 Task: When was the De Stijl movement founded?
Action: Key pressed Key.shift'W''h''e''n'Key.space'w'
Screenshot: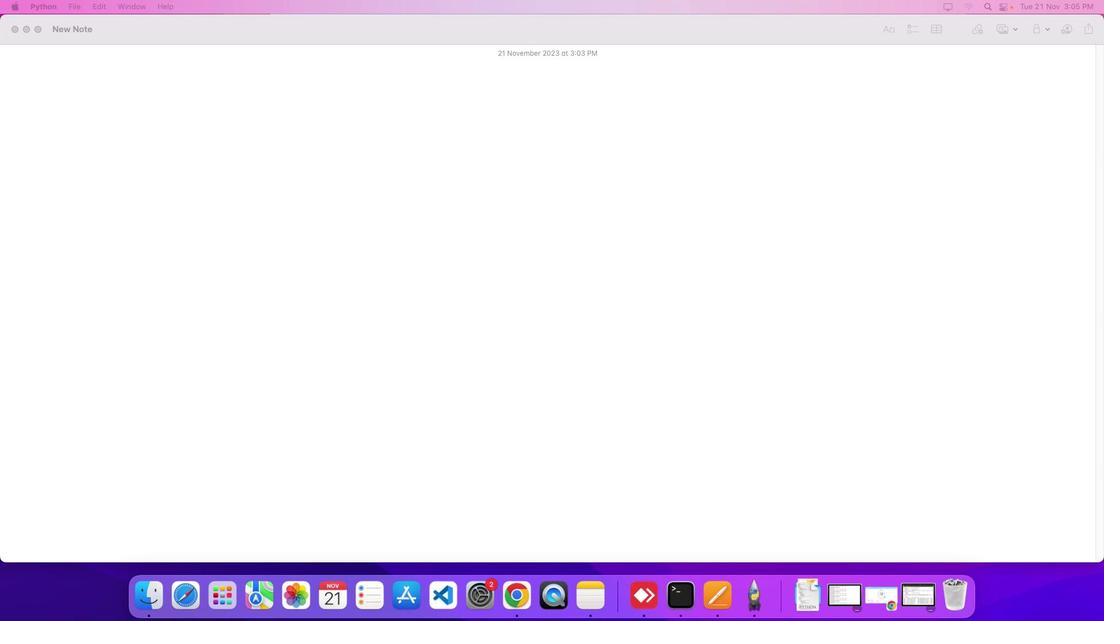 
Action: Mouse moved to (316, 166)
Screenshot: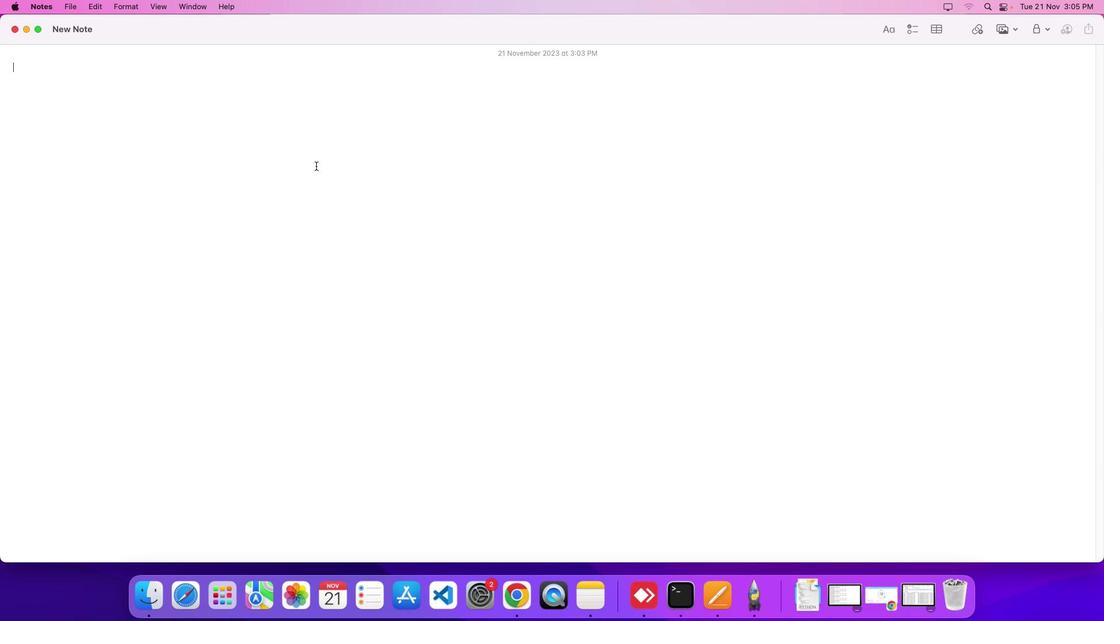 
Action: Mouse pressed left at (316, 166)
Screenshot: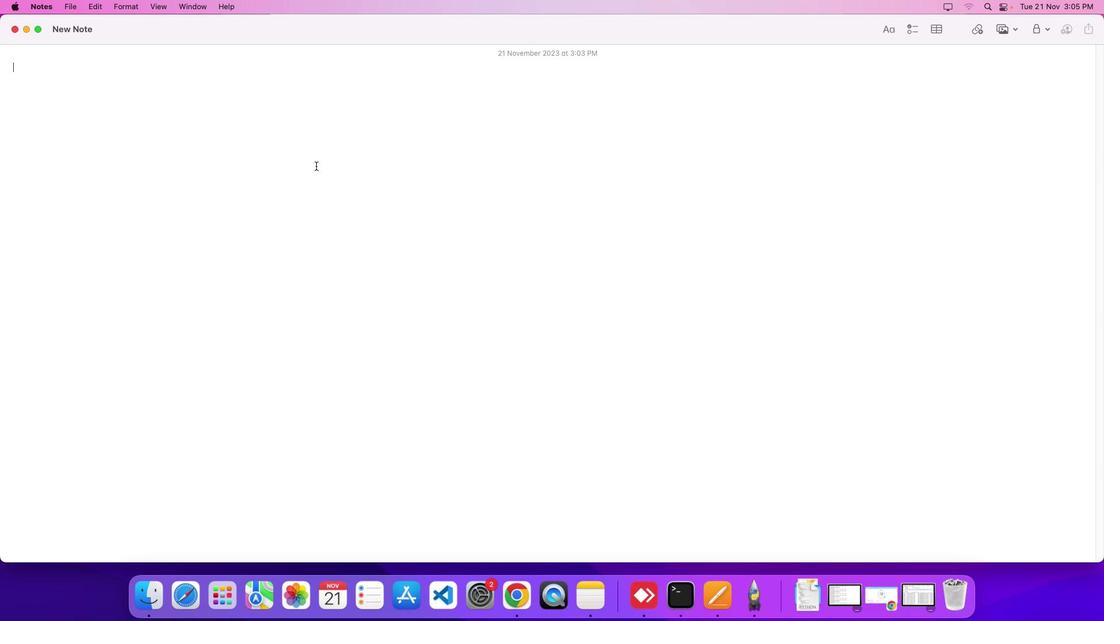 
Action: Mouse moved to (315, 165)
Screenshot: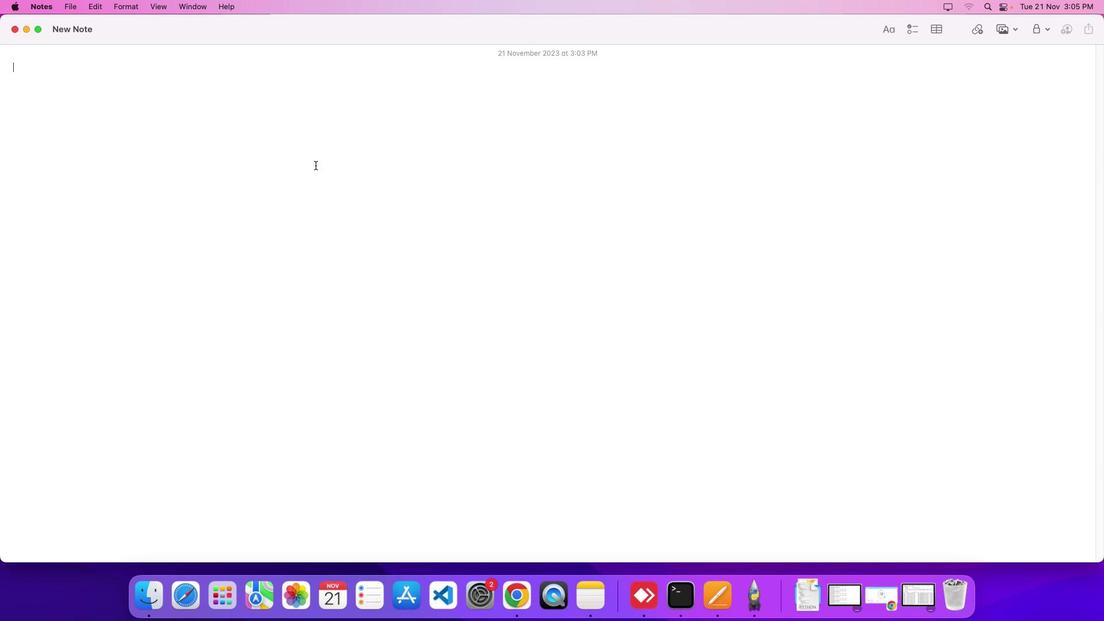 
Action: Key pressed Key.shift'W''h''e''n'Key.space'w''a''s'Key.space't''h''e'Key.spaceKey.shift'D''e'Key.spaceKey.shift'S''S''S''S''S''t''i''j''l'Key.space'm''o''v''e''e''n''t'Key.backspaceKey.backspaceKey.backspace'm''e''n''t'Key.space'f''o''u''n''d''e''d'Key.shift_r'?''?'Key.backspaceKey.enter
Screenshot: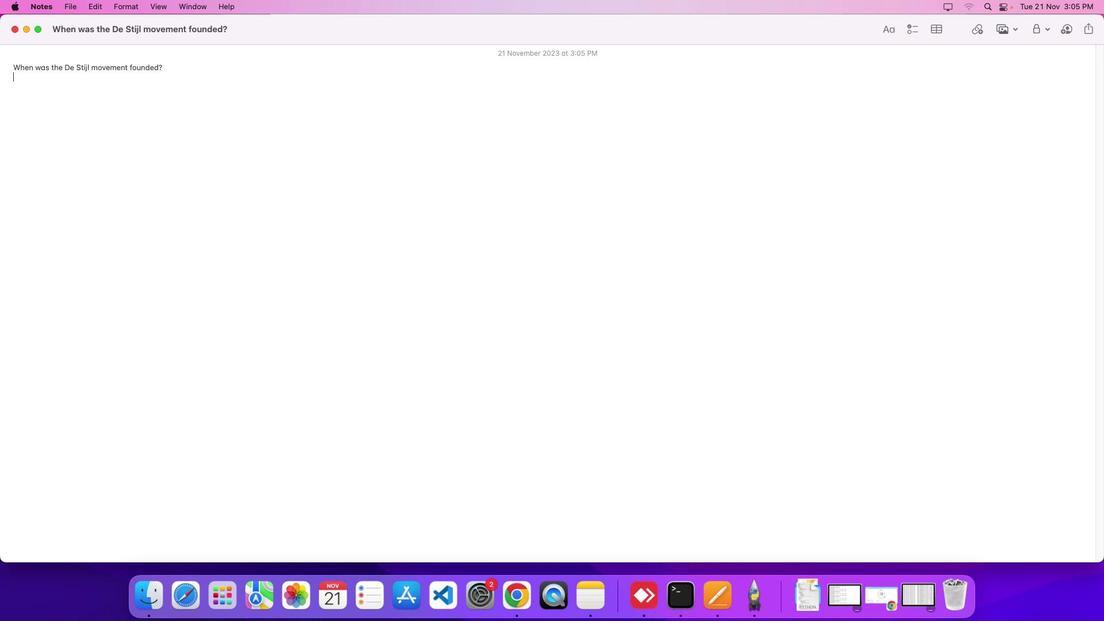 
Action: Mouse moved to (888, 600)
Screenshot: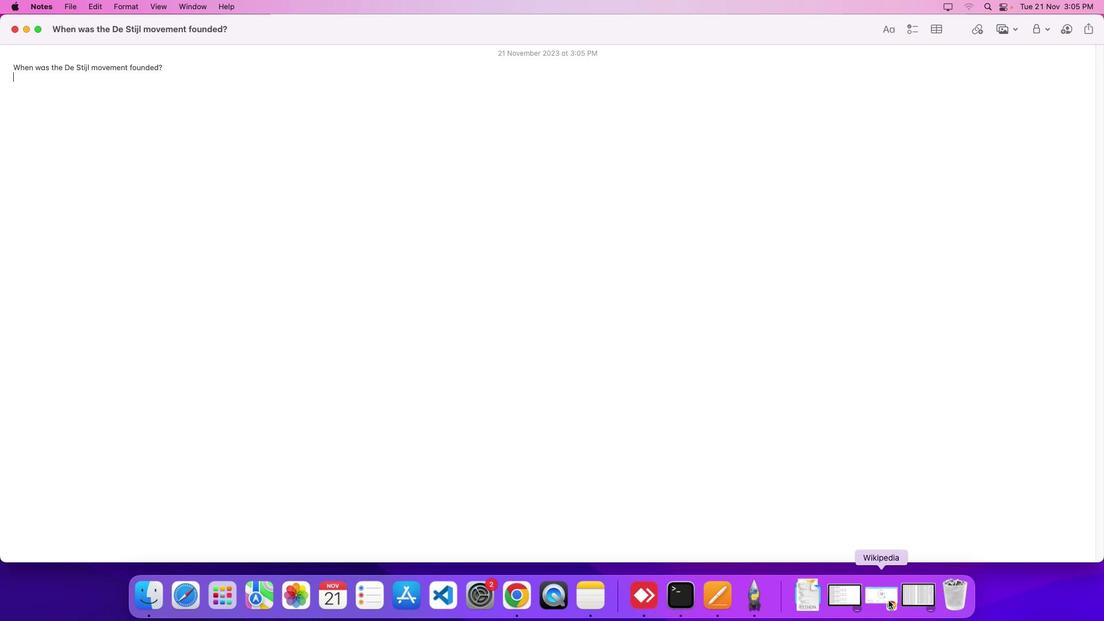 
Action: Mouse pressed left at (888, 600)
Screenshot: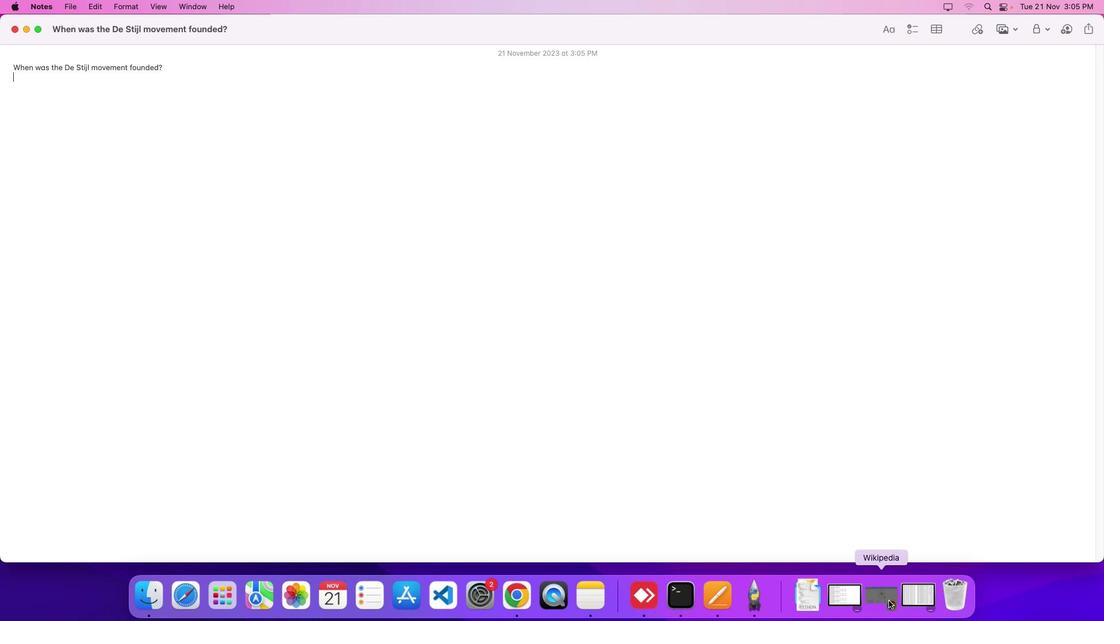 
Action: Mouse moved to (443, 373)
Screenshot: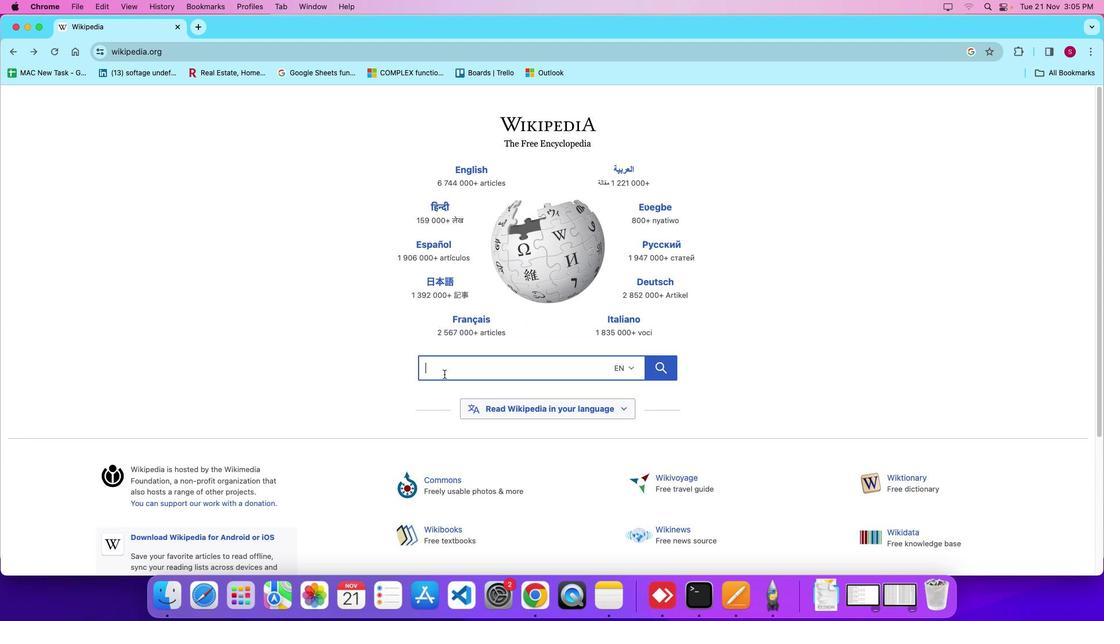 
Action: Mouse pressed left at (443, 373)
Screenshot: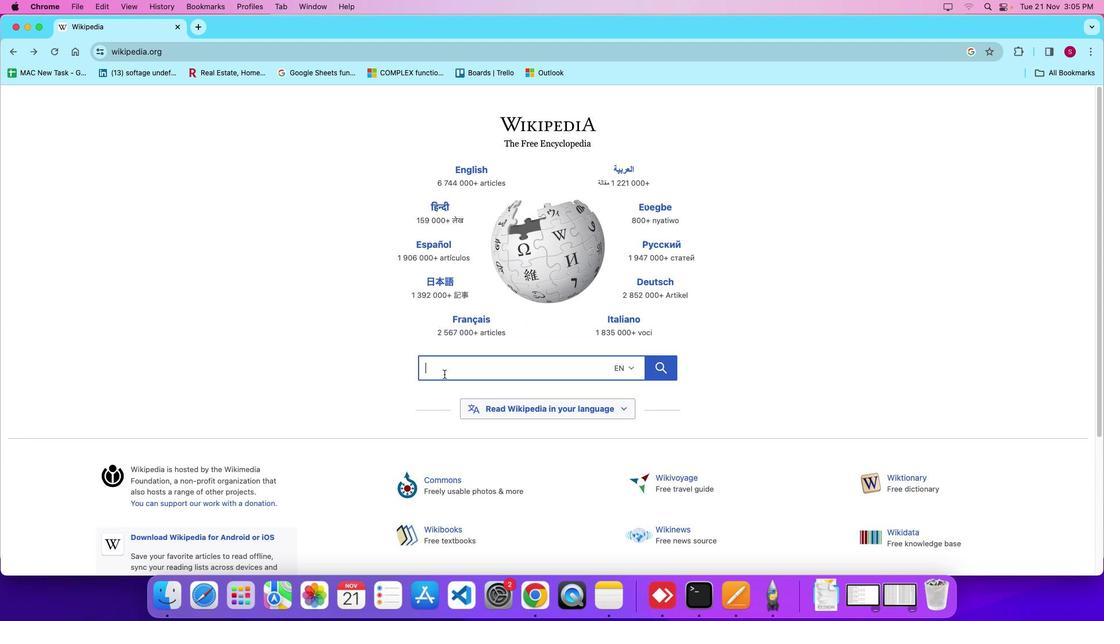 
Action: Mouse moved to (439, 369)
Screenshot: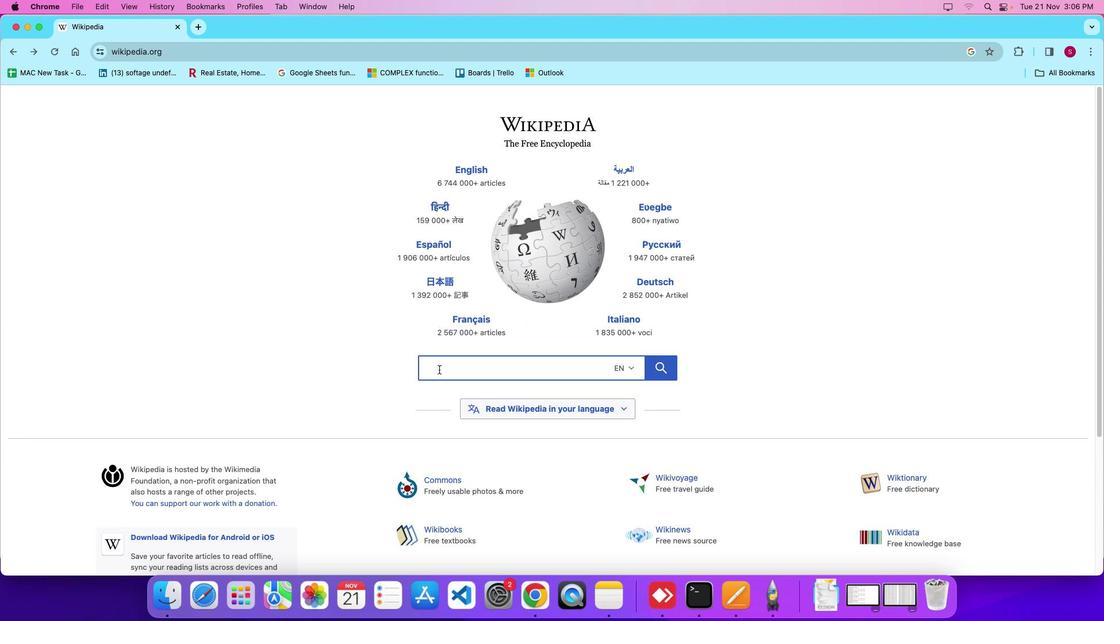 
Action: Key pressed Key.shift'D''e'Key.spaceKey.shift'S''t''i''l'Key.backspace'j''l'
Screenshot: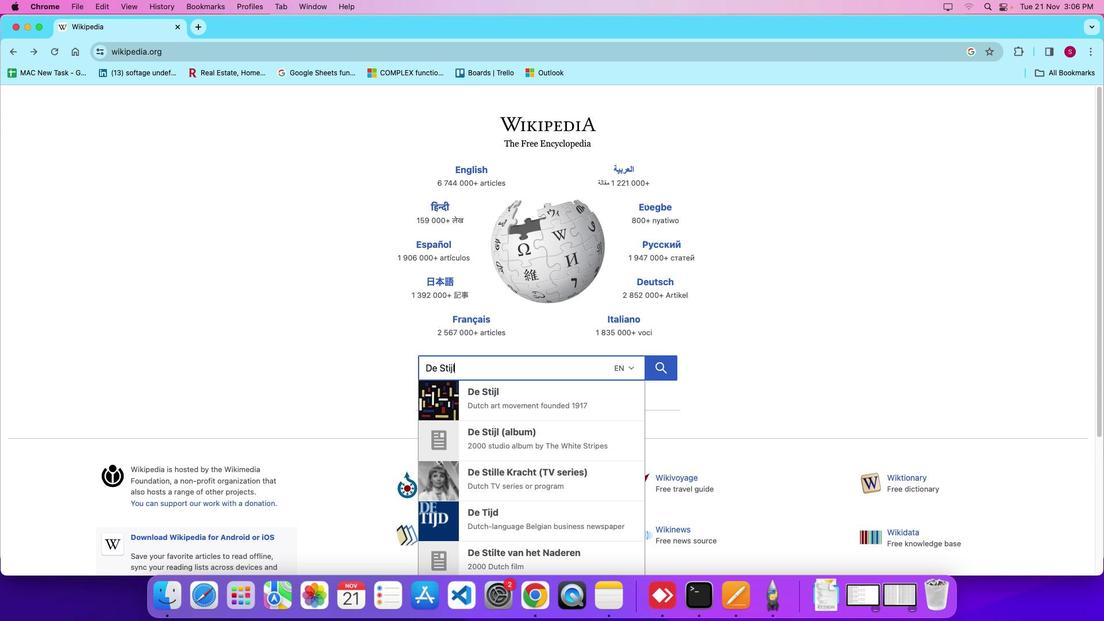 
Action: Mouse moved to (653, 369)
Screenshot: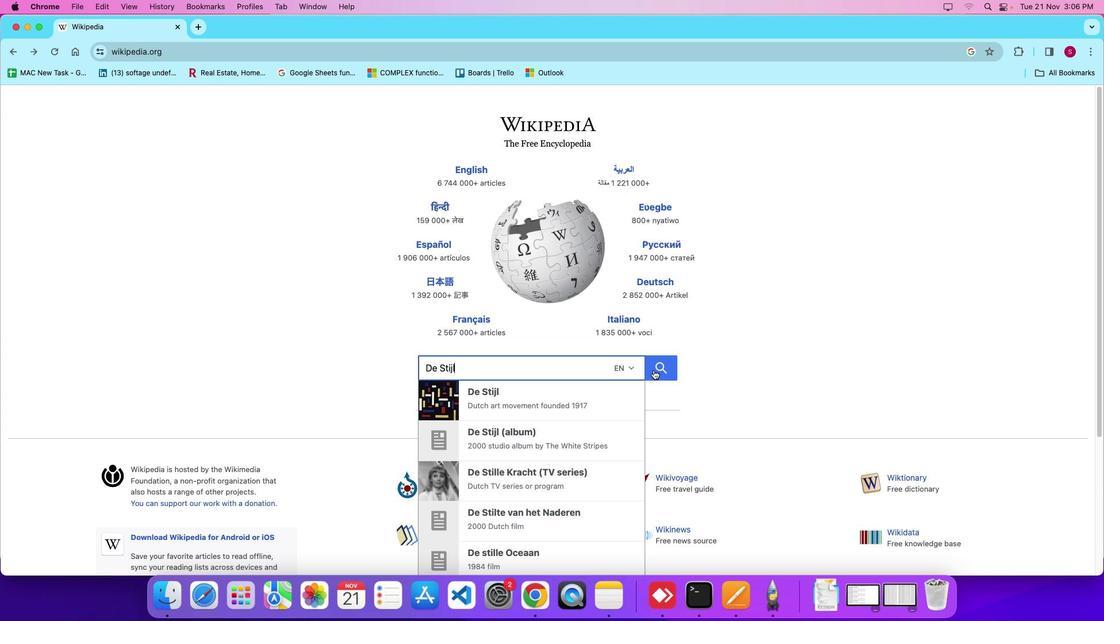 
Action: Mouse pressed left at (653, 369)
Screenshot: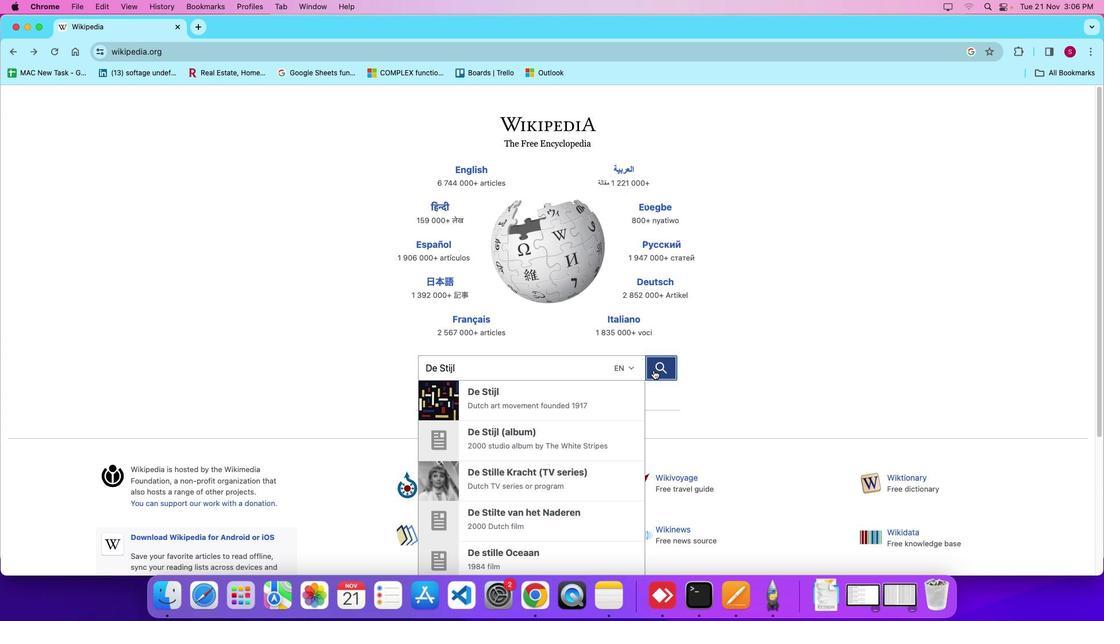 
Action: Mouse moved to (497, 358)
Screenshot: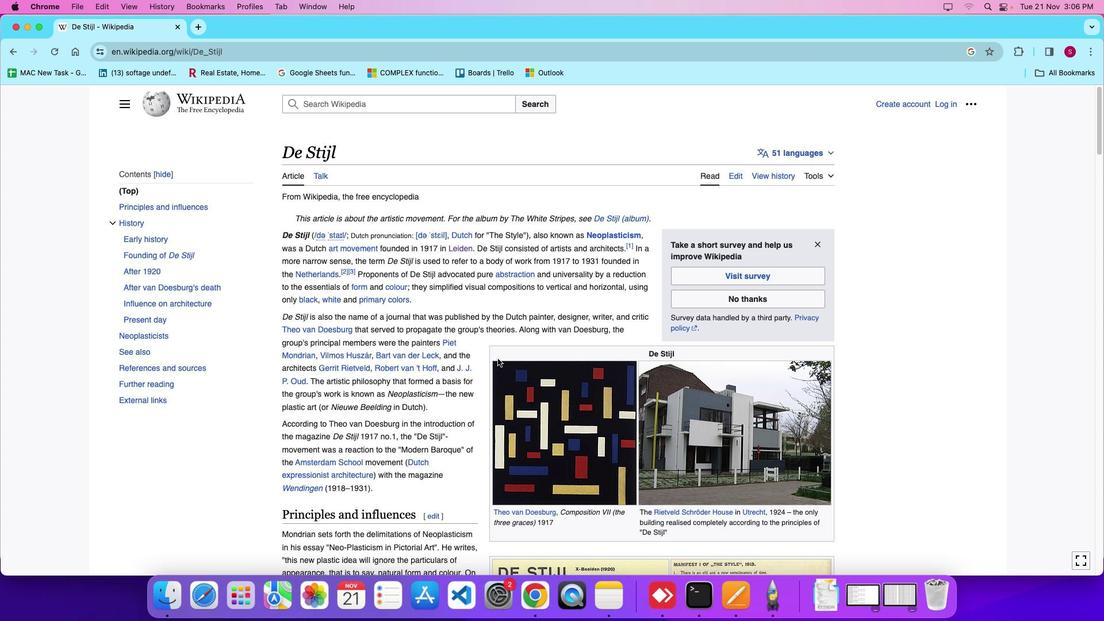 
Action: Mouse scrolled (497, 358) with delta (0, 0)
Screenshot: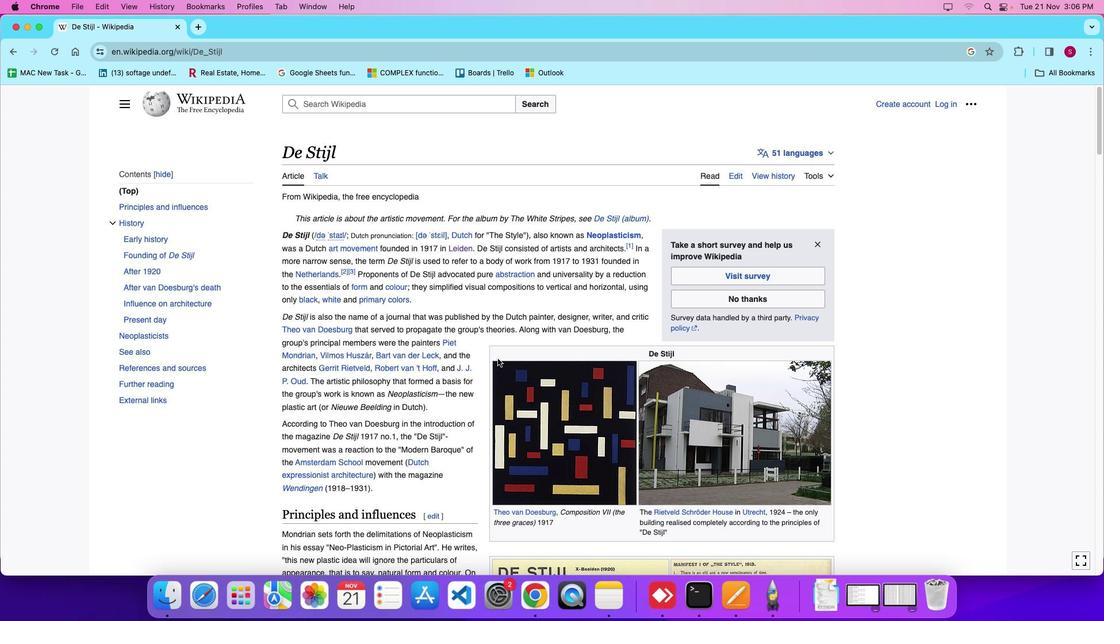 
Action: Mouse scrolled (497, 358) with delta (0, 0)
Screenshot: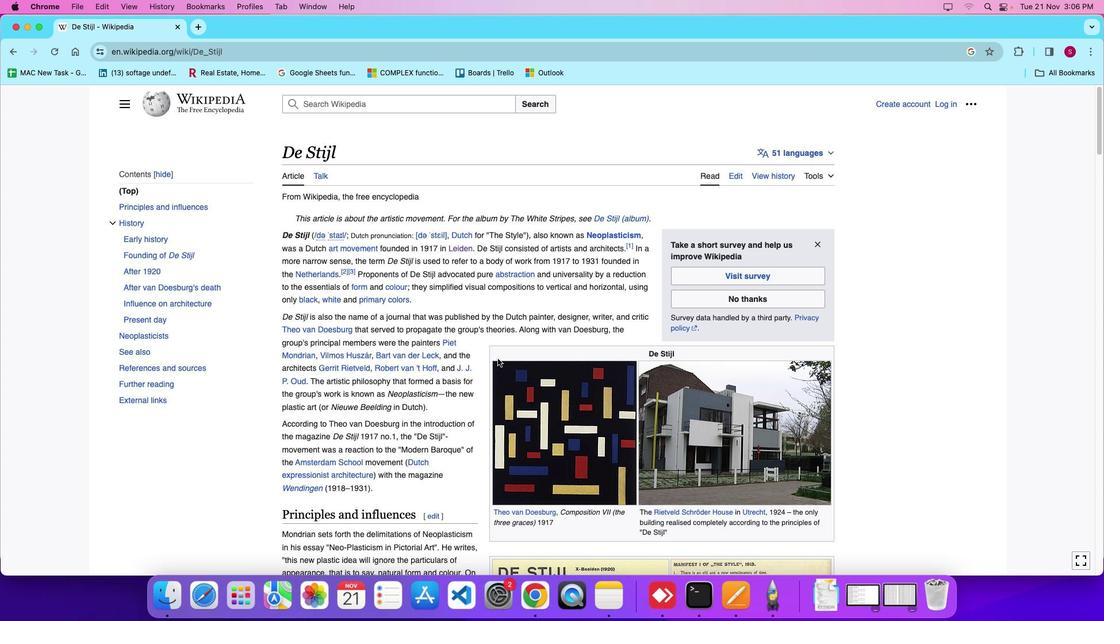 
Action: Mouse scrolled (497, 358) with delta (0, 0)
Screenshot: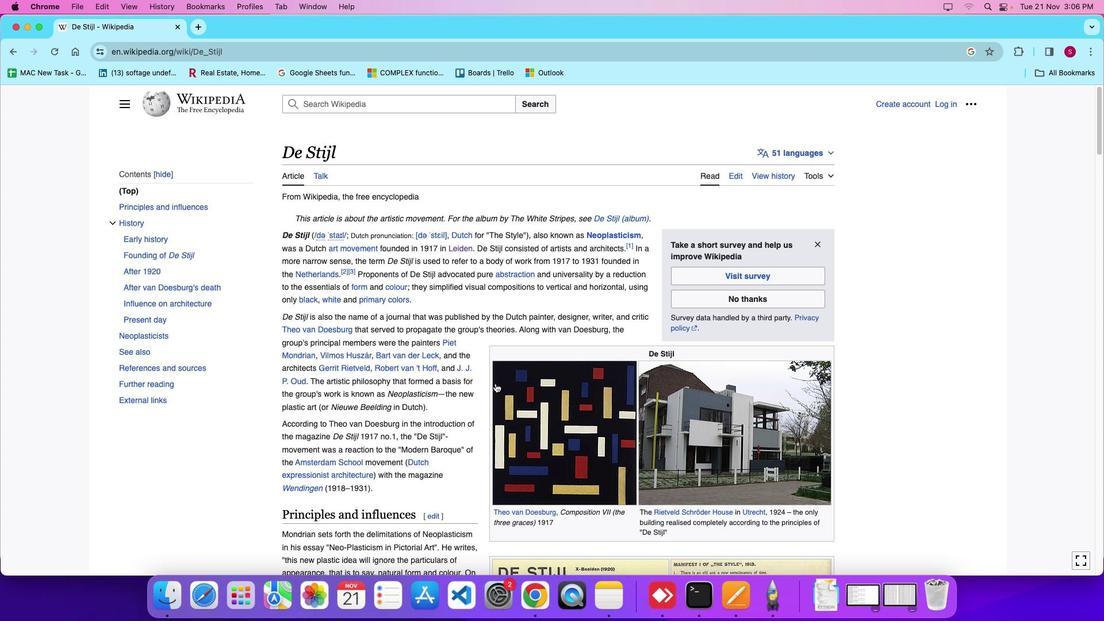 
Action: Mouse moved to (488, 510)
Screenshot: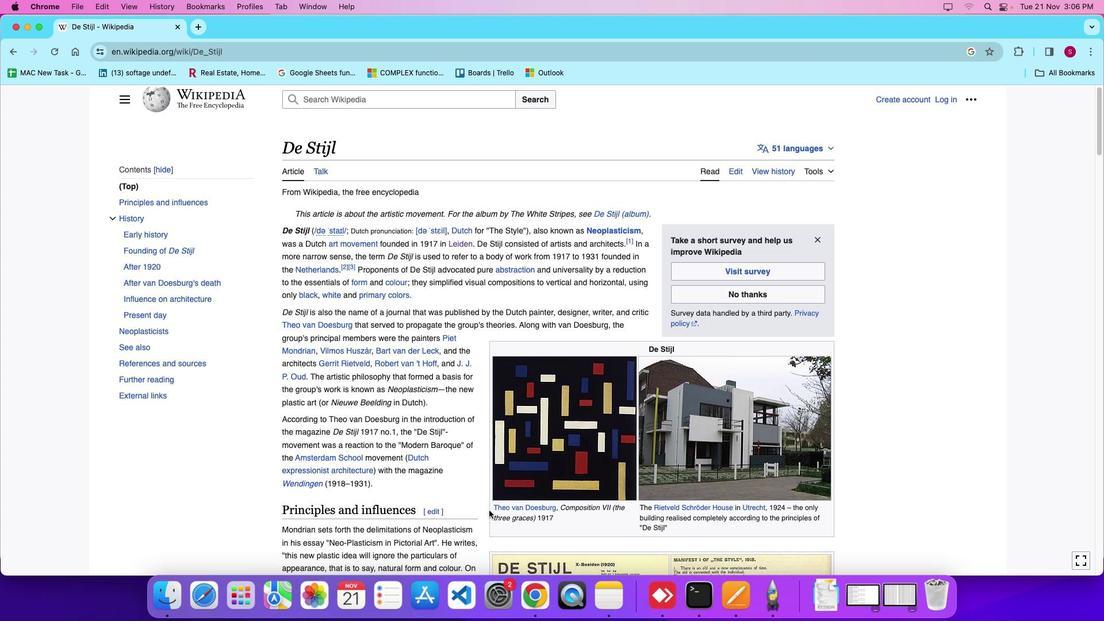 
Action: Mouse scrolled (488, 510) with delta (0, 0)
Screenshot: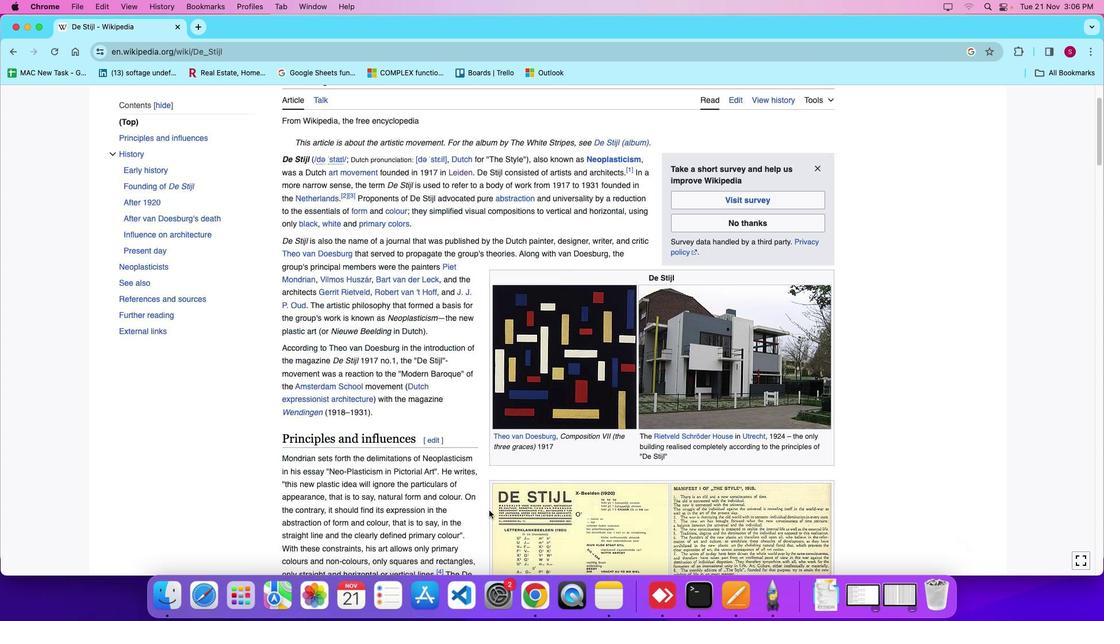 
Action: Mouse scrolled (488, 510) with delta (0, 0)
Screenshot: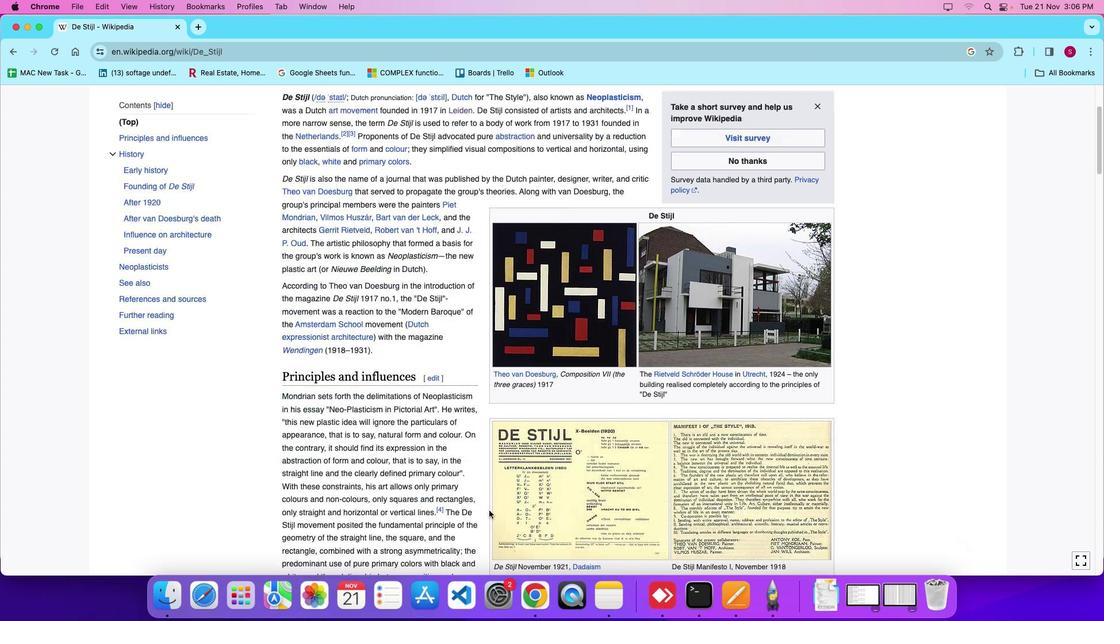 
Action: Mouse scrolled (488, 510) with delta (0, -3)
Screenshot: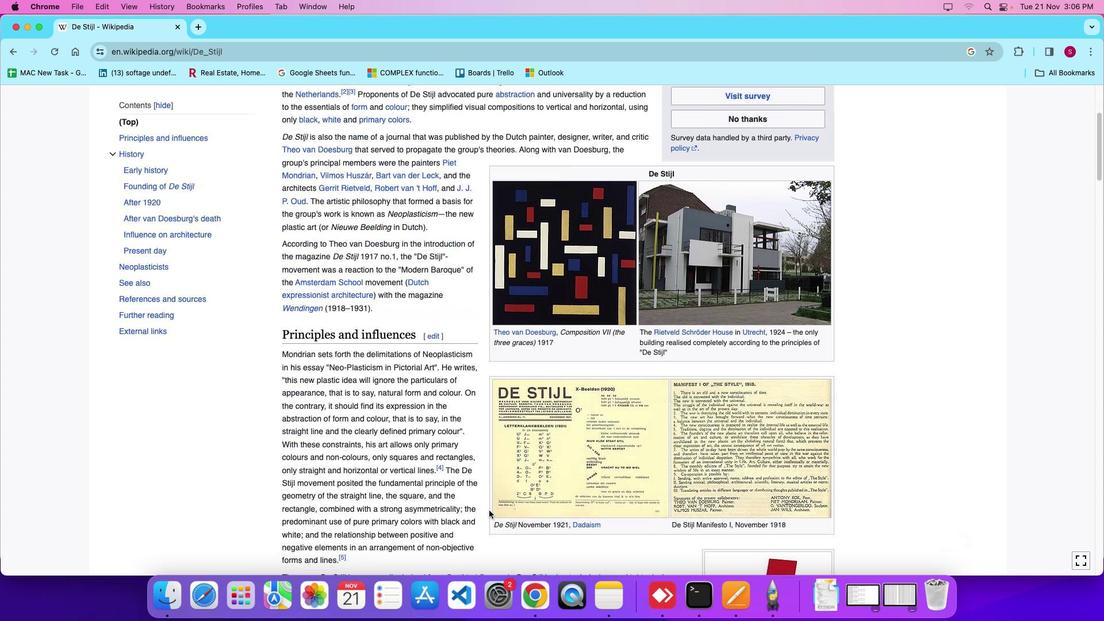 
Action: Mouse moved to (488, 506)
Screenshot: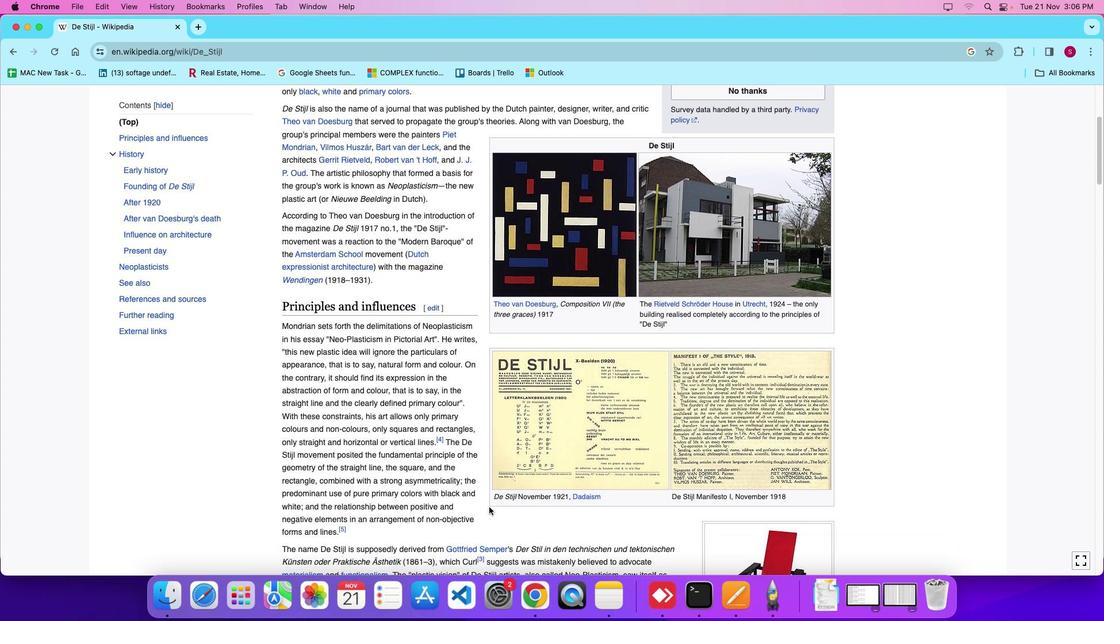 
Action: Mouse scrolled (488, 506) with delta (0, 0)
Screenshot: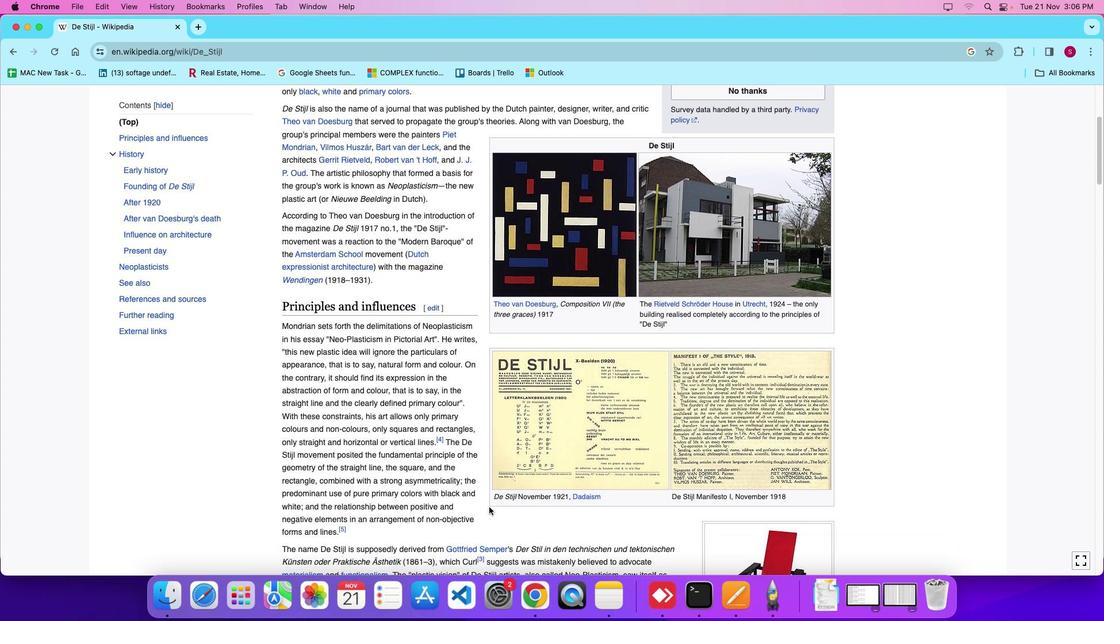 
Action: Mouse scrolled (488, 506) with delta (0, 0)
Screenshot: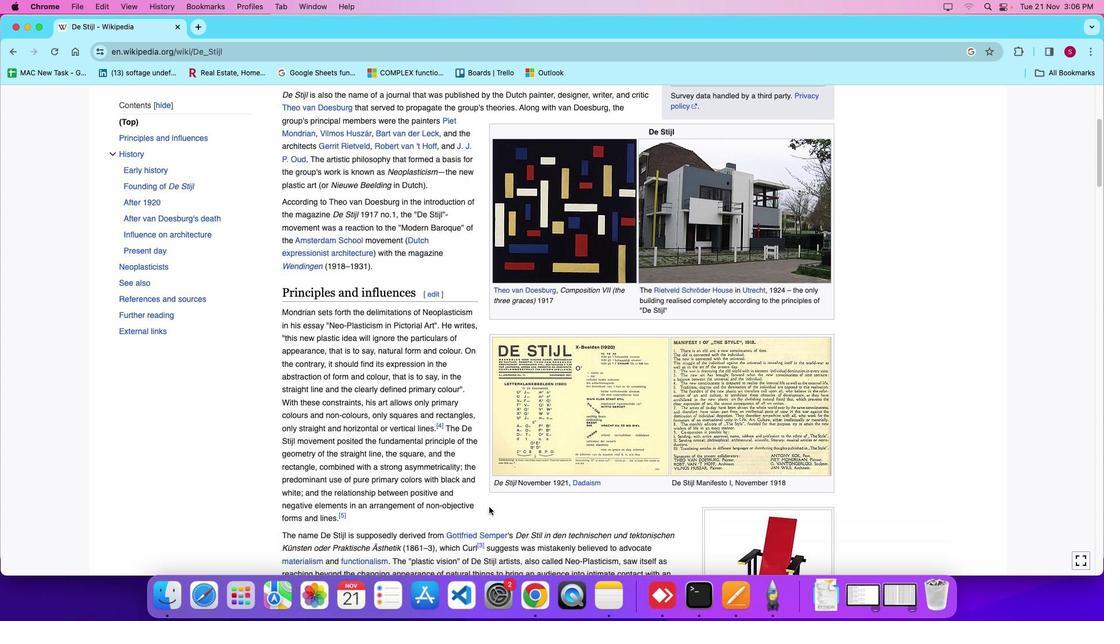 
Action: Mouse moved to (488, 506)
Screenshot: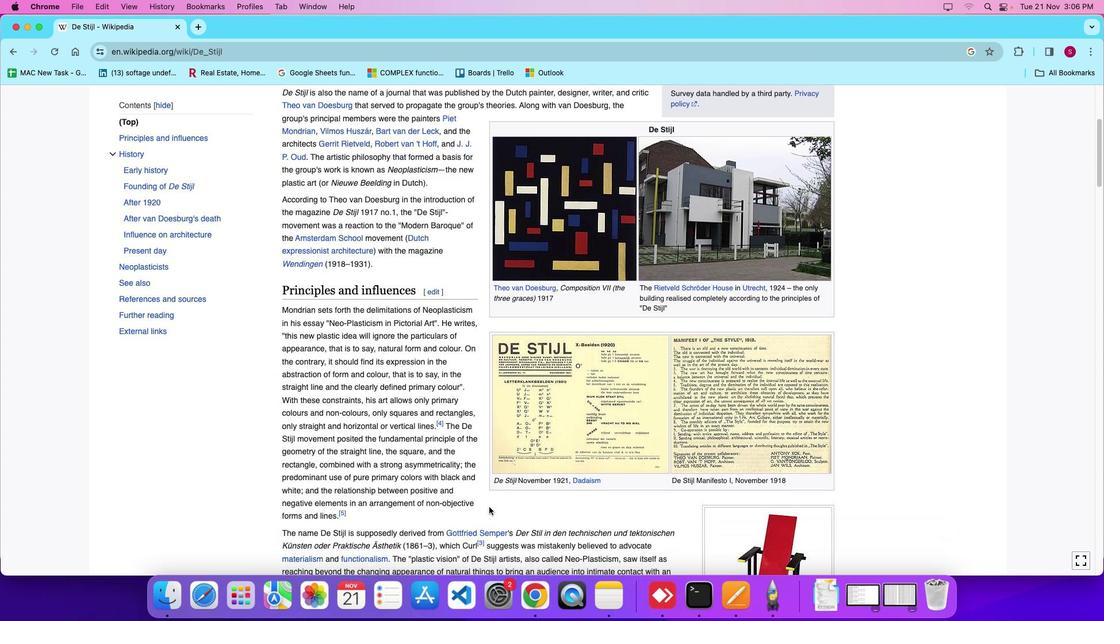
Action: Mouse scrolled (488, 506) with delta (0, 0)
Screenshot: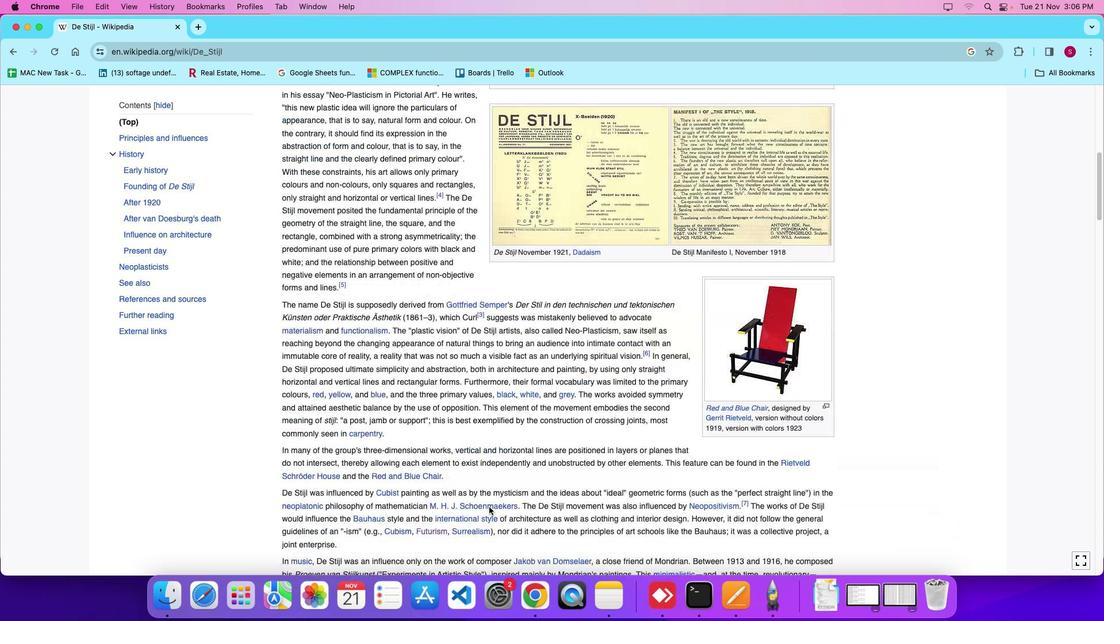 
Action: Mouse scrolled (488, 506) with delta (0, 0)
Screenshot: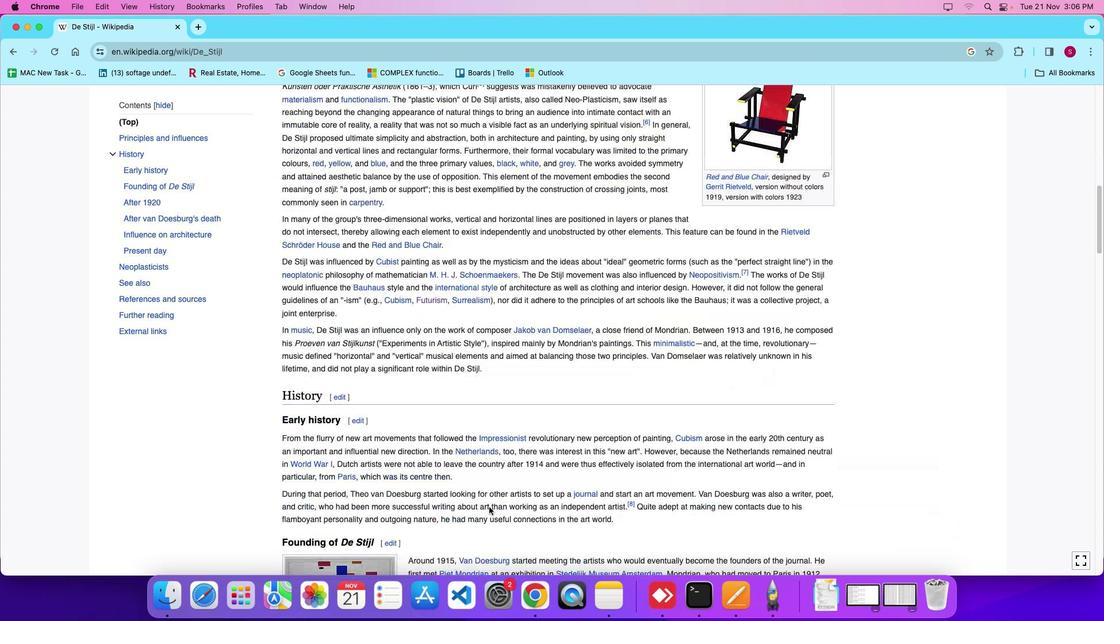 
Action: Mouse scrolled (488, 506) with delta (0, -4)
Screenshot: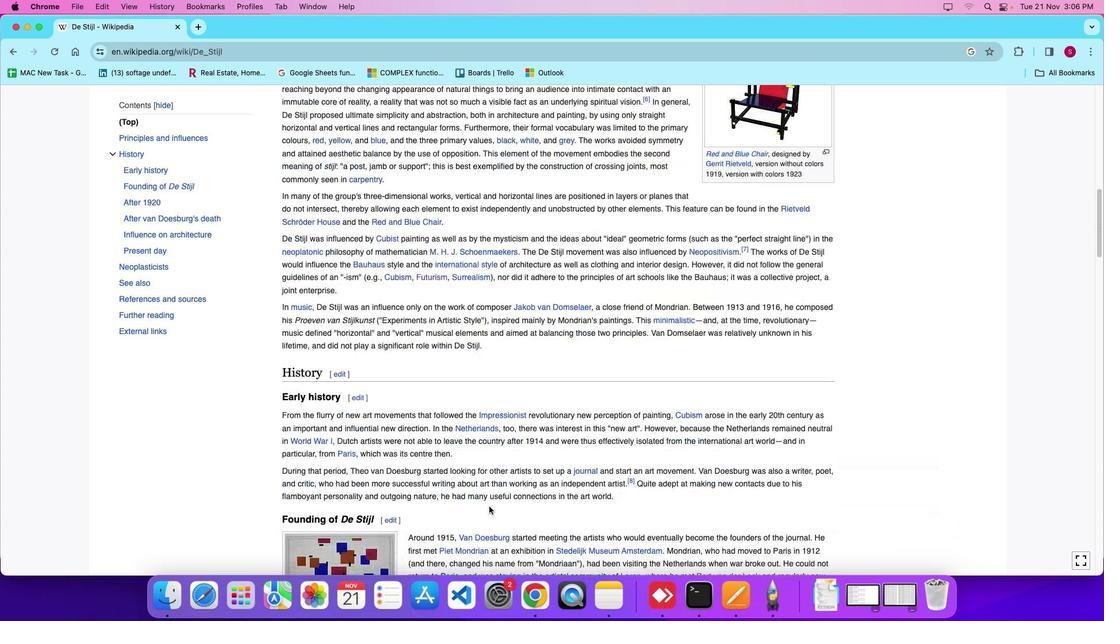 
Action: Mouse scrolled (488, 506) with delta (0, -5)
Screenshot: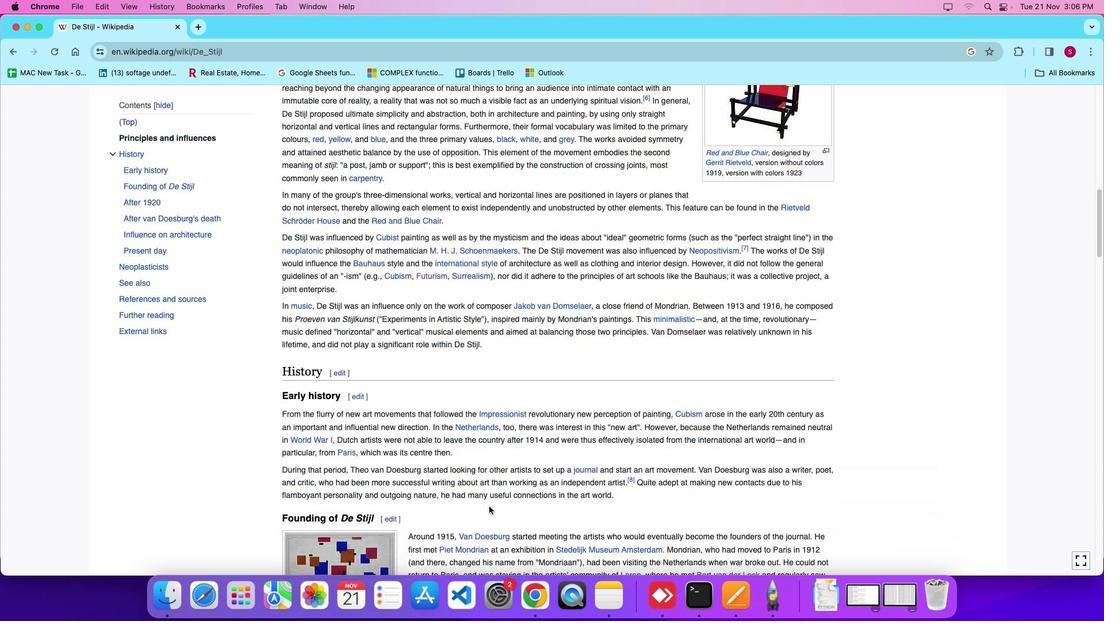 
Action: Mouse moved to (488, 504)
Screenshot: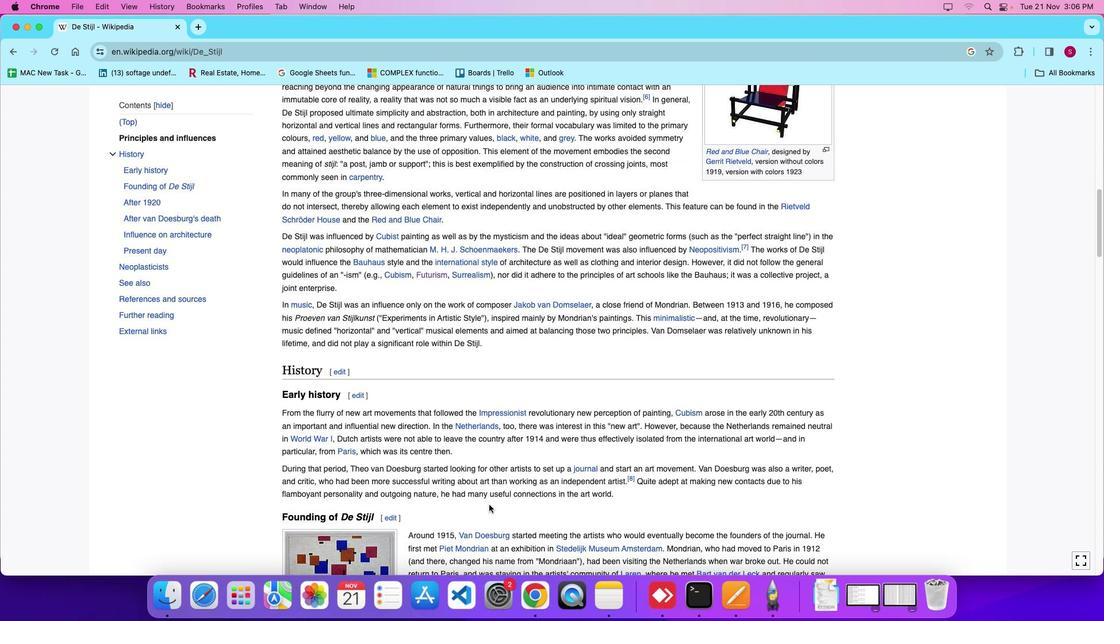 
Action: Mouse scrolled (488, 504) with delta (0, 0)
Screenshot: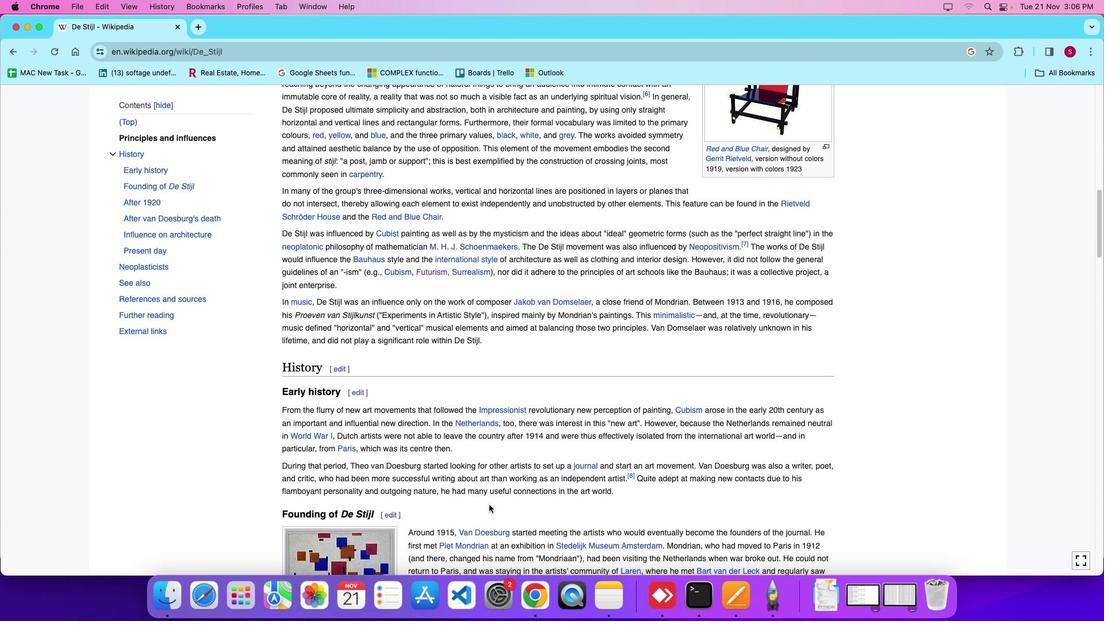 
Action: Mouse scrolled (488, 504) with delta (0, 0)
Screenshot: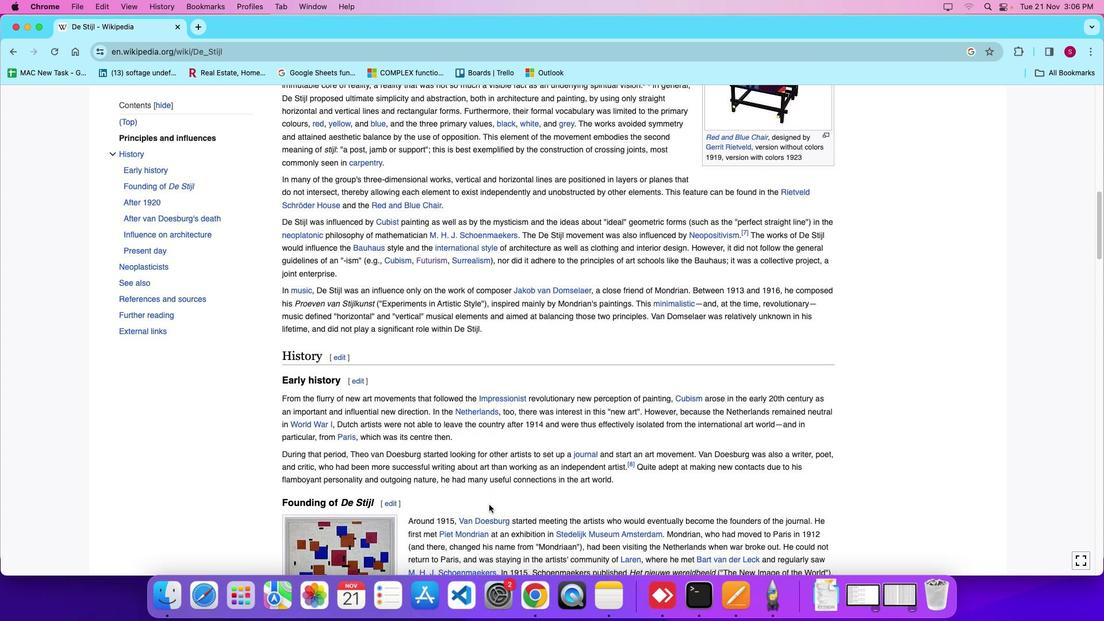 
Action: Mouse moved to (488, 504)
Screenshot: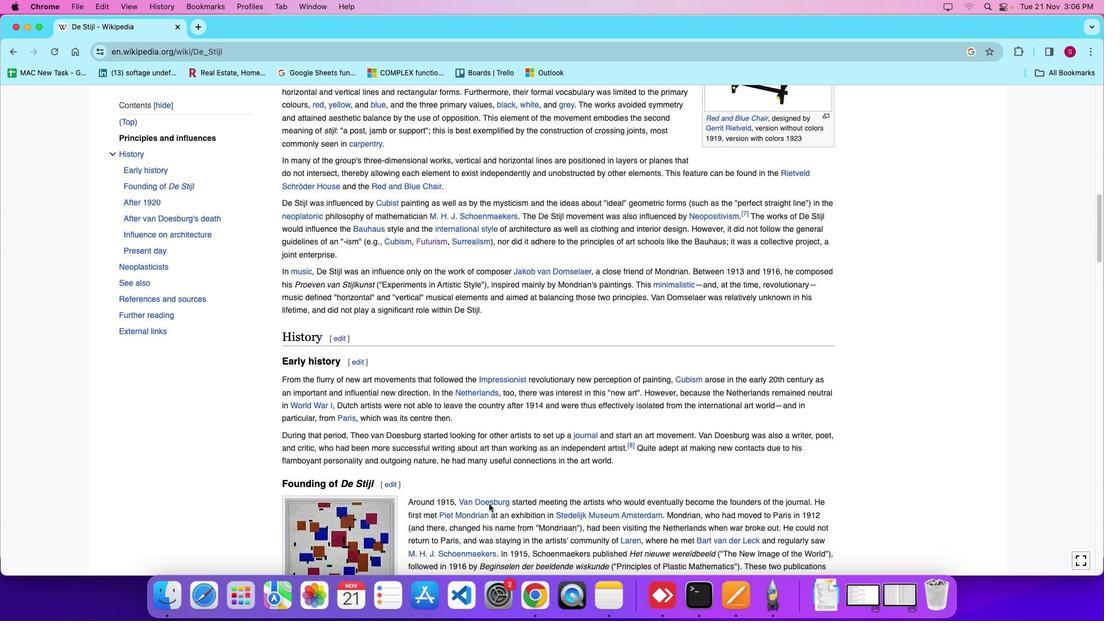 
Action: Mouse scrolled (488, 504) with delta (0, 0)
Screenshot: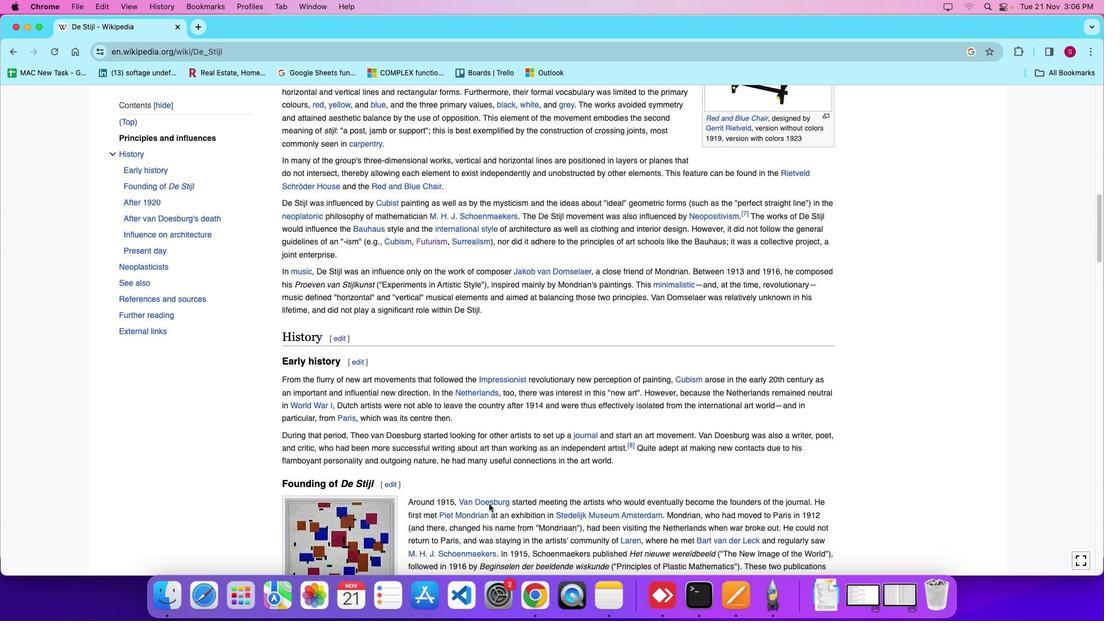 
Action: Mouse scrolled (488, 504) with delta (0, 0)
Screenshot: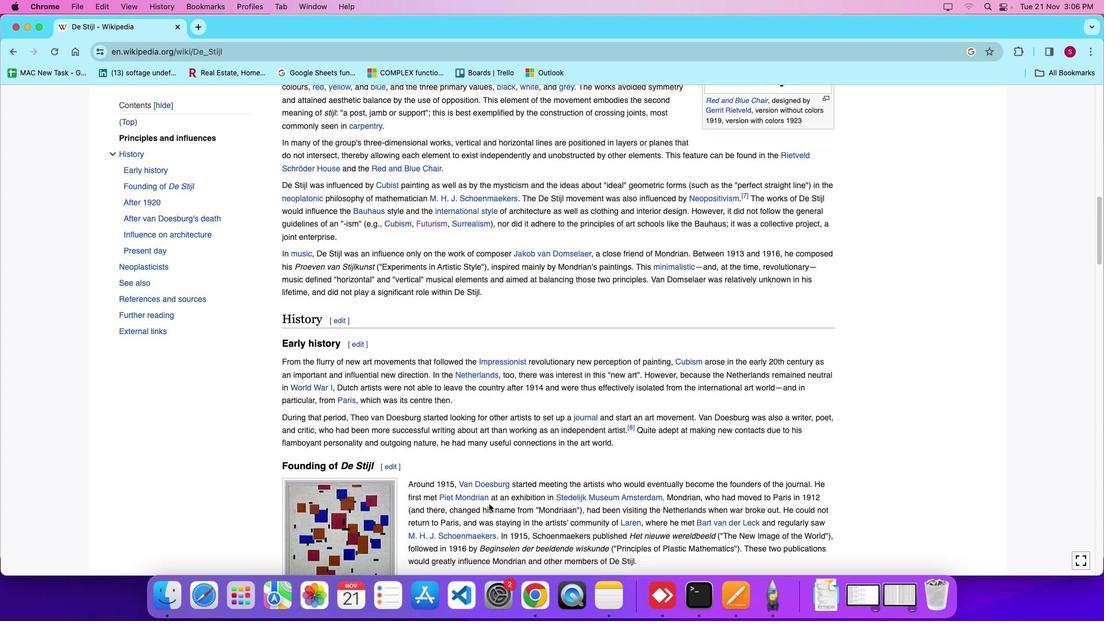 
Action: Mouse moved to (488, 501)
Screenshot: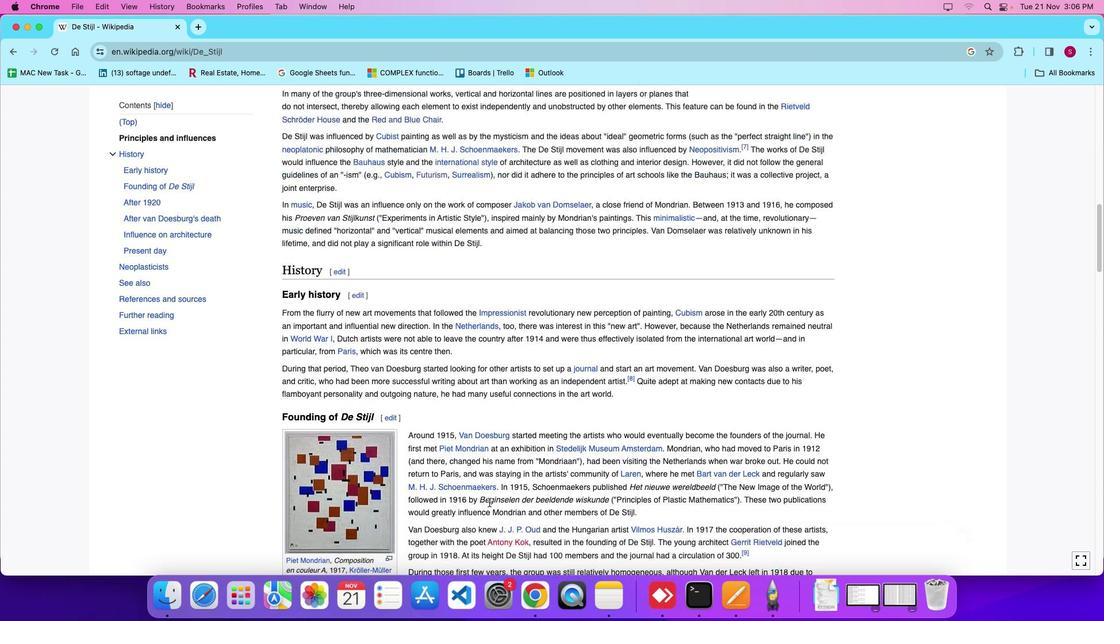 
Action: Mouse scrolled (488, 501) with delta (0, 0)
Screenshot: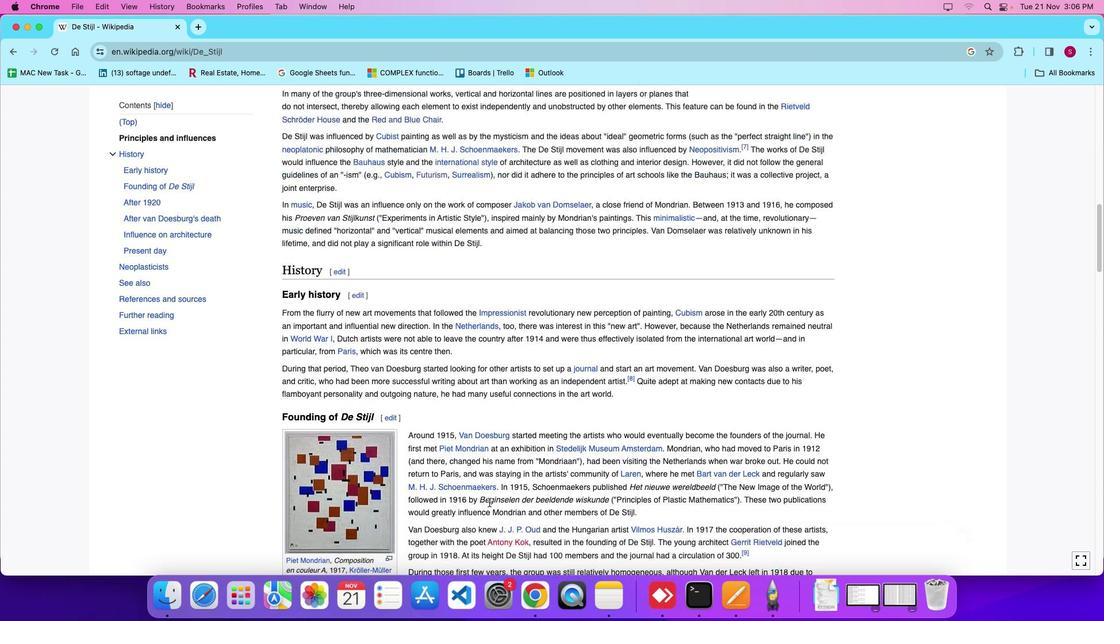 
Action: Mouse scrolled (488, 501) with delta (0, 0)
Screenshot: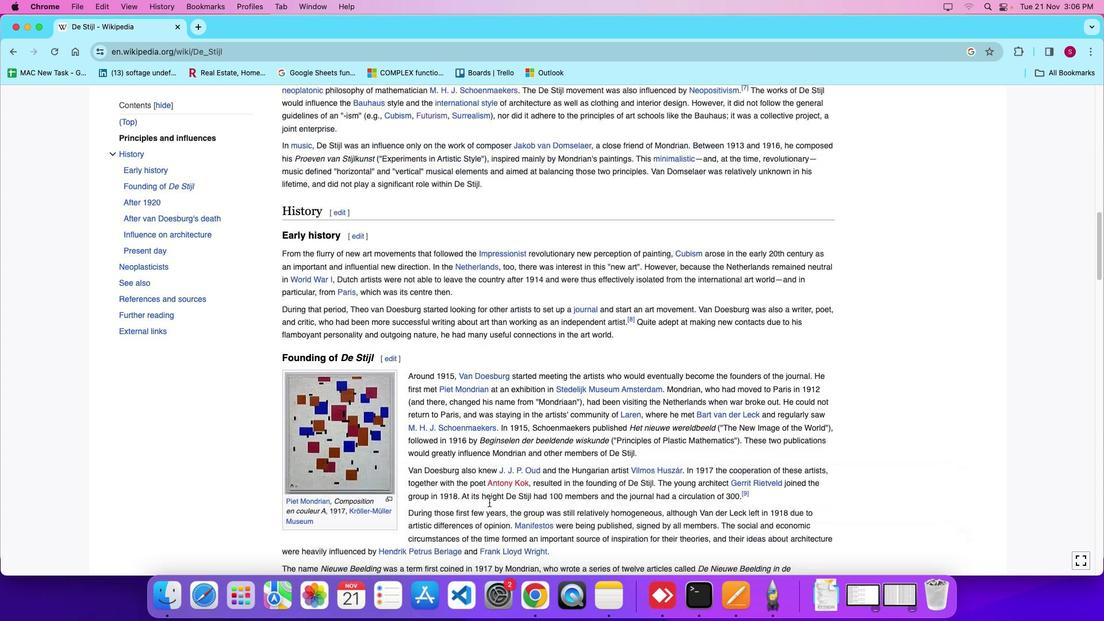 
Action: Mouse scrolled (488, 501) with delta (0, -3)
Screenshot: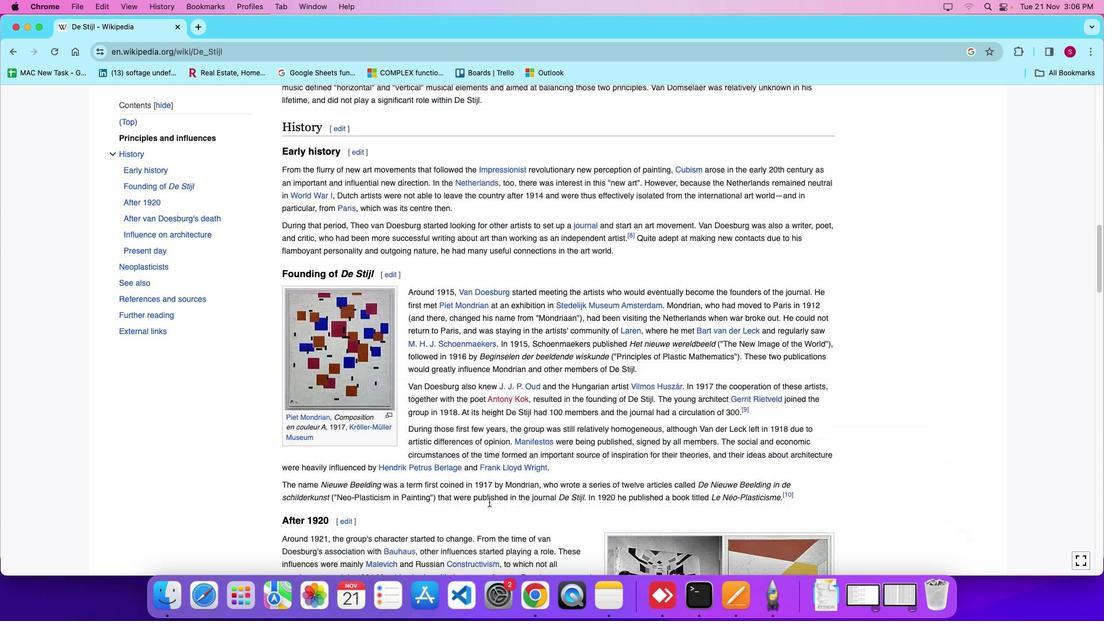 
Action: Mouse scrolled (488, 501) with delta (0, 0)
Screenshot: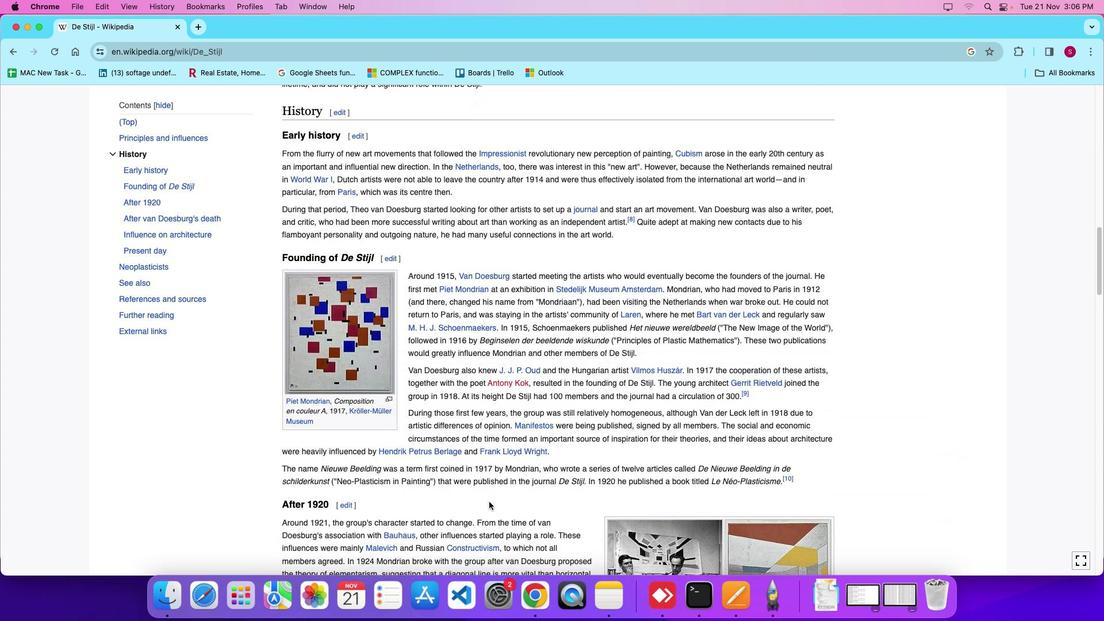 
Action: Mouse scrolled (488, 501) with delta (0, 0)
Screenshot: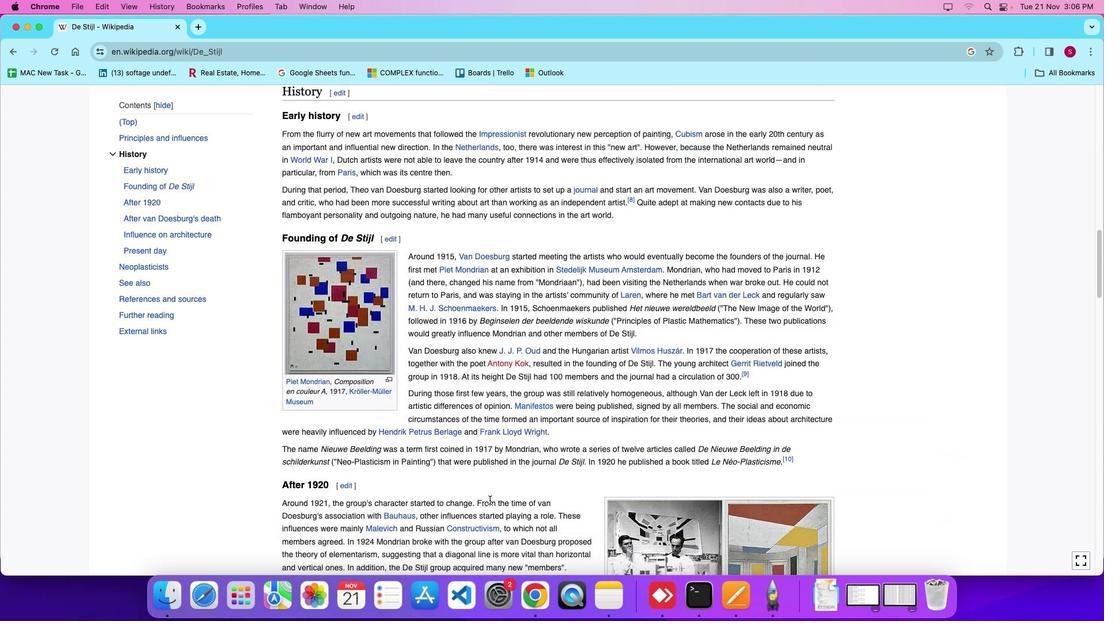 
Action: Mouse moved to (488, 501)
Screenshot: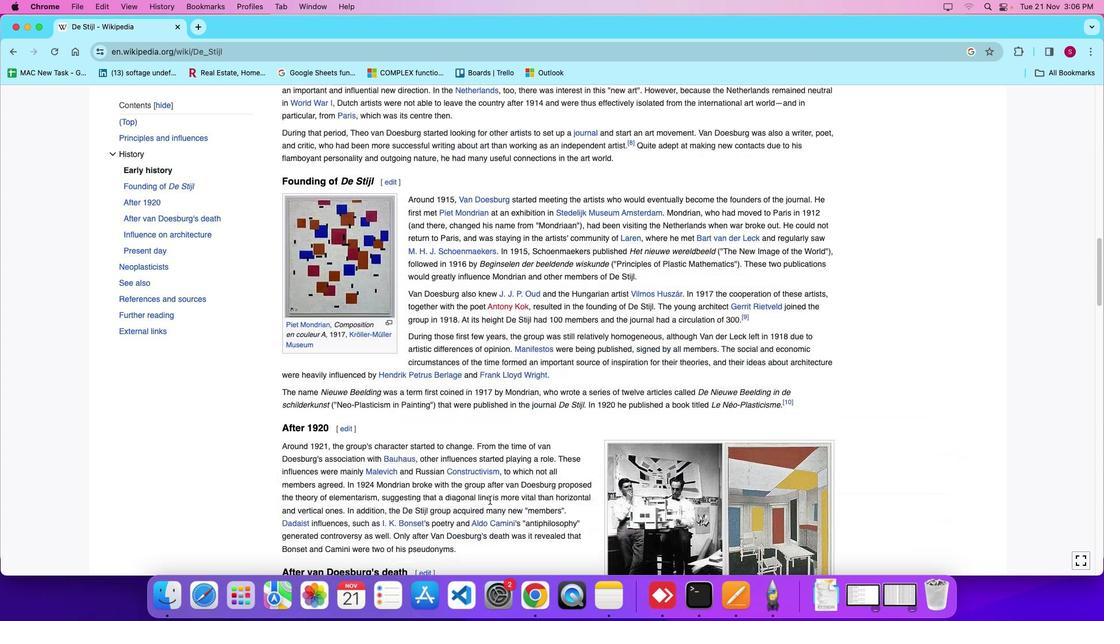 
Action: Mouse scrolled (488, 501) with delta (0, -2)
Screenshot: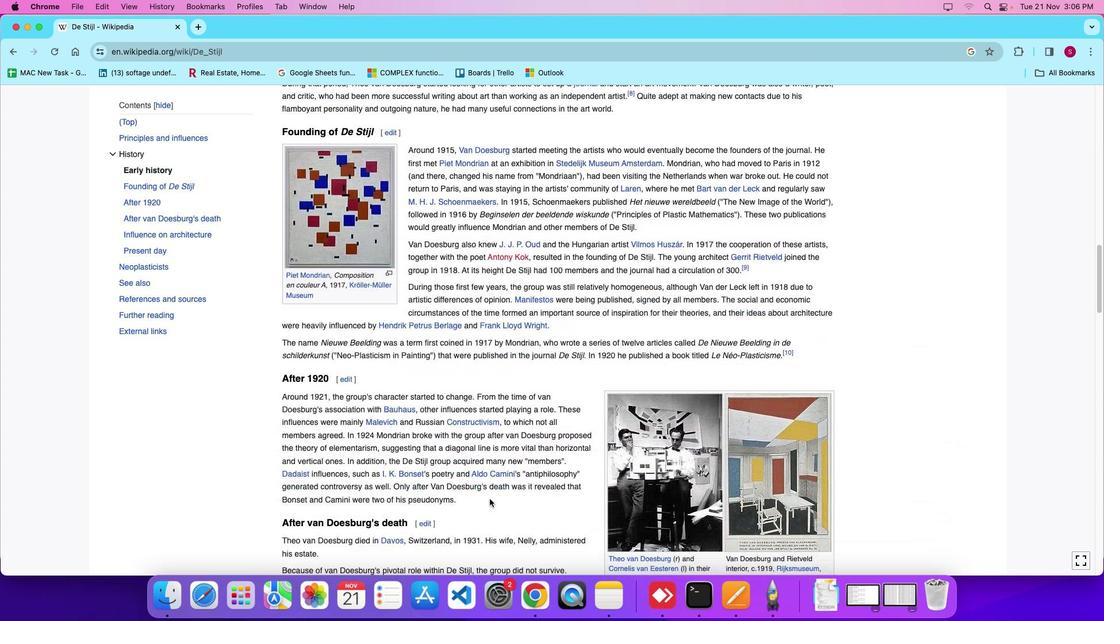 
Action: Mouse moved to (495, 496)
Screenshot: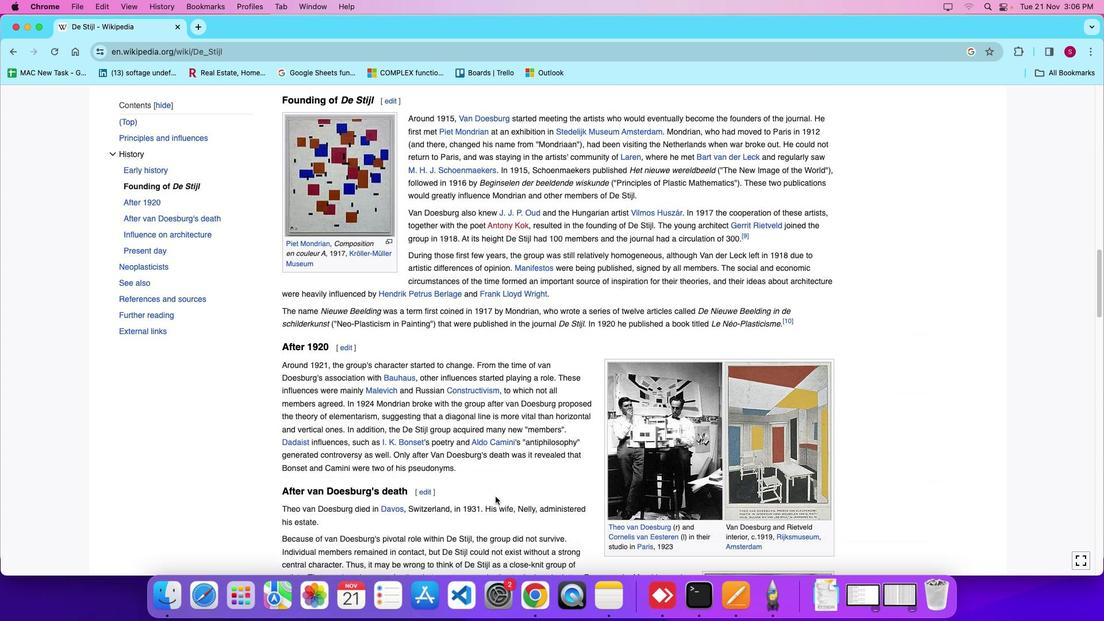 
Action: Mouse scrolled (495, 496) with delta (0, 0)
Screenshot: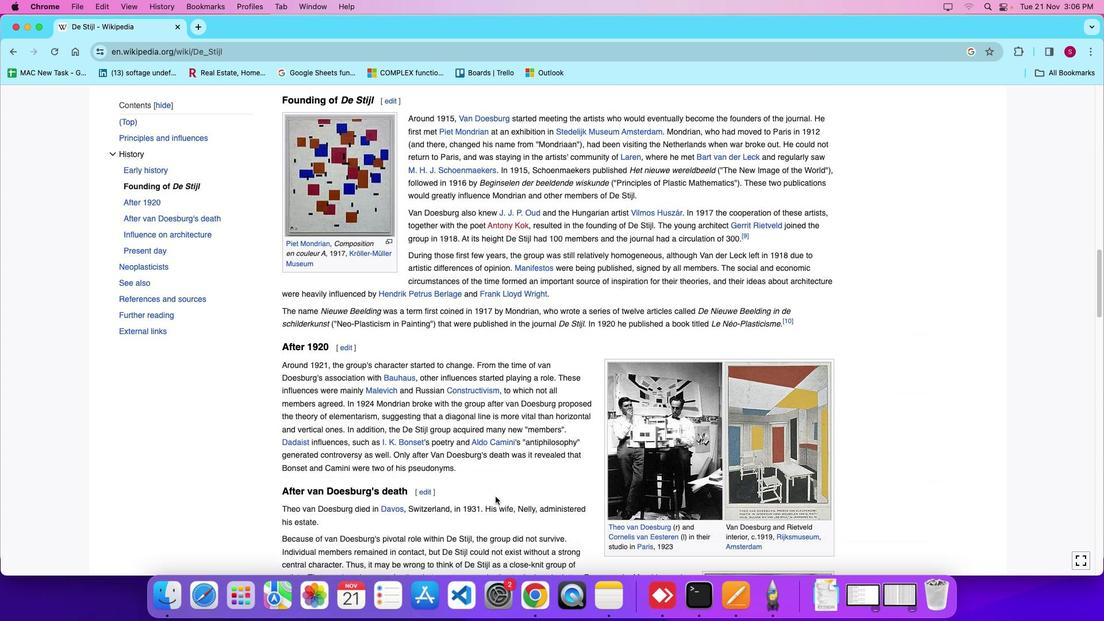 
Action: Mouse scrolled (495, 496) with delta (0, 0)
Screenshot: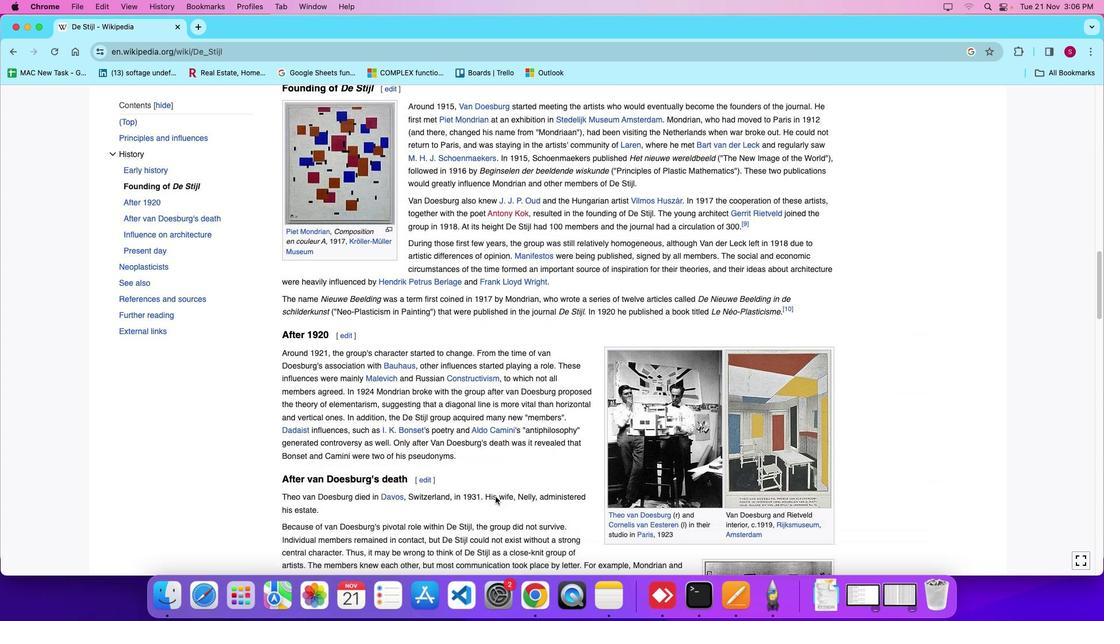 
Action: Mouse moved to (501, 501)
Screenshot: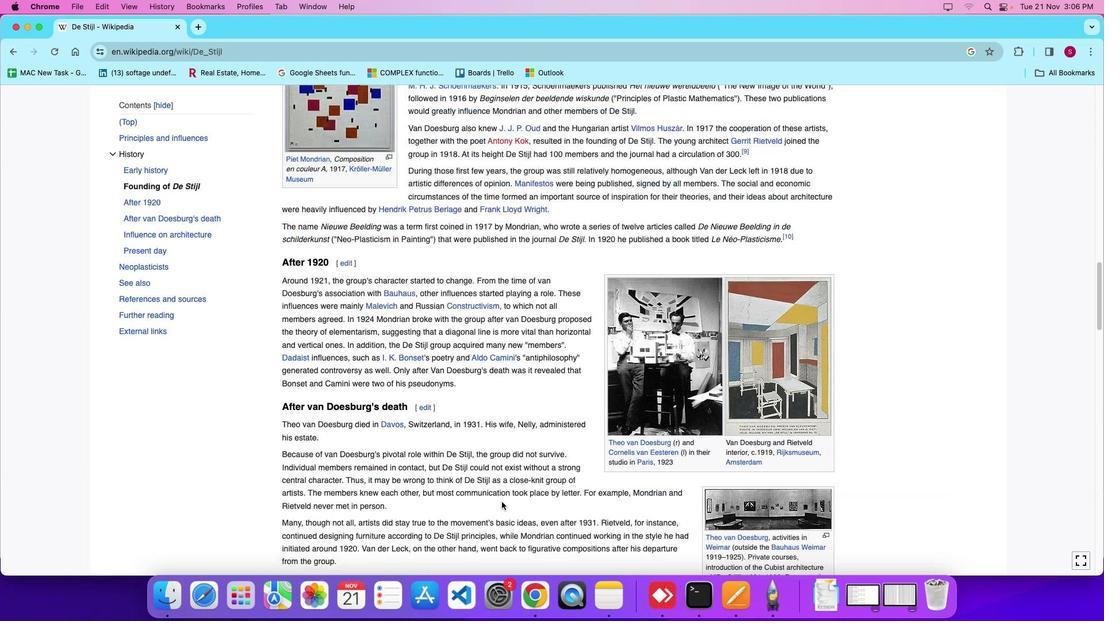 
Action: Mouse scrolled (501, 501) with delta (0, 0)
Screenshot: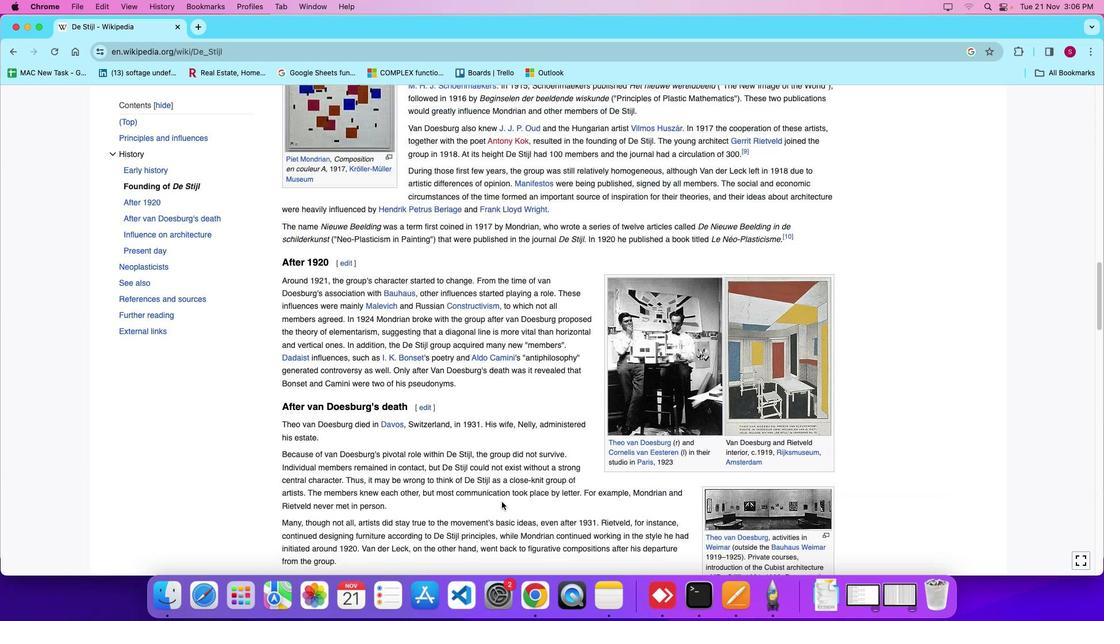 
Action: Mouse moved to (501, 501)
Screenshot: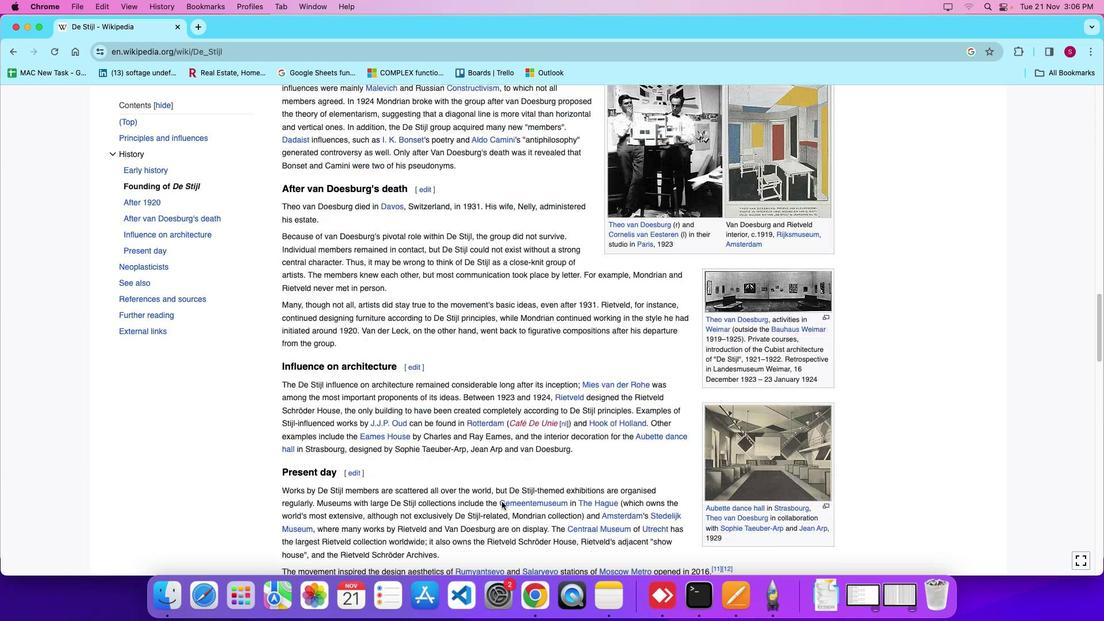 
Action: Mouse scrolled (501, 501) with delta (0, 0)
Screenshot: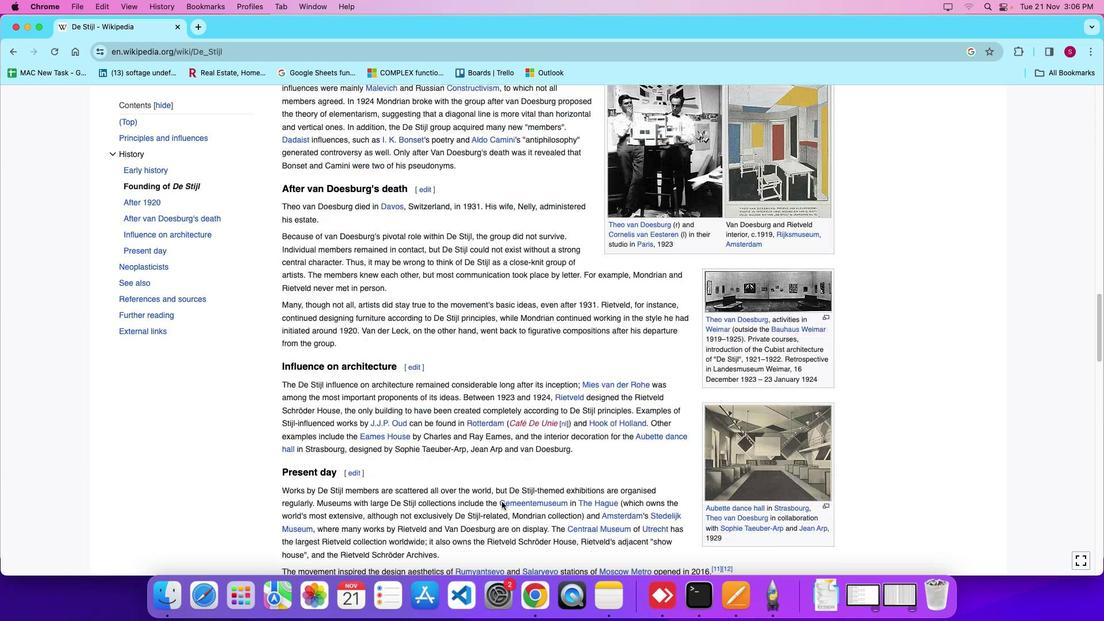 
Action: Mouse scrolled (501, 501) with delta (0, -4)
Screenshot: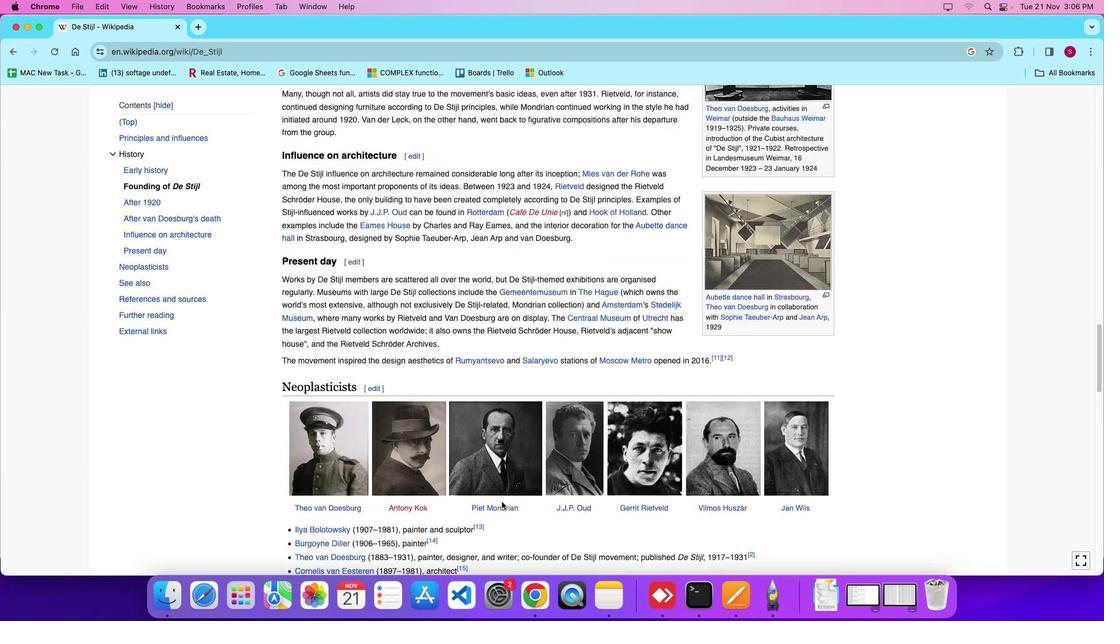 
Action: Mouse scrolled (501, 501) with delta (0, -6)
Screenshot: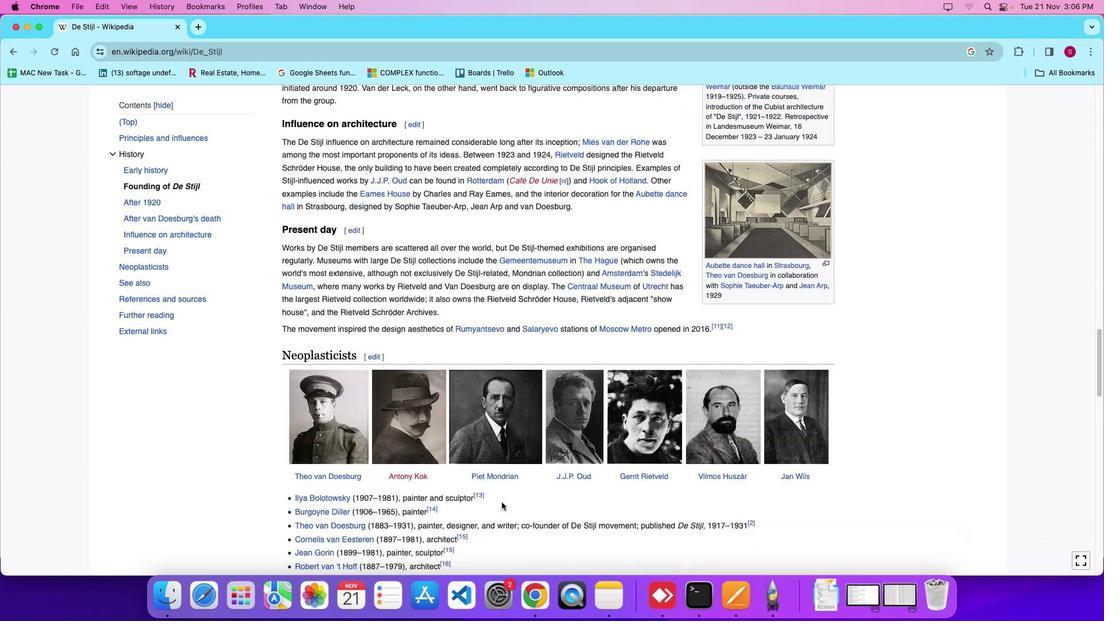 
Action: Mouse moved to (530, 527)
Screenshot: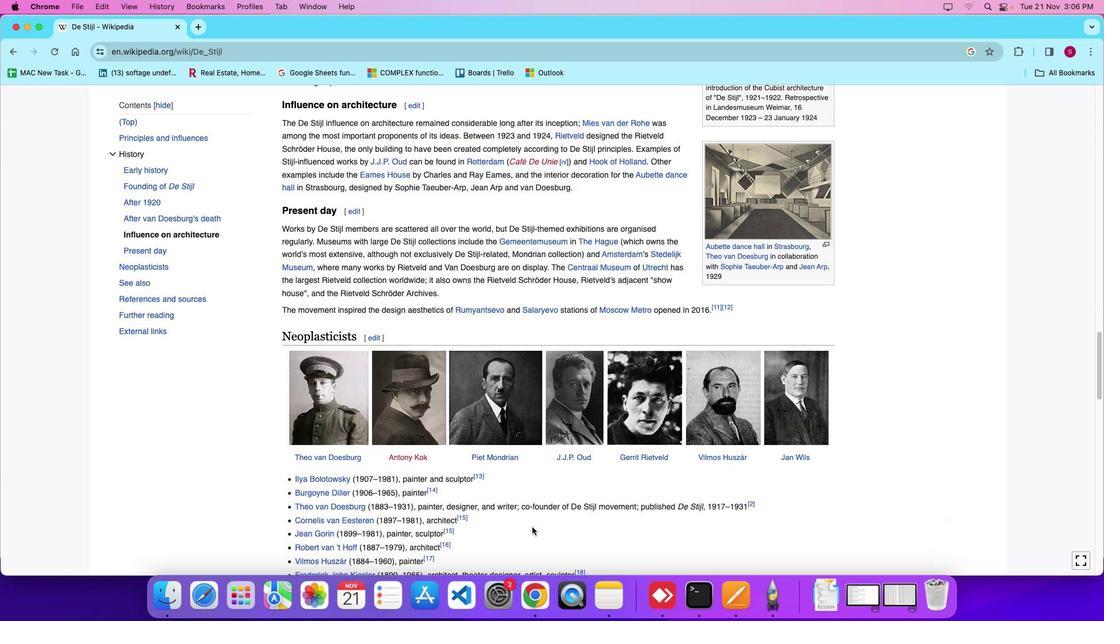 
Action: Mouse scrolled (530, 527) with delta (0, 0)
Screenshot: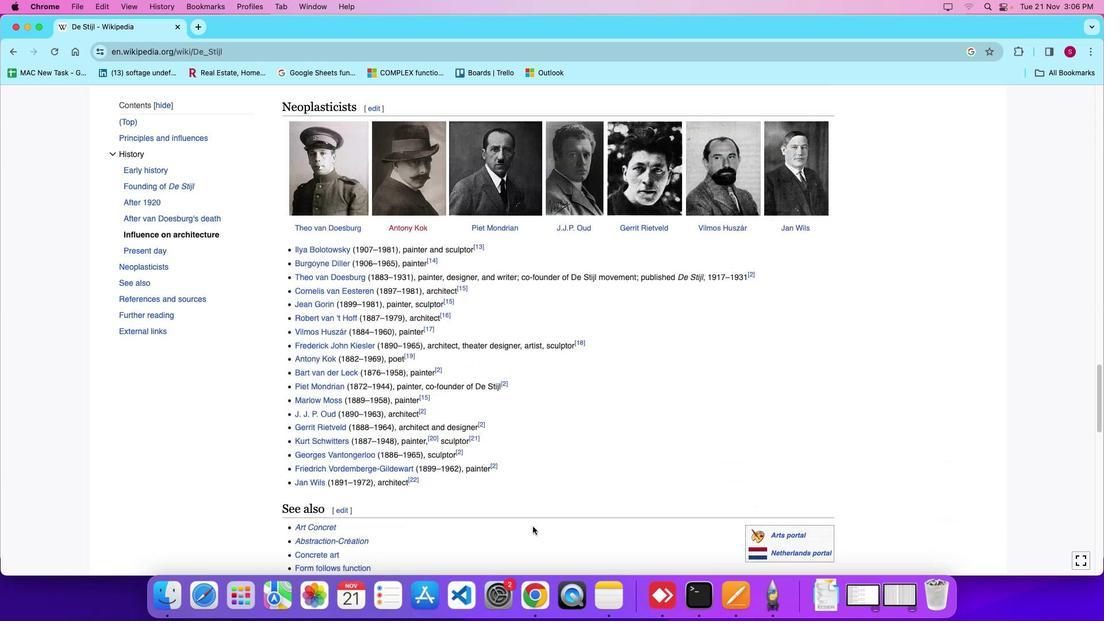 
Action: Mouse moved to (531, 527)
Screenshot: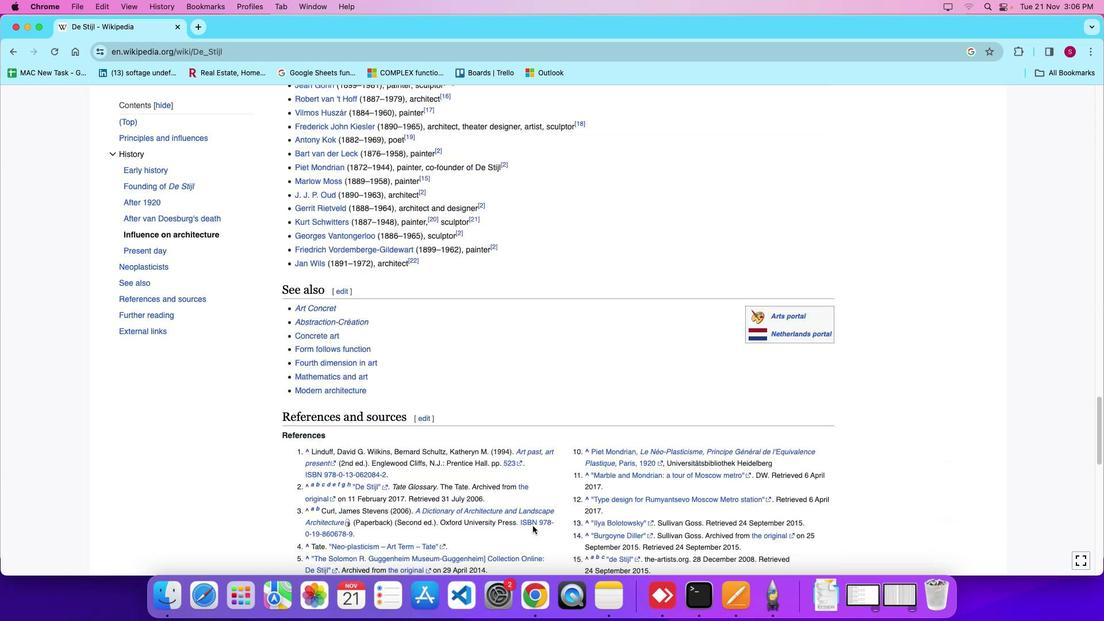 
Action: Mouse scrolled (531, 527) with delta (0, 0)
Screenshot: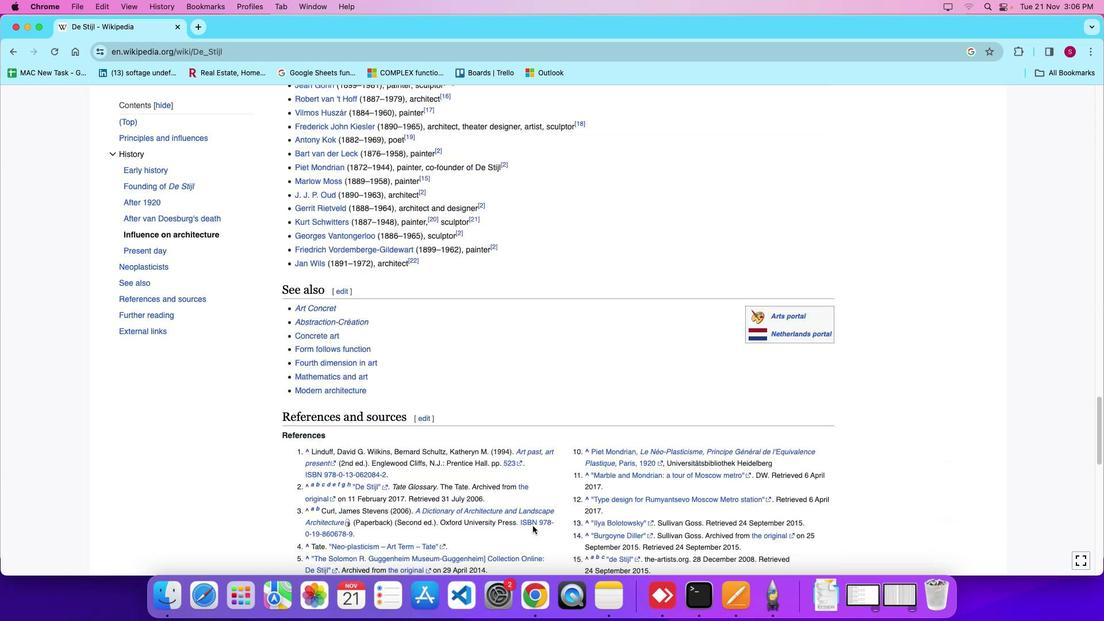 
Action: Mouse moved to (531, 527)
Screenshot: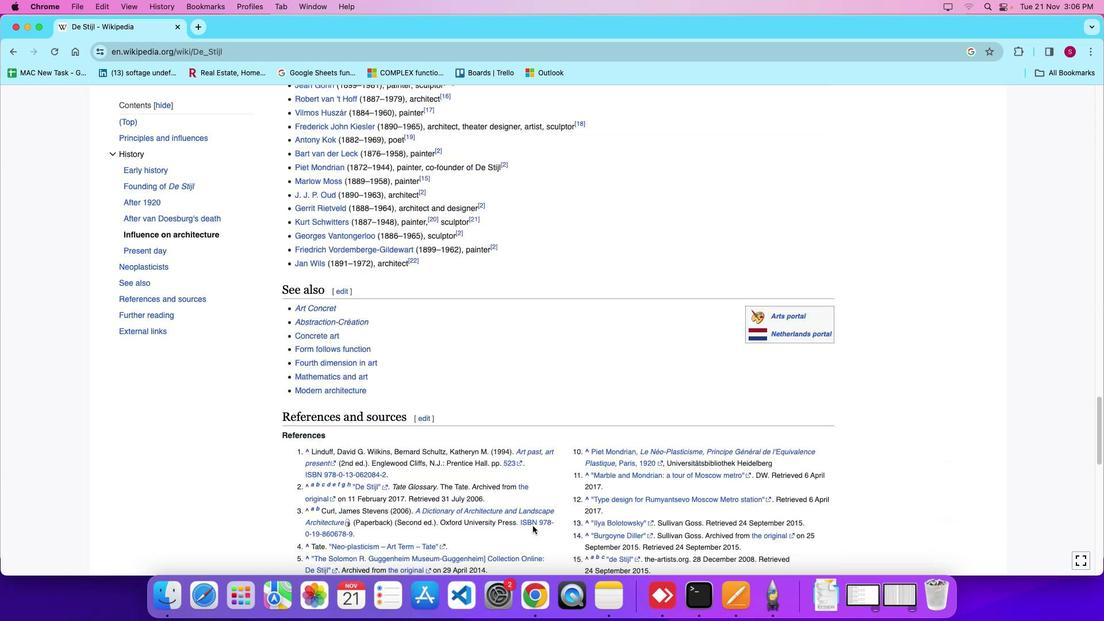 
Action: Mouse scrolled (531, 527) with delta (0, -4)
Screenshot: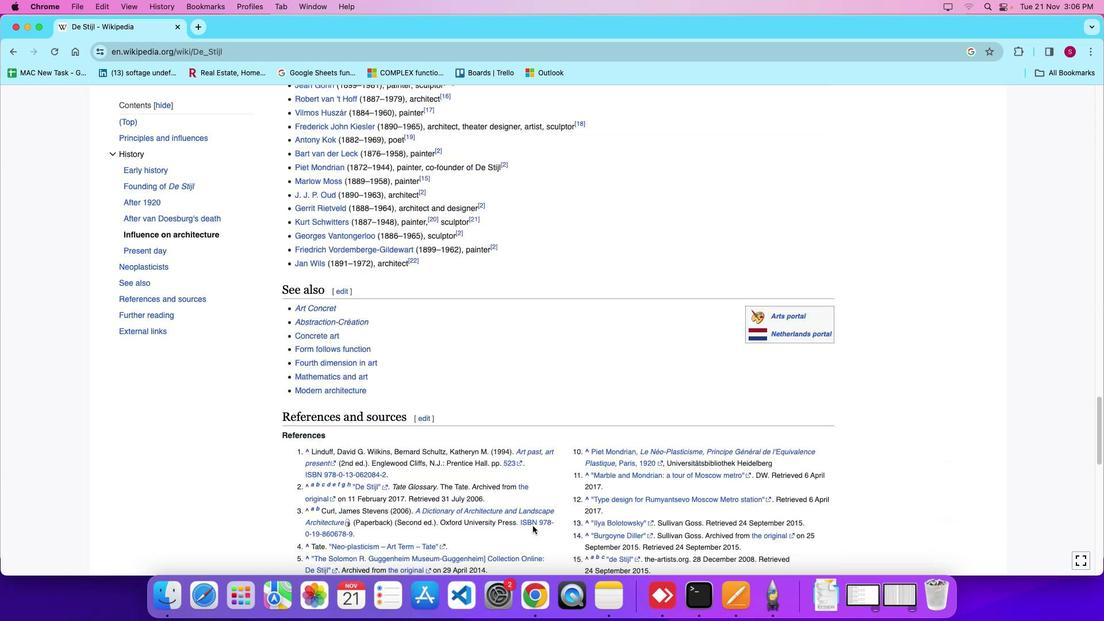
Action: Mouse moved to (533, 526)
Screenshot: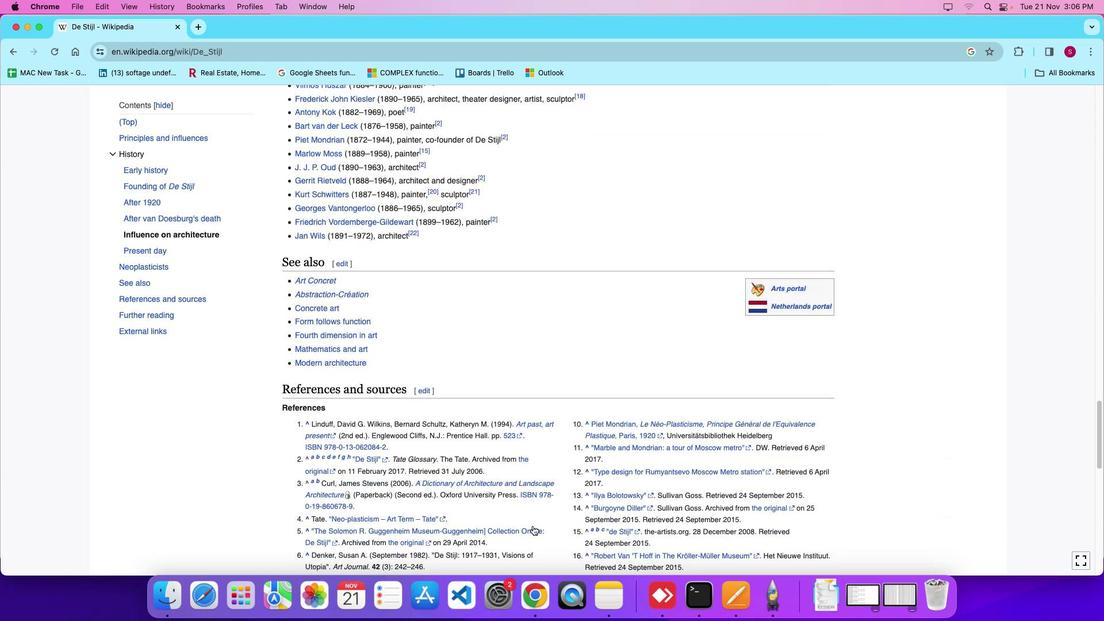 
Action: Mouse scrolled (533, 526) with delta (0, -5)
Screenshot: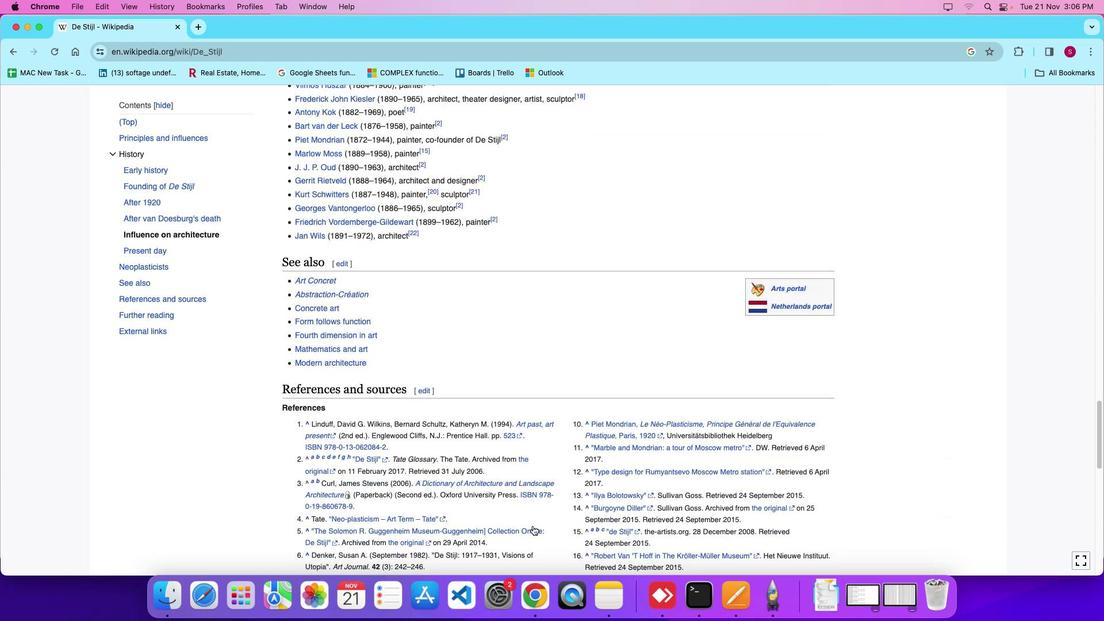 
Action: Mouse moved to (531, 519)
Screenshot: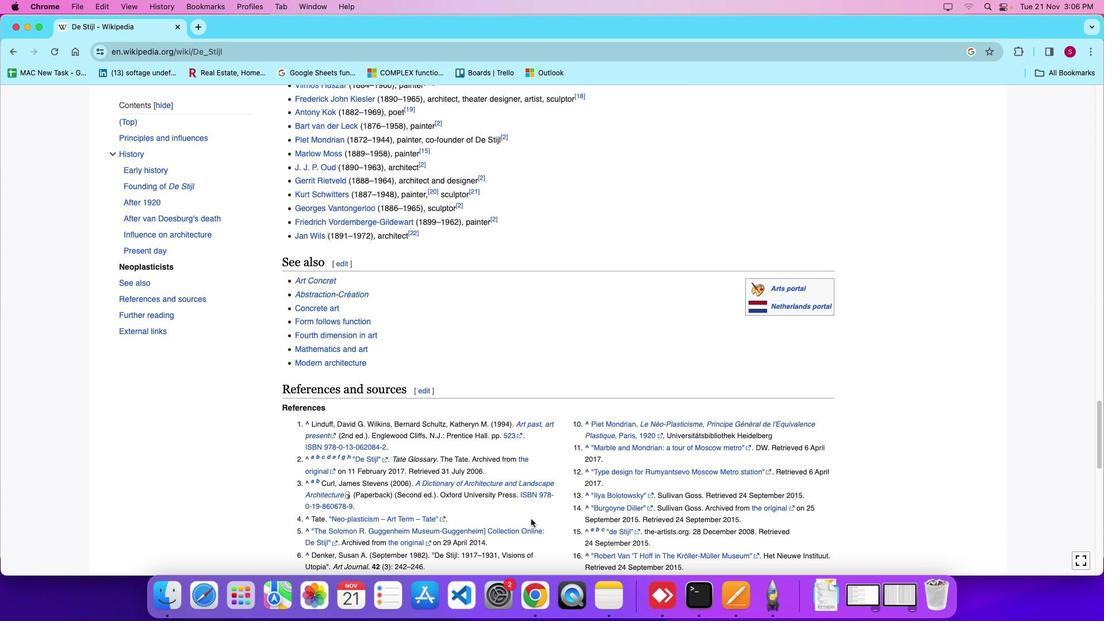 
Action: Mouse scrolled (531, 519) with delta (0, 0)
Screenshot: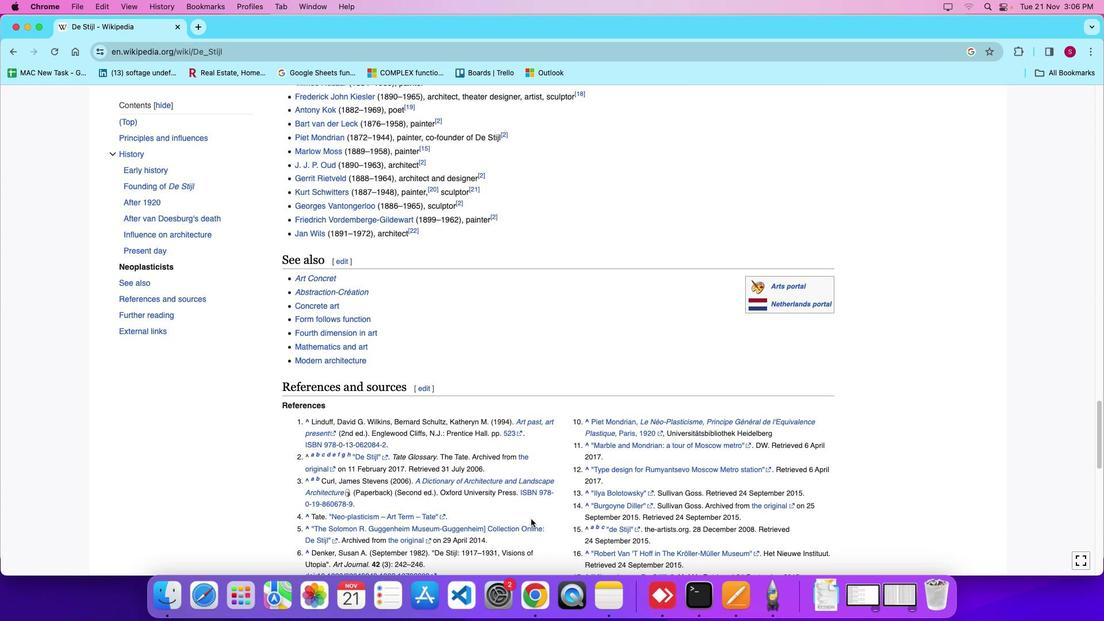 
Action: Mouse scrolled (531, 519) with delta (0, 0)
Screenshot: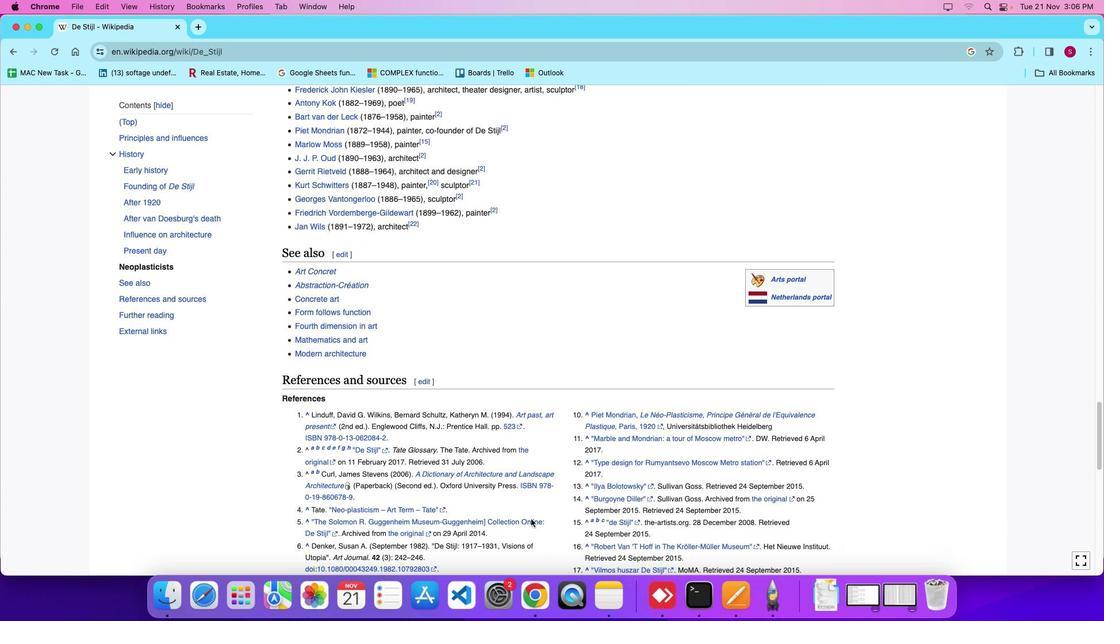 
Action: Mouse scrolled (531, 519) with delta (0, 0)
Screenshot: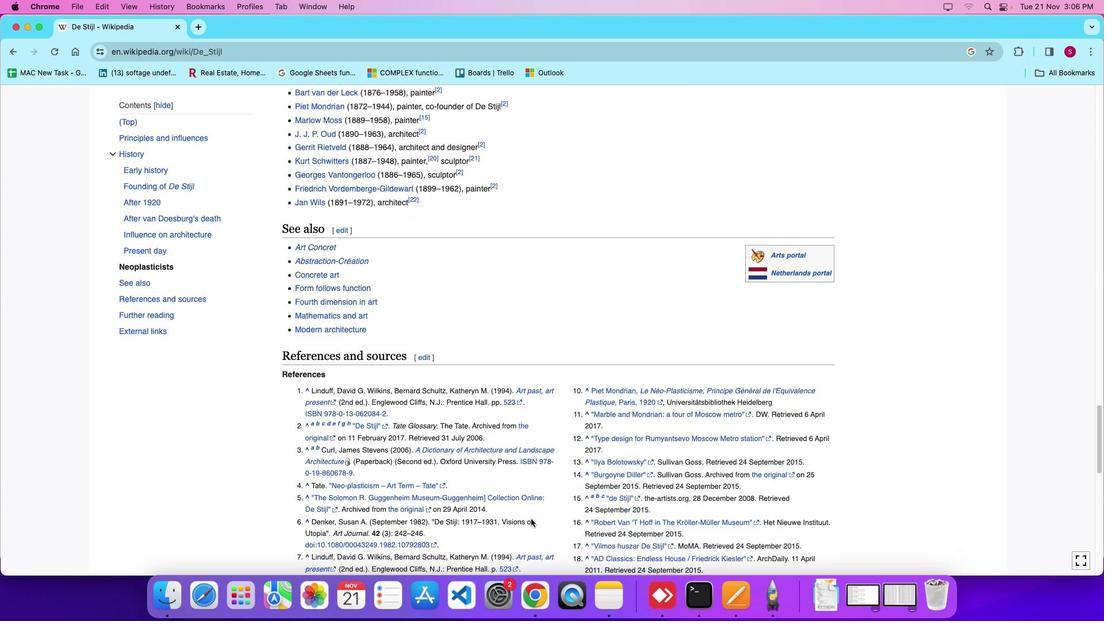 
Action: Mouse scrolled (531, 519) with delta (0, 0)
Screenshot: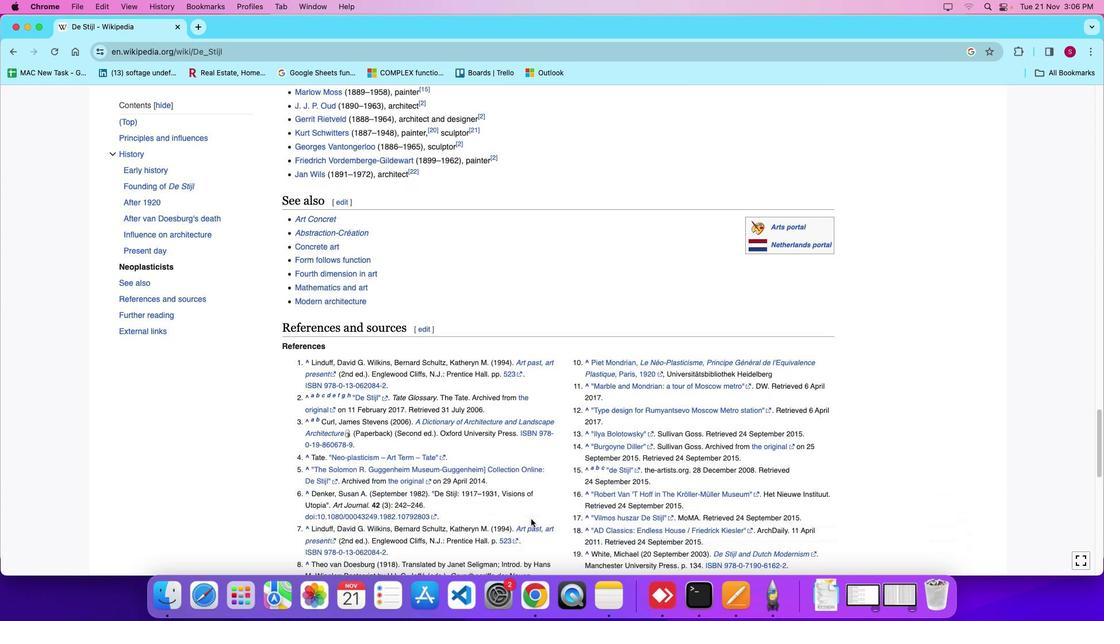 
Action: Mouse moved to (532, 506)
Screenshot: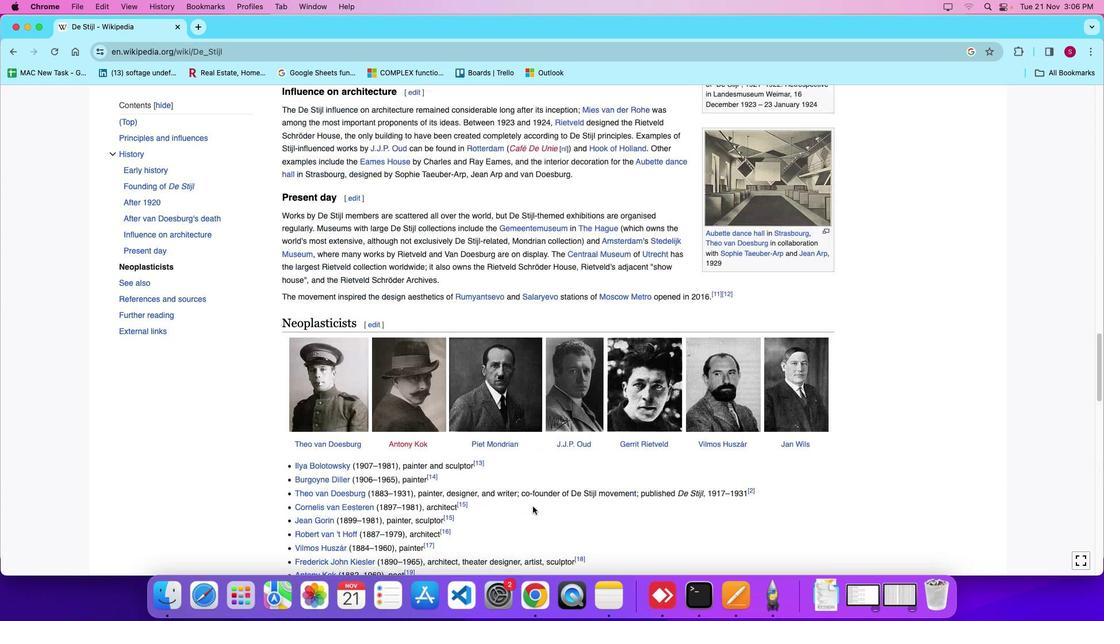 
Action: Mouse scrolled (532, 506) with delta (0, 0)
Screenshot: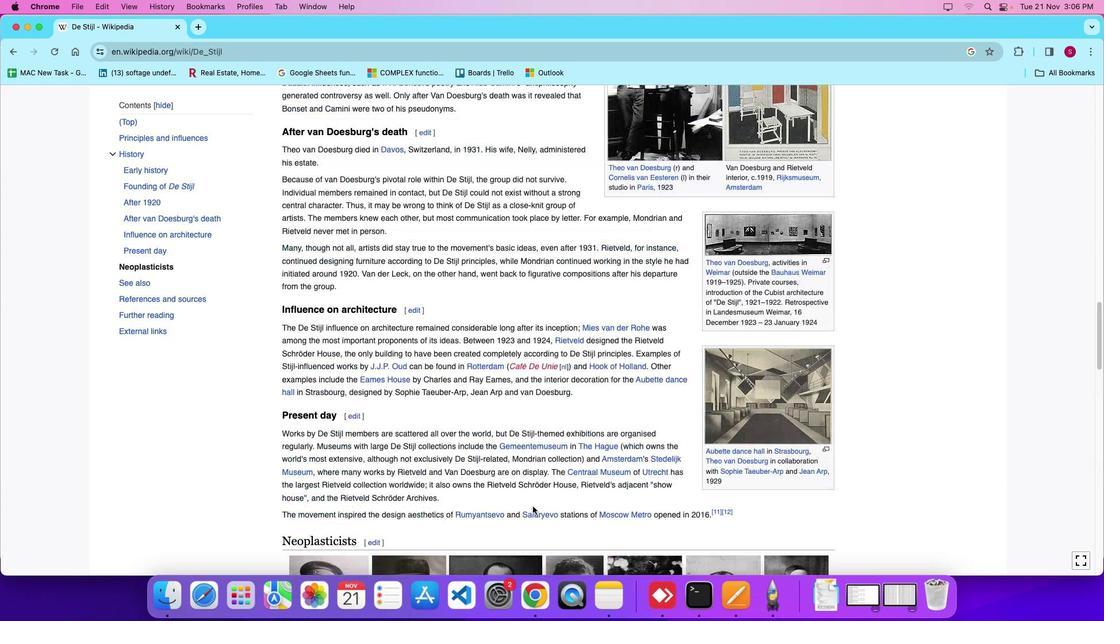 
Action: Mouse scrolled (532, 506) with delta (0, 1)
Screenshot: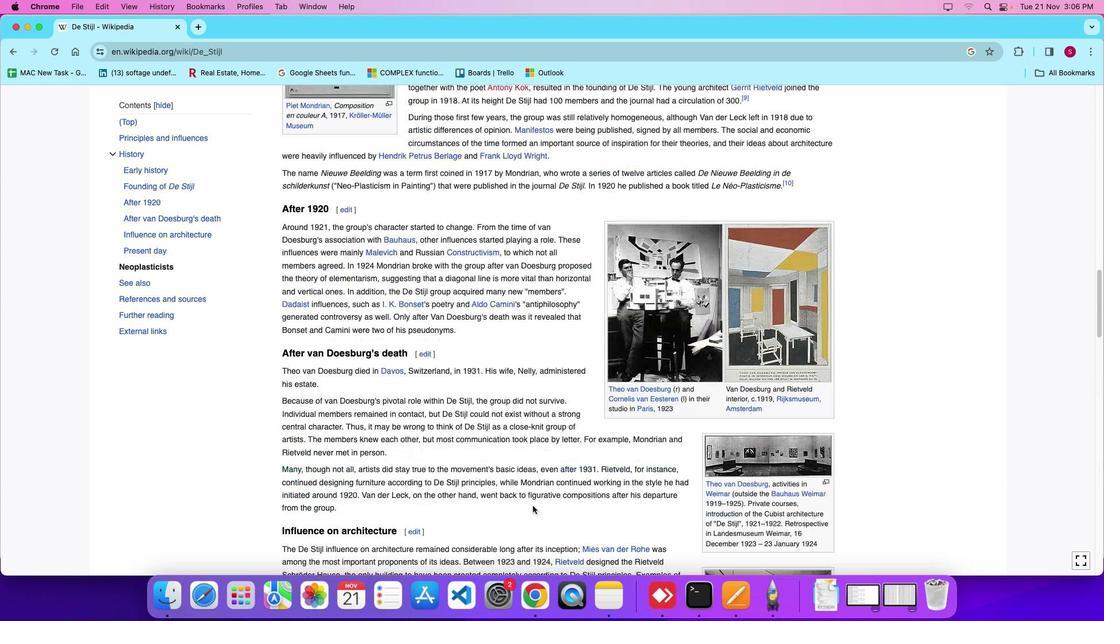 
Action: Mouse scrolled (532, 506) with delta (0, 5)
Screenshot: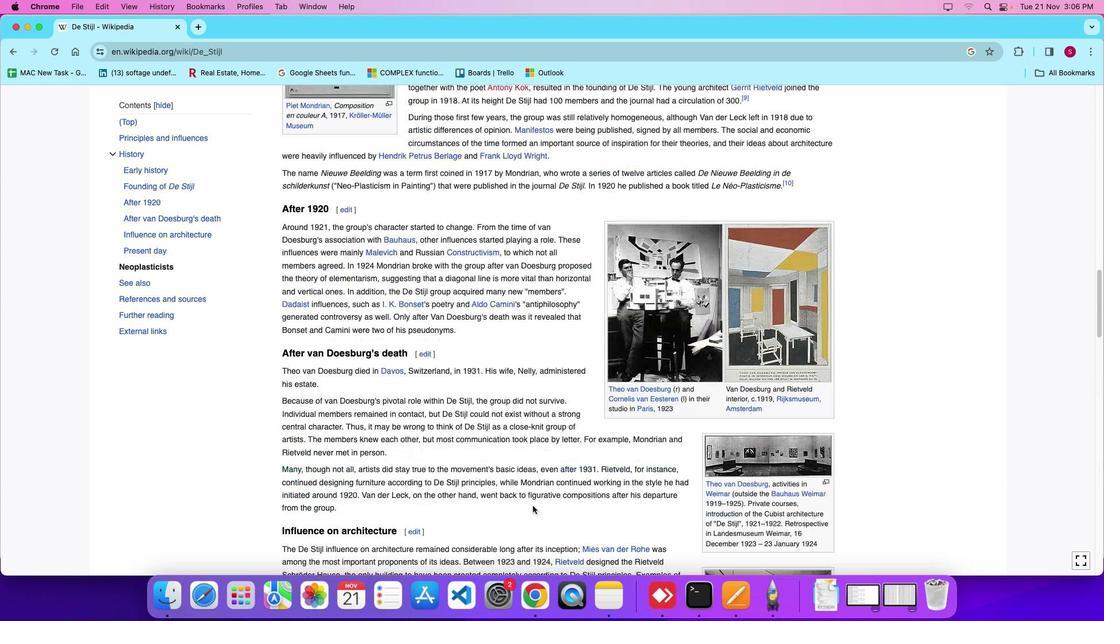 
Action: Mouse scrolled (532, 506) with delta (0, 8)
Screenshot: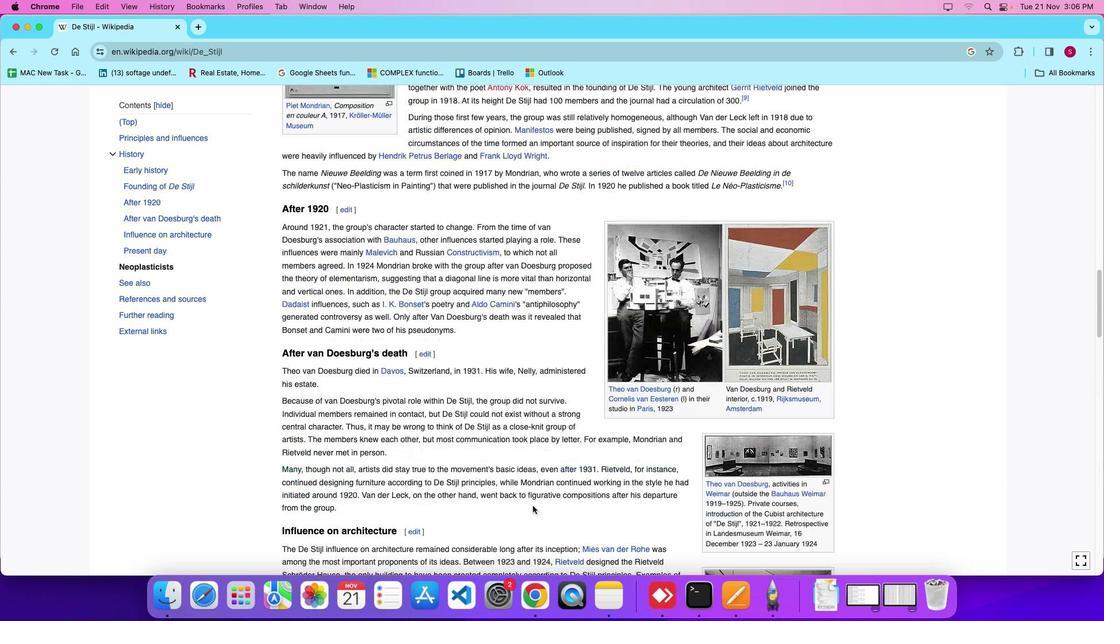 
Action: Mouse scrolled (532, 506) with delta (0, 8)
Screenshot: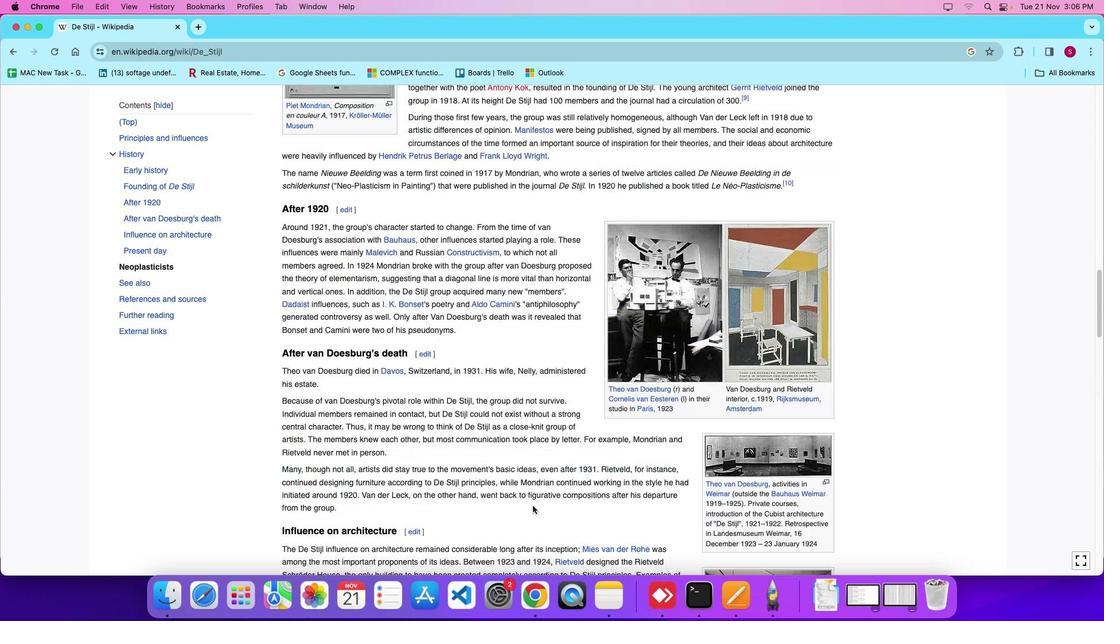 
Action: Mouse moved to (532, 505)
Screenshot: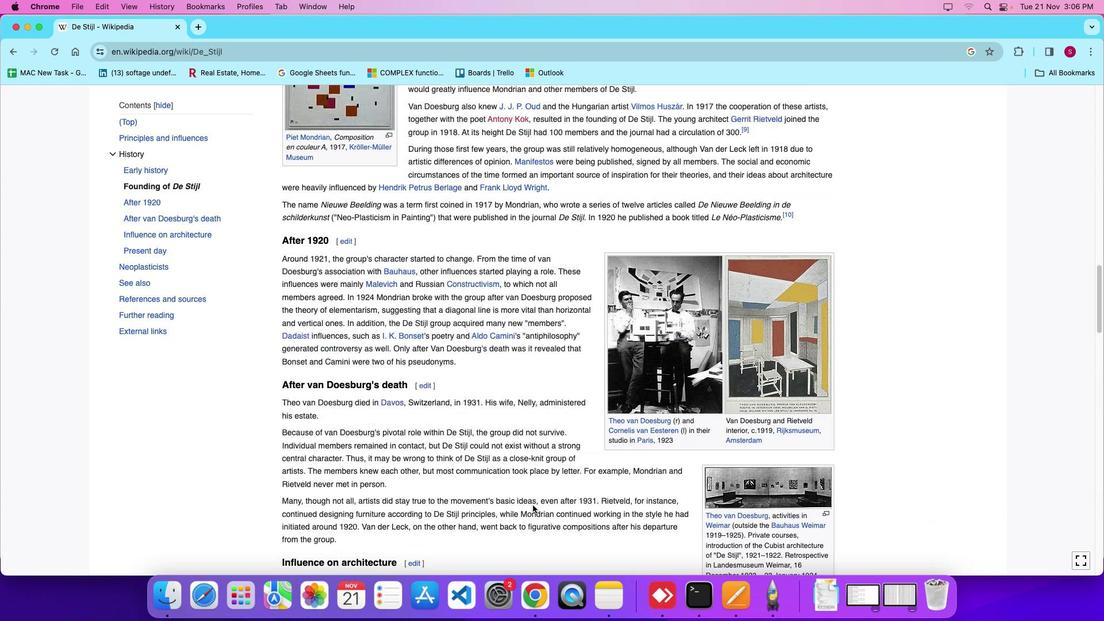
Action: Mouse scrolled (532, 505) with delta (0, 0)
Screenshot: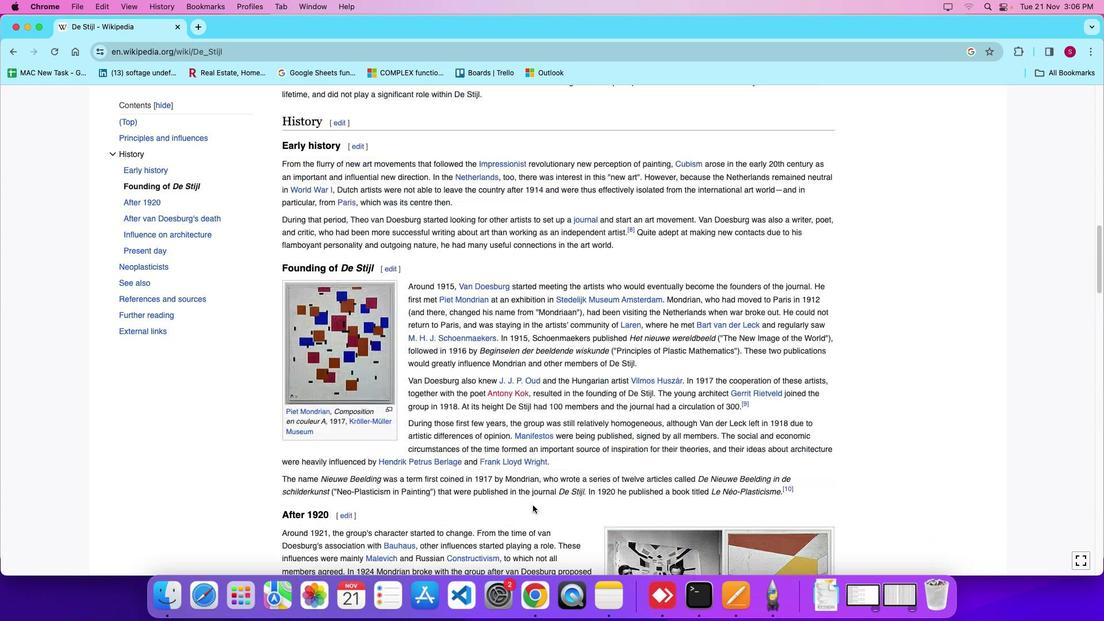 
Action: Mouse scrolled (532, 505) with delta (0, 0)
Screenshot: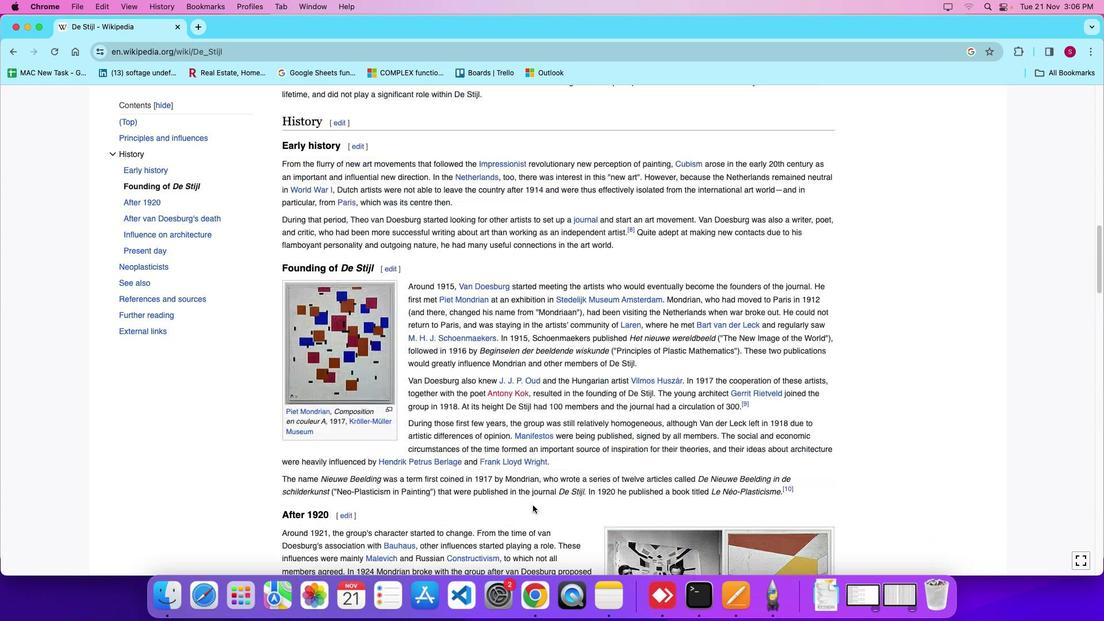 
Action: Mouse scrolled (532, 505) with delta (0, 5)
Screenshot: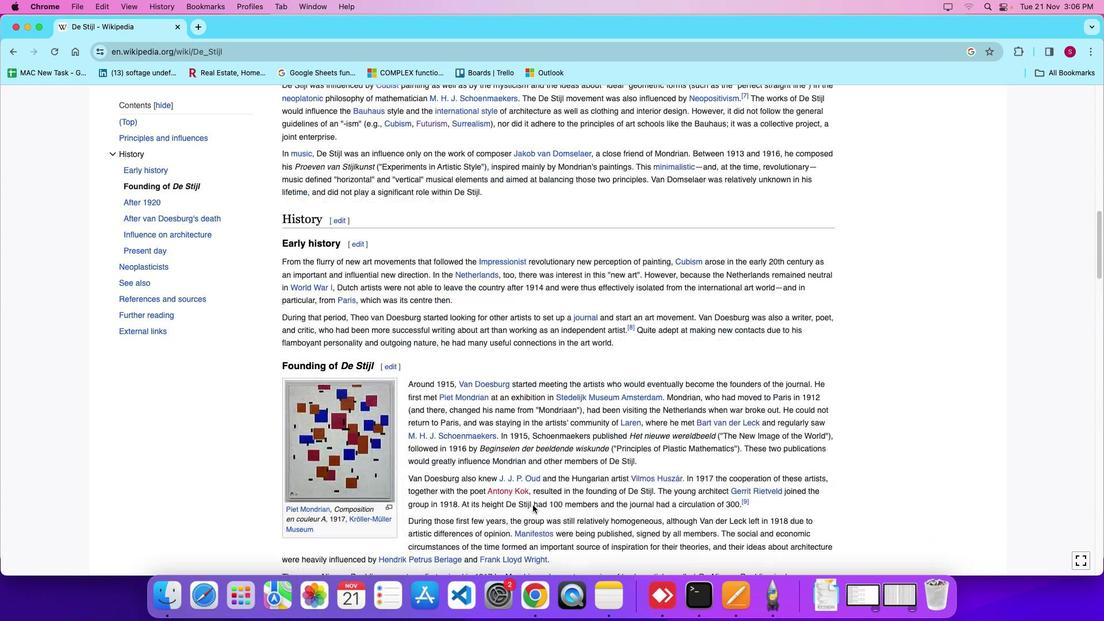 
Action: Mouse scrolled (532, 505) with delta (0, -5)
Screenshot: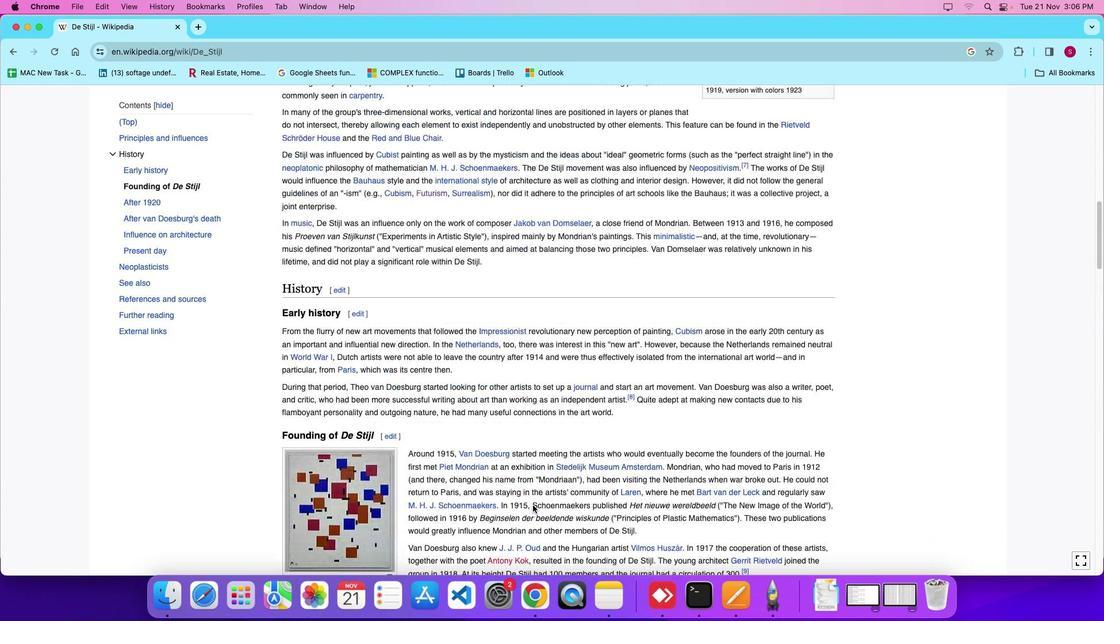
Action: Mouse scrolled (532, 505) with delta (0, 5)
Screenshot: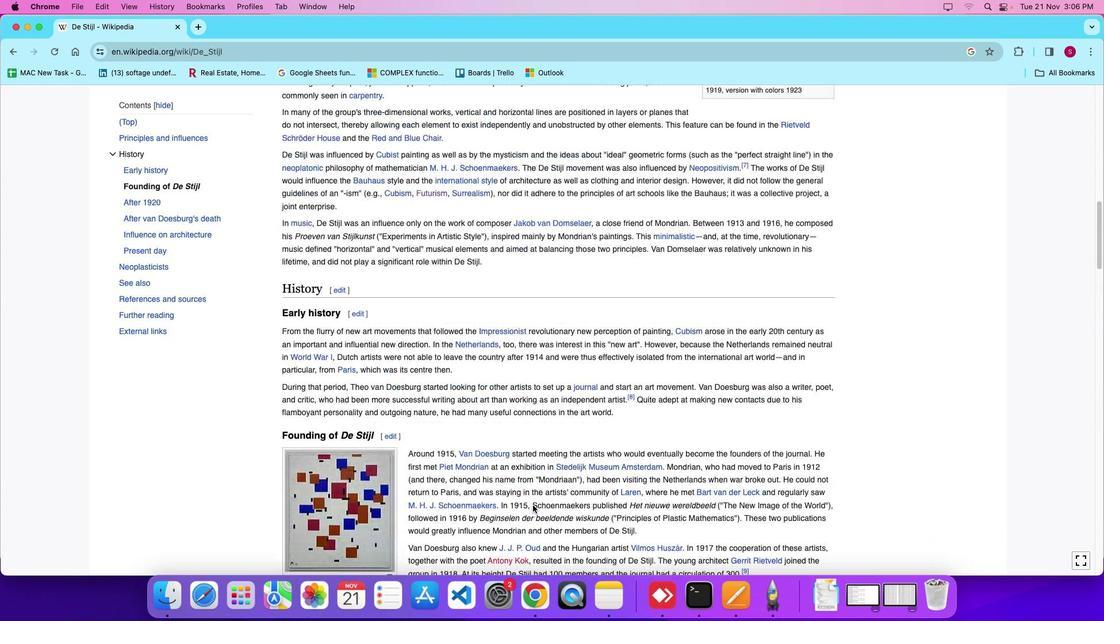 
Action: Mouse scrolled (532, 505) with delta (0, 5)
Screenshot: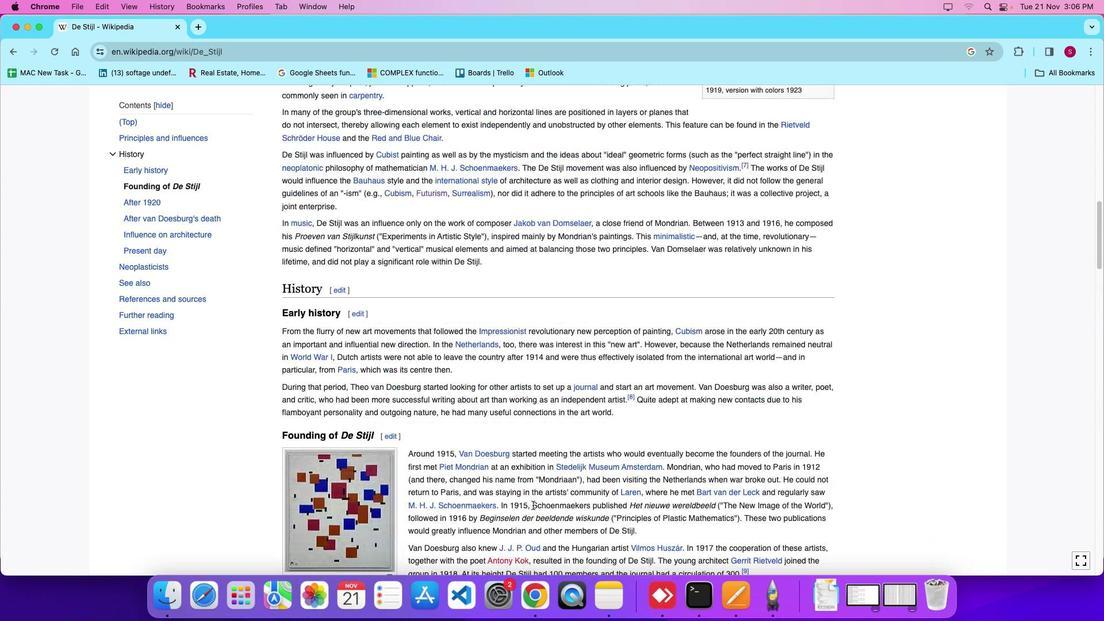 
Action: Mouse scrolled (532, 505) with delta (0, 0)
Screenshot: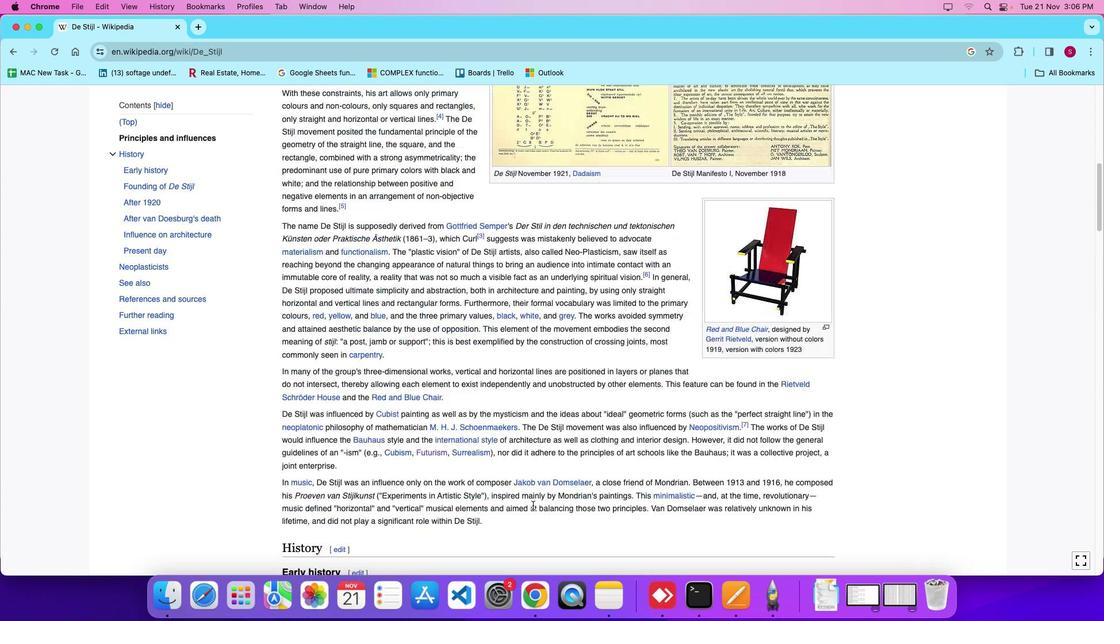 
Action: Mouse scrolled (532, 505) with delta (0, 0)
Screenshot: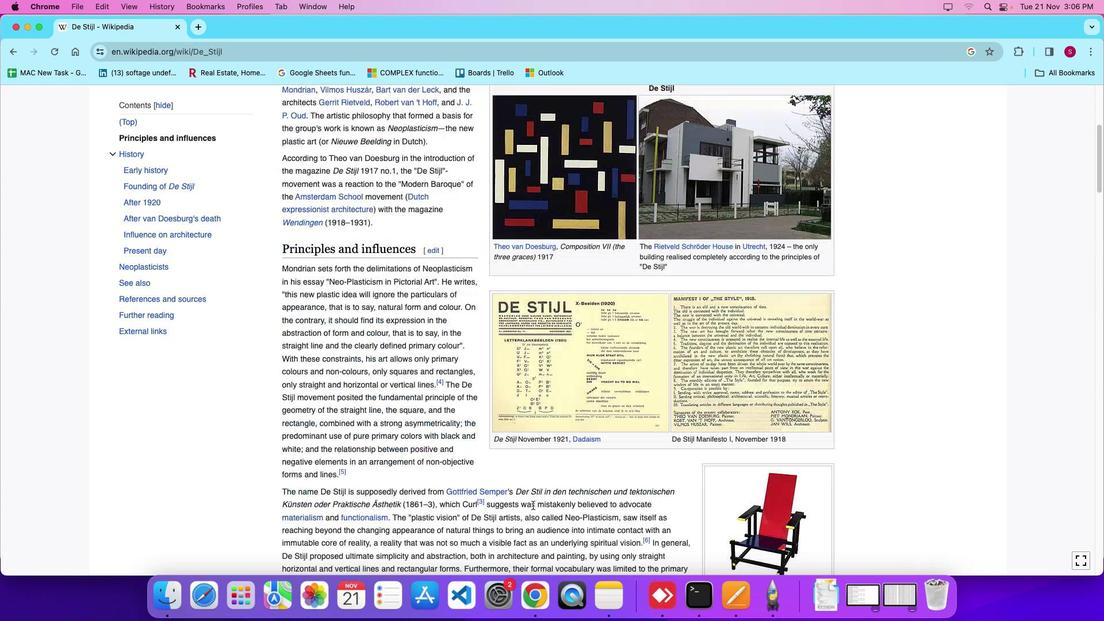 
Action: Mouse scrolled (532, 505) with delta (0, 5)
Screenshot: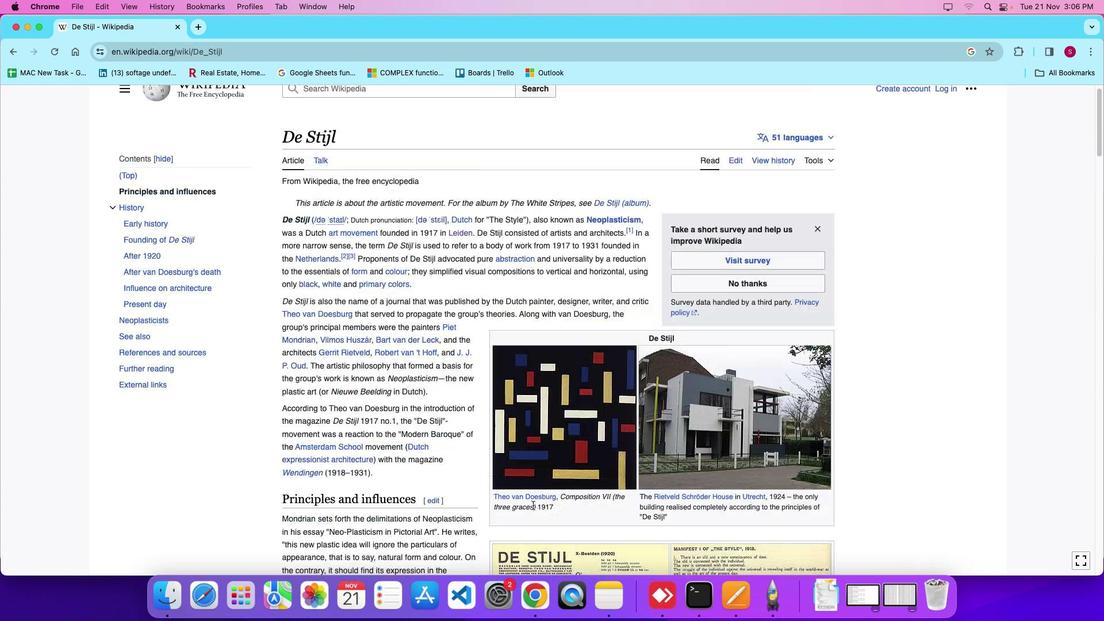 
Action: Mouse scrolled (532, 505) with delta (0, 7)
Screenshot: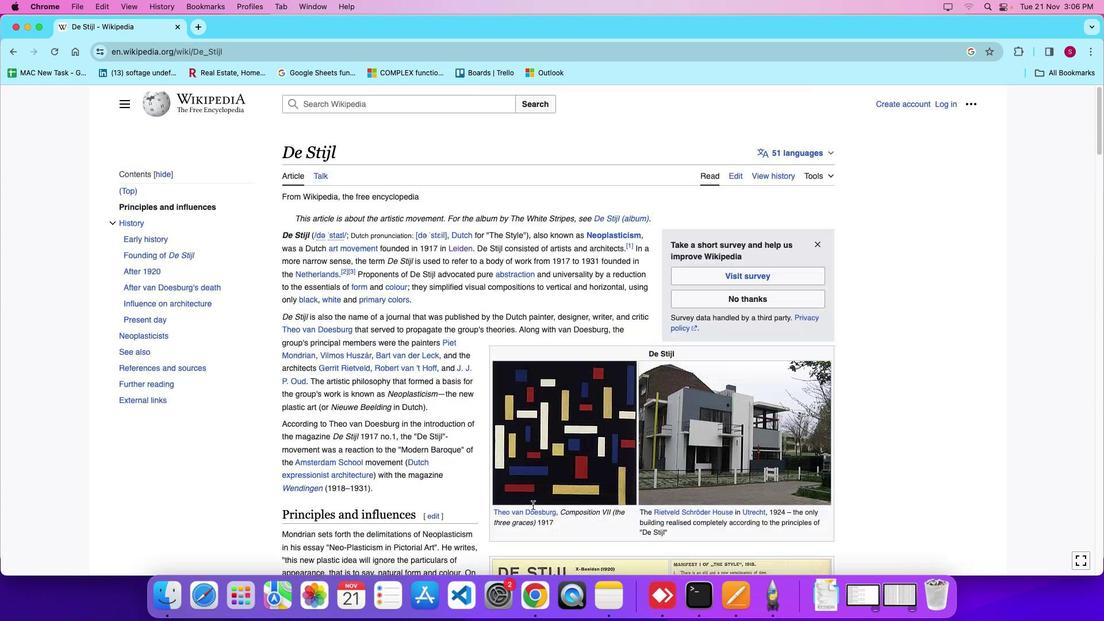 
Action: Mouse scrolled (532, 505) with delta (0, 8)
Screenshot: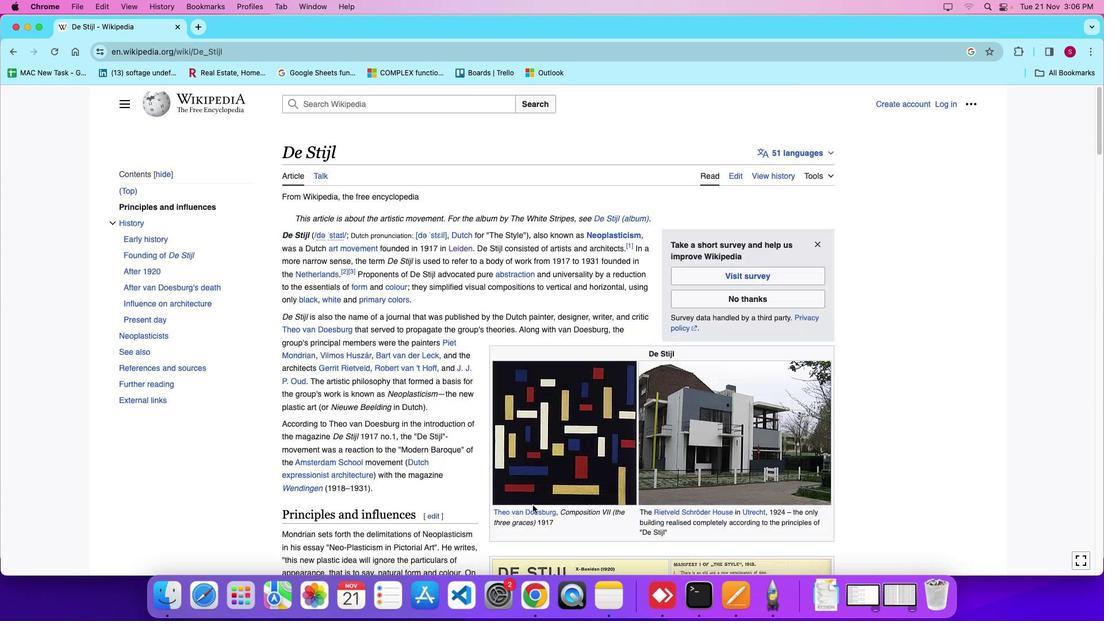 
Action: Mouse moved to (493, 469)
Screenshot: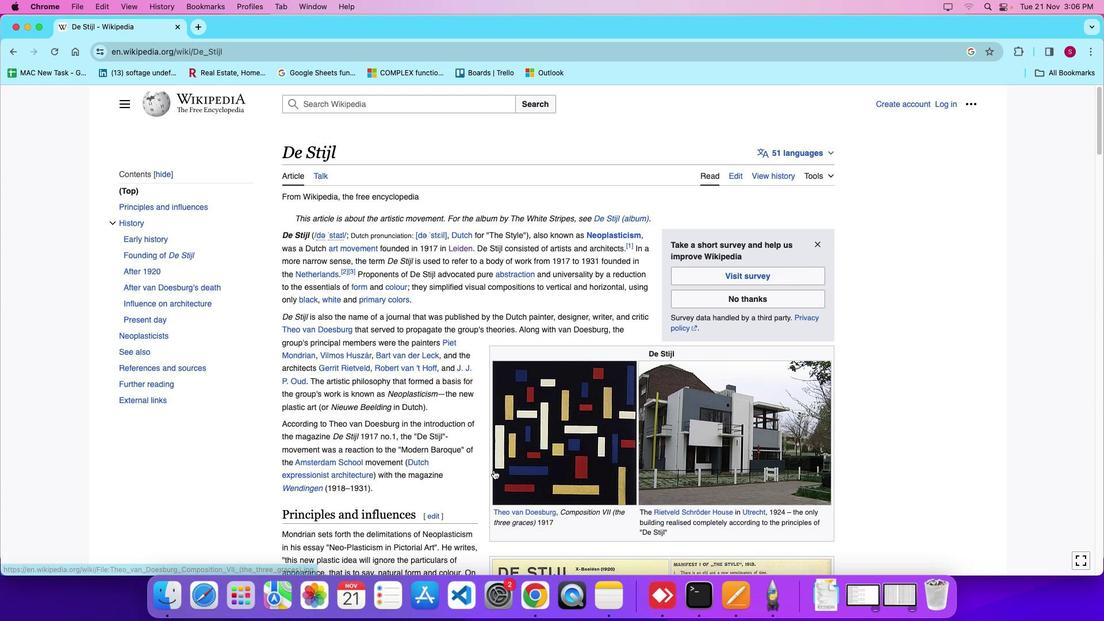 
Action: Mouse scrolled (493, 469) with delta (0, 0)
Screenshot: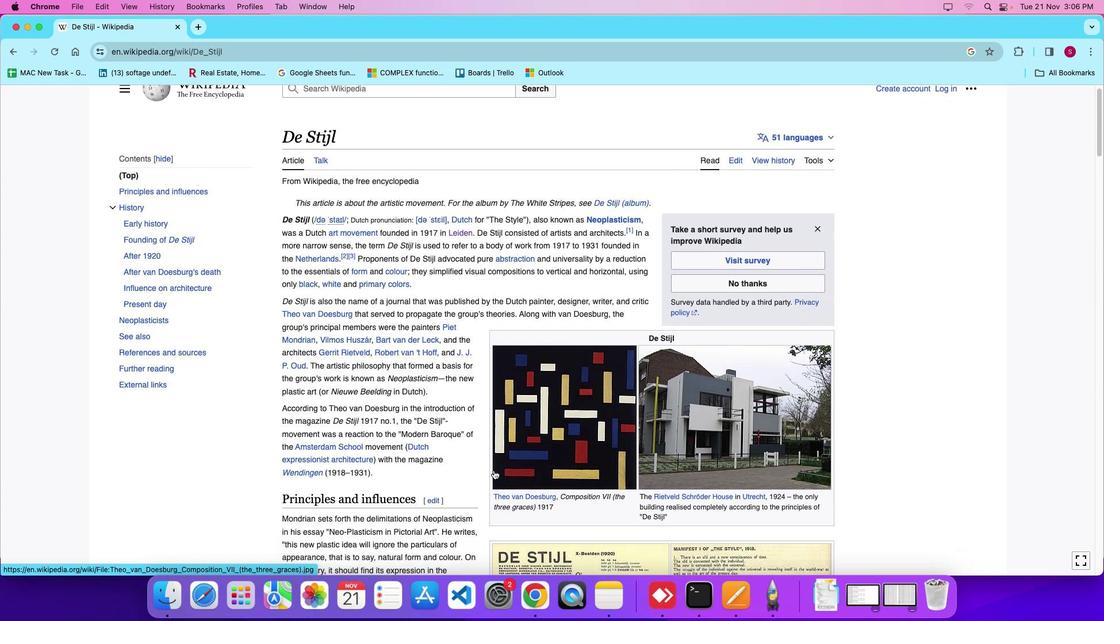 
Action: Mouse scrolled (493, 469) with delta (0, 0)
Screenshot: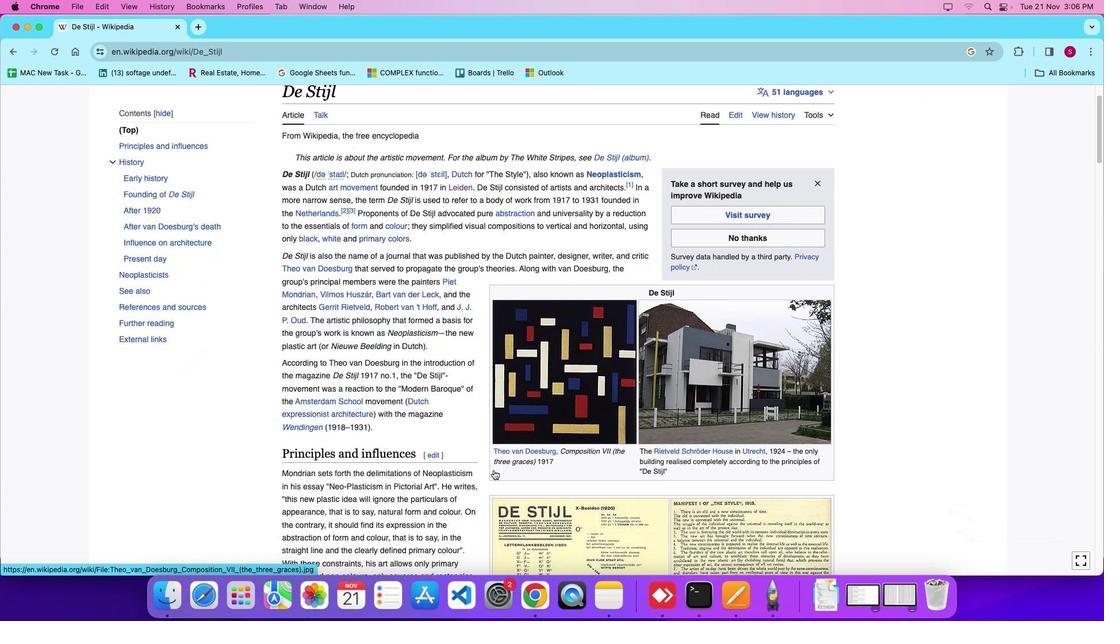 
Action: Mouse scrolled (493, 469) with delta (0, -1)
Screenshot: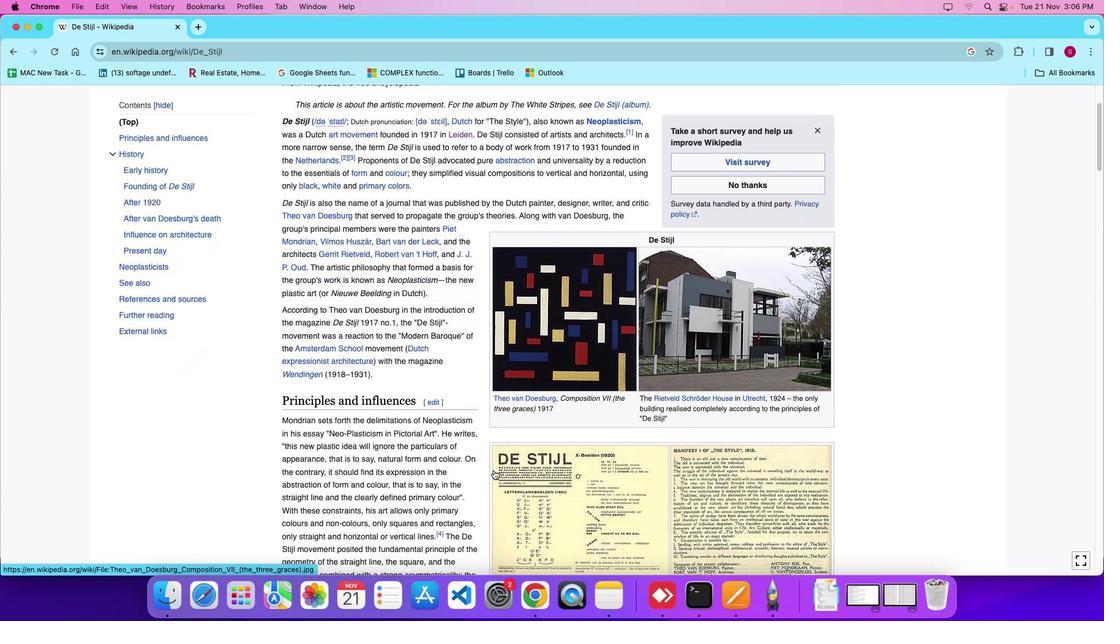 
Action: Mouse moved to (492, 472)
Screenshot: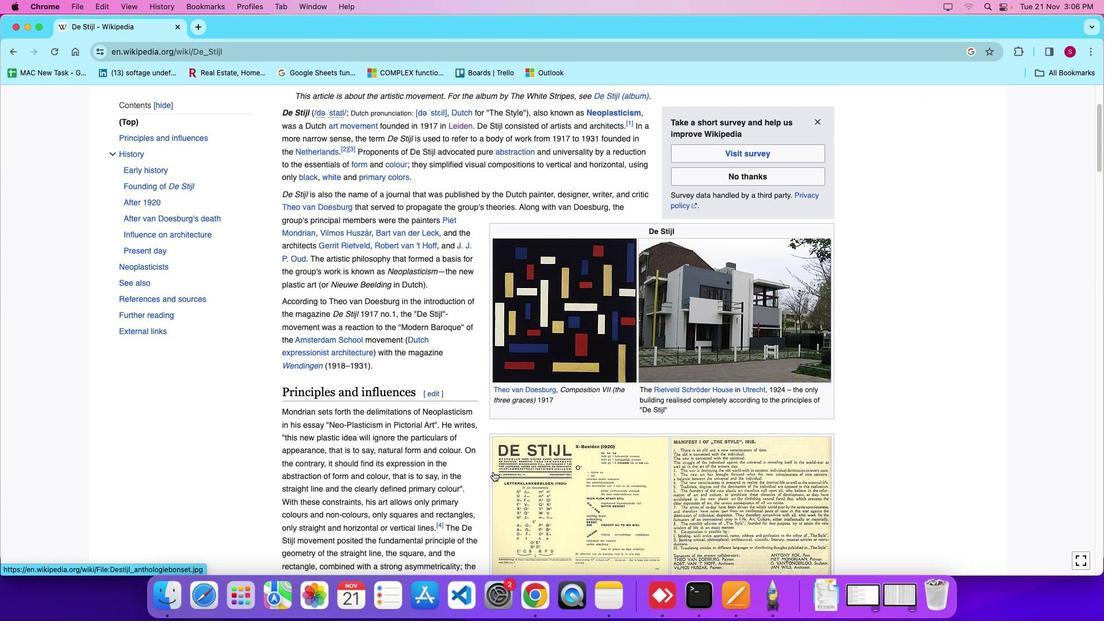 
Action: Mouse scrolled (492, 472) with delta (0, 0)
Screenshot: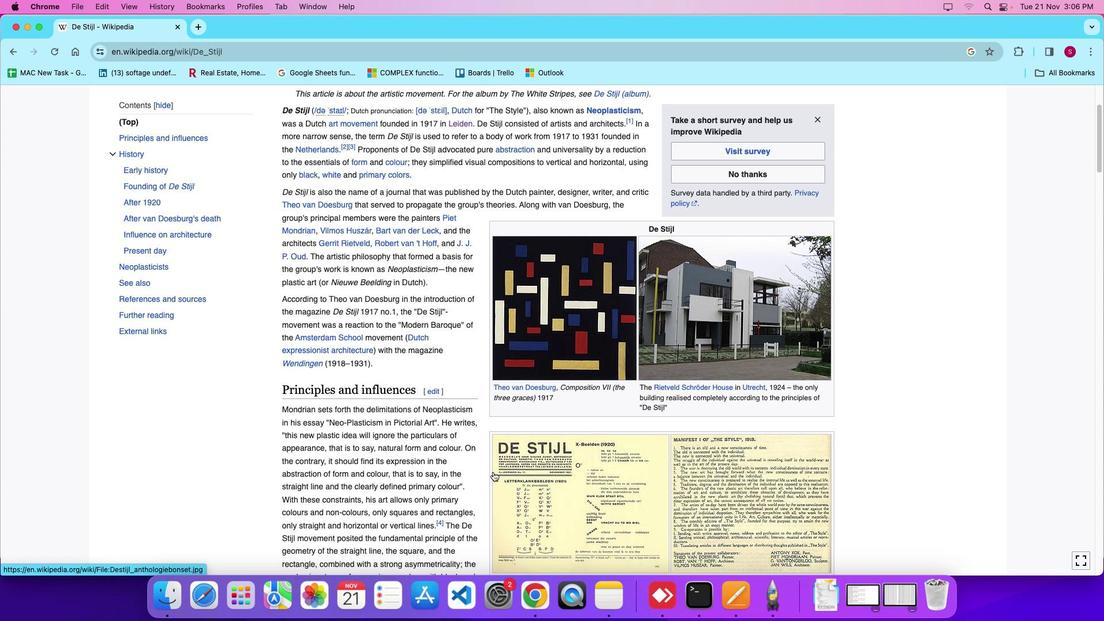 
Action: Mouse scrolled (492, 472) with delta (0, 0)
Screenshot: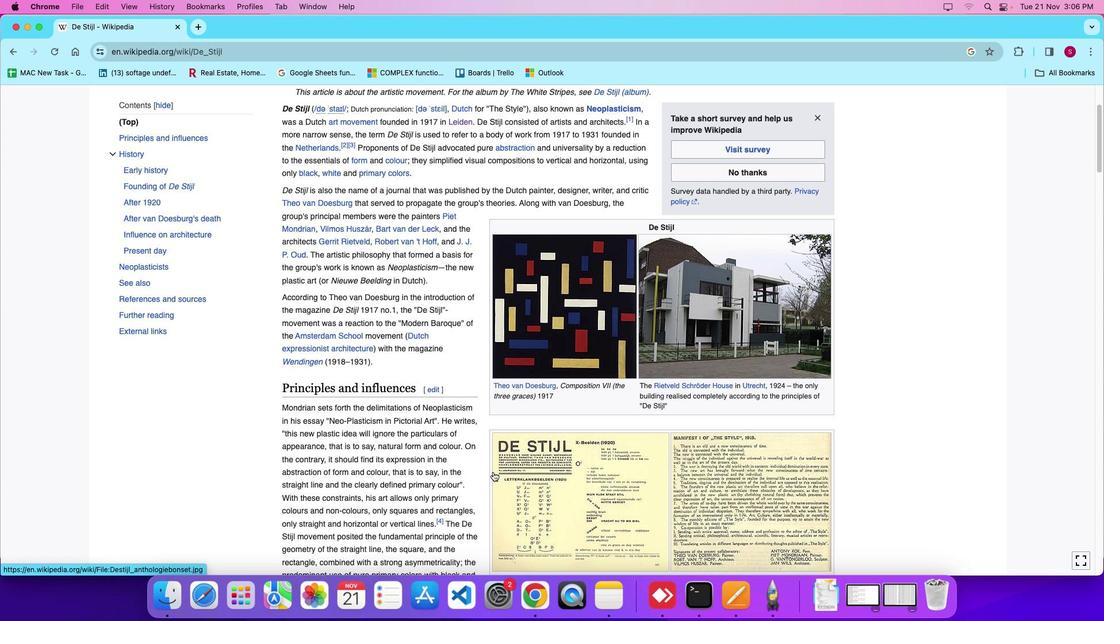 
Action: Mouse scrolled (492, 472) with delta (0, 0)
Screenshot: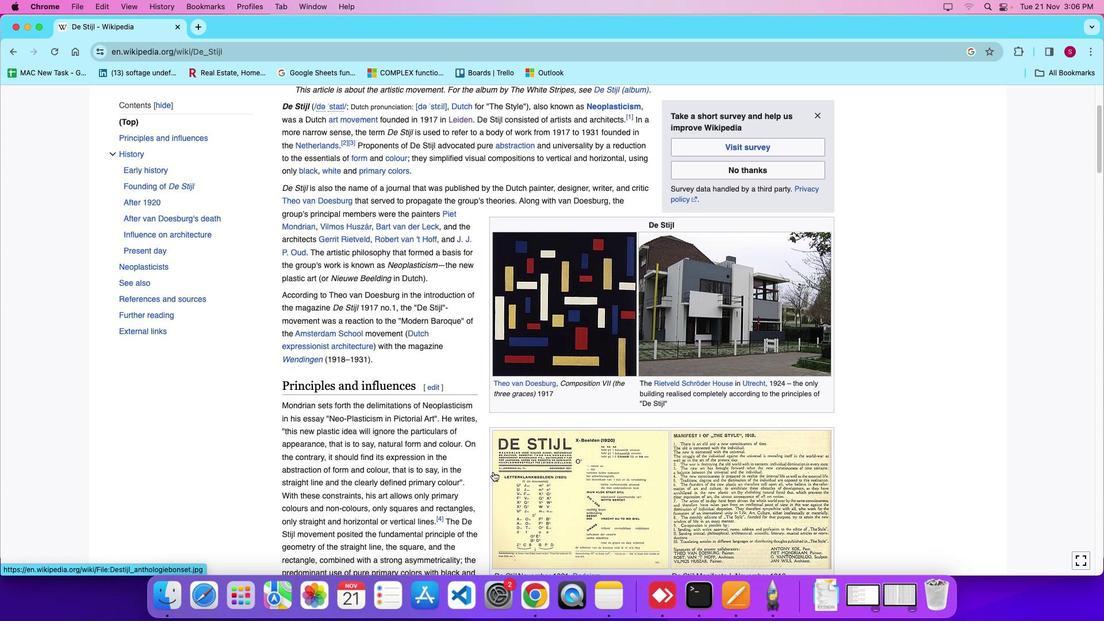 
Action: Mouse scrolled (492, 472) with delta (0, 0)
Screenshot: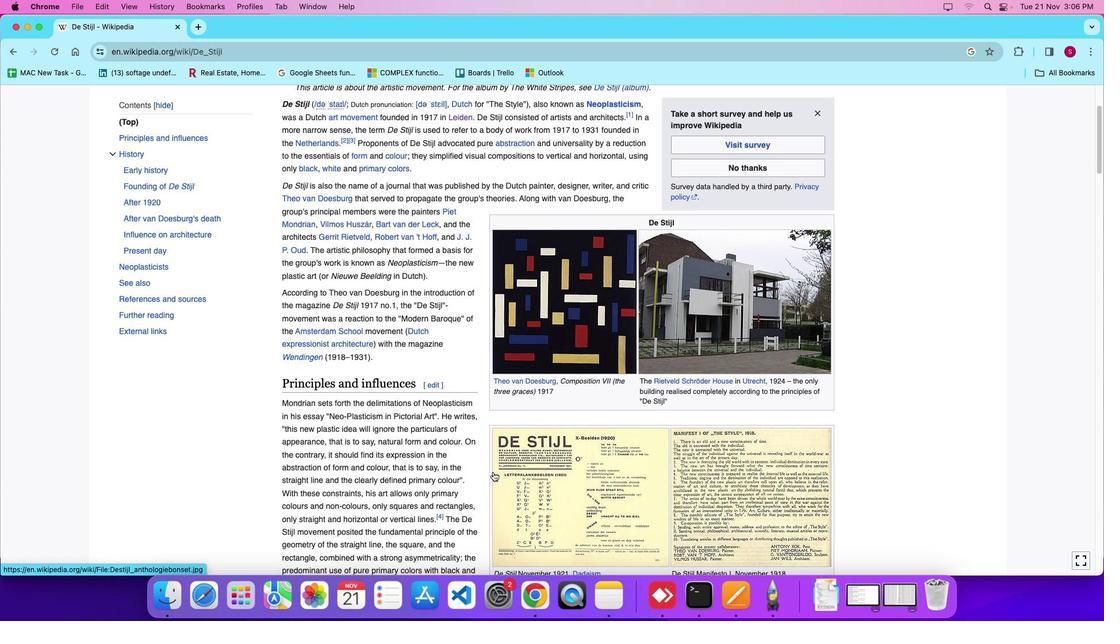 
Action: Mouse scrolled (492, 472) with delta (0, 0)
Screenshot: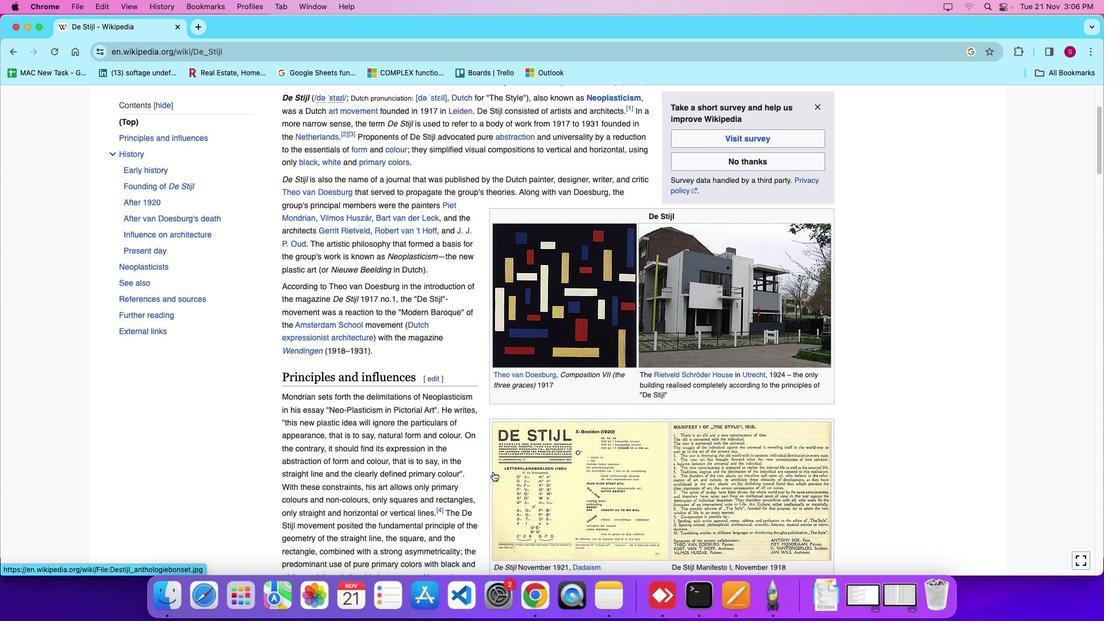 
Action: Mouse moved to (490, 492)
Screenshot: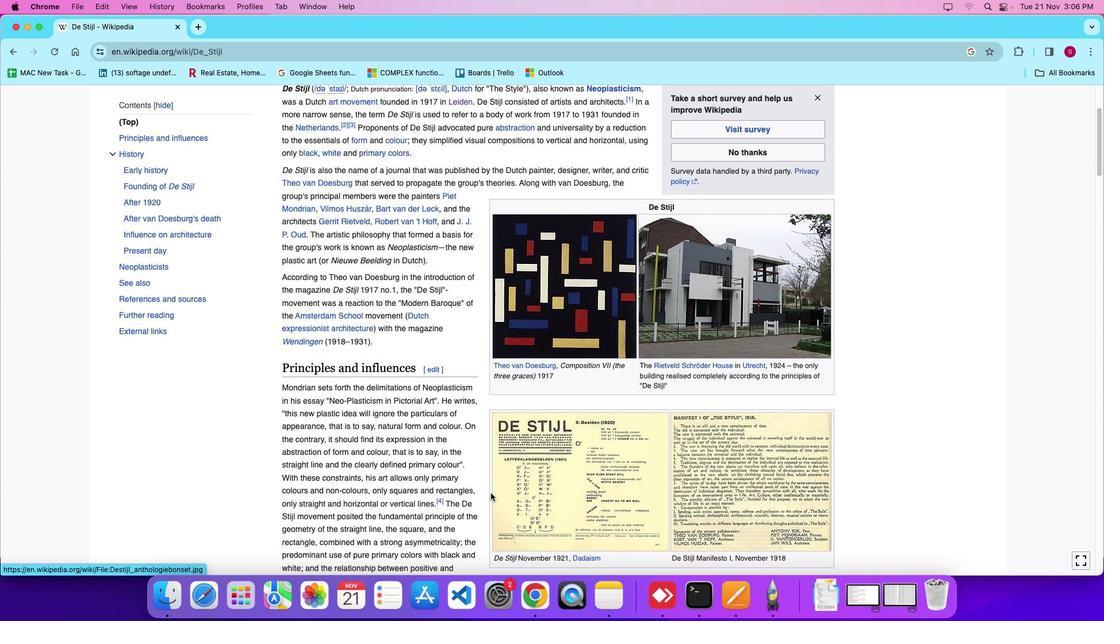 
Action: Mouse scrolled (490, 492) with delta (0, 0)
Screenshot: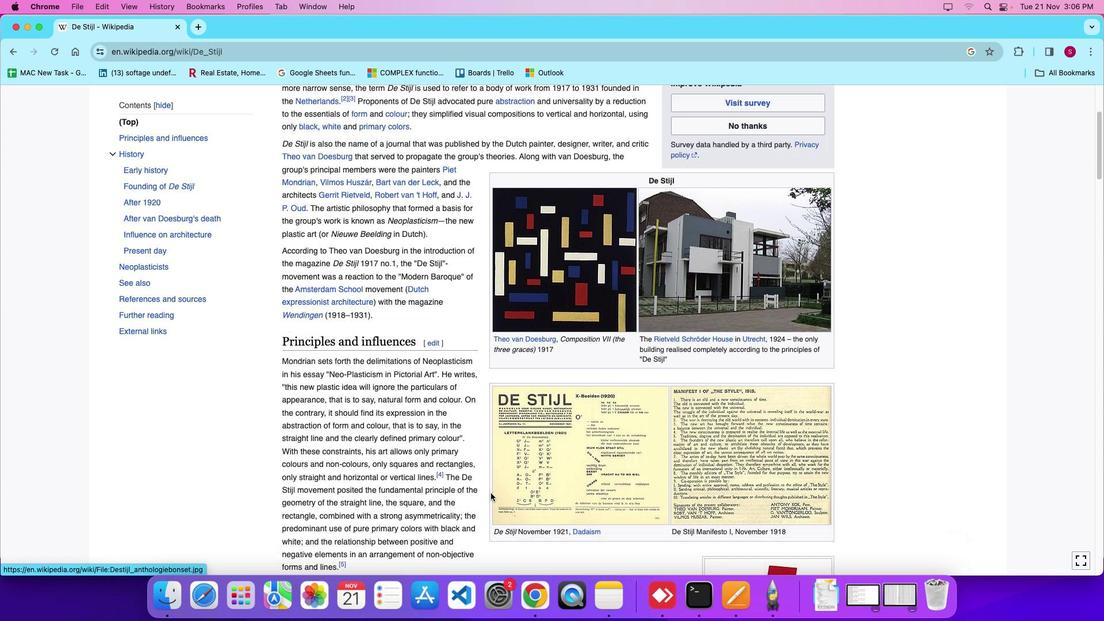 
Action: Mouse scrolled (490, 492) with delta (0, 0)
Screenshot: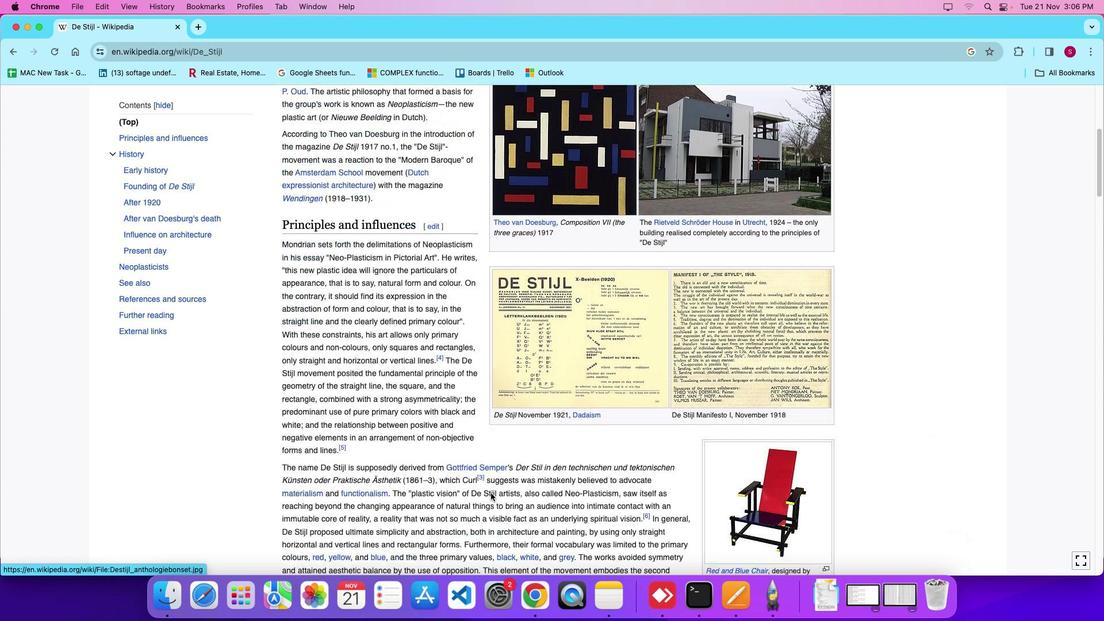 
Action: Mouse scrolled (490, 492) with delta (0, -3)
Screenshot: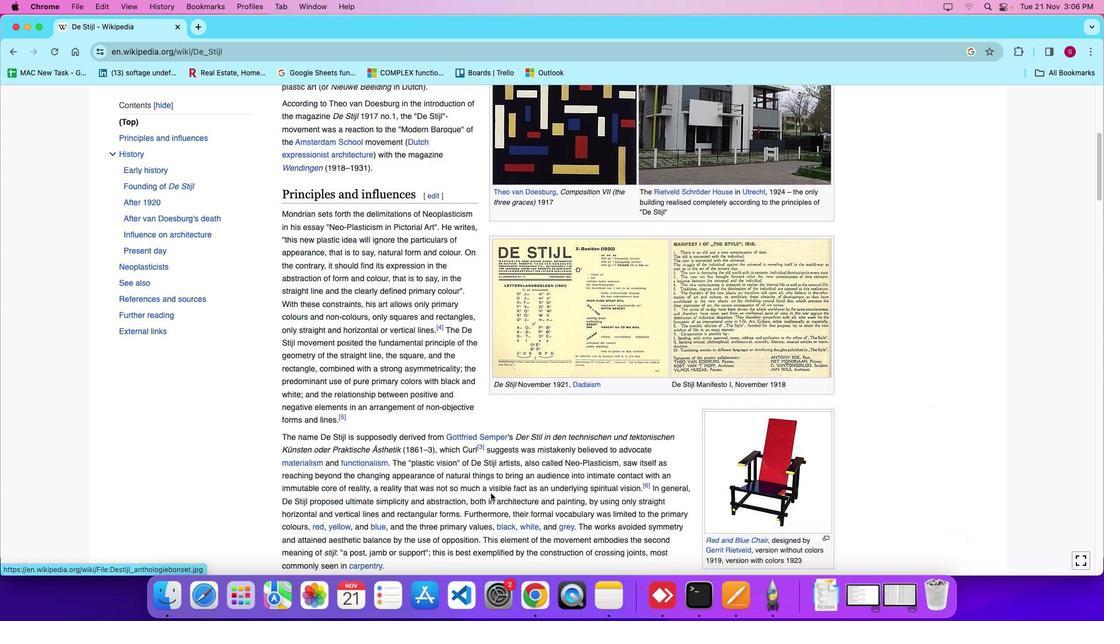 
Action: Mouse moved to (489, 492)
Screenshot: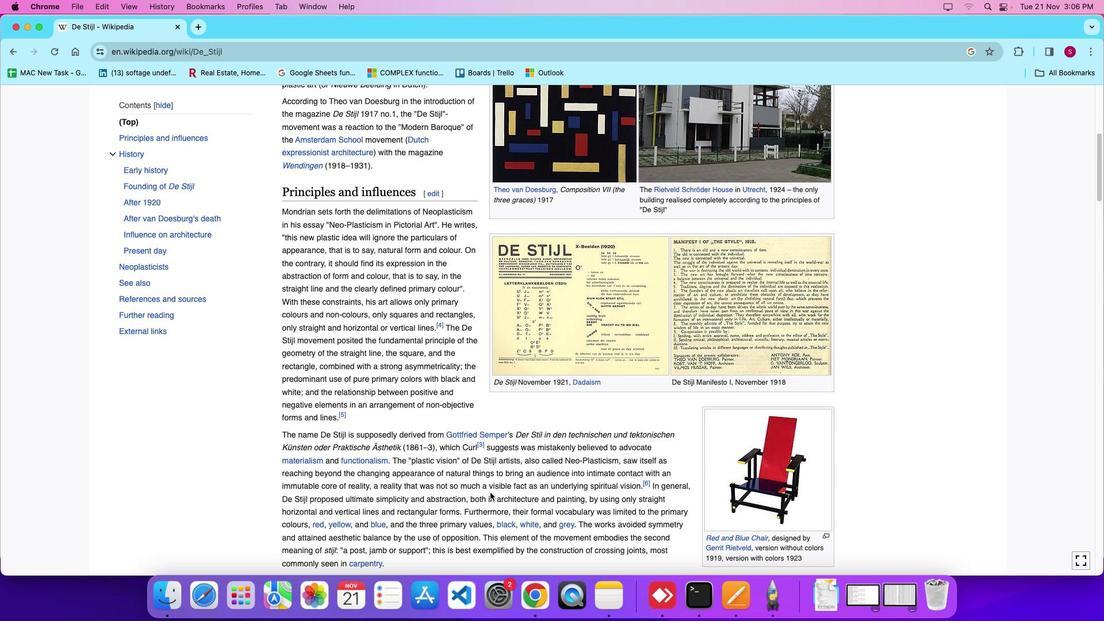 
Action: Mouse scrolled (489, 492) with delta (0, 0)
Screenshot: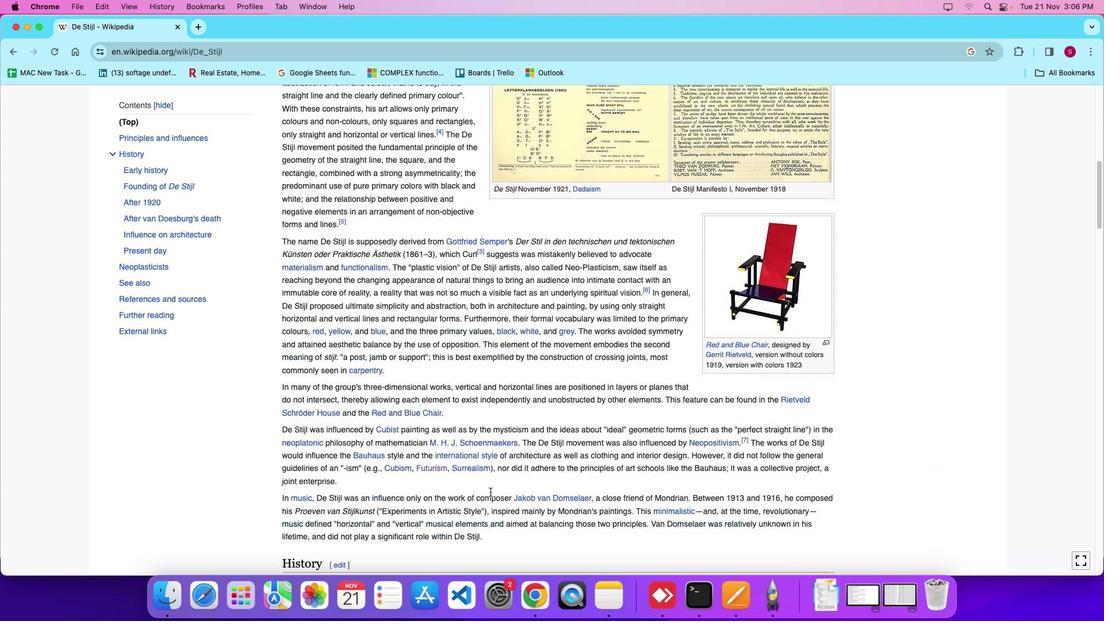 
Action: Mouse scrolled (489, 492) with delta (0, 0)
Screenshot: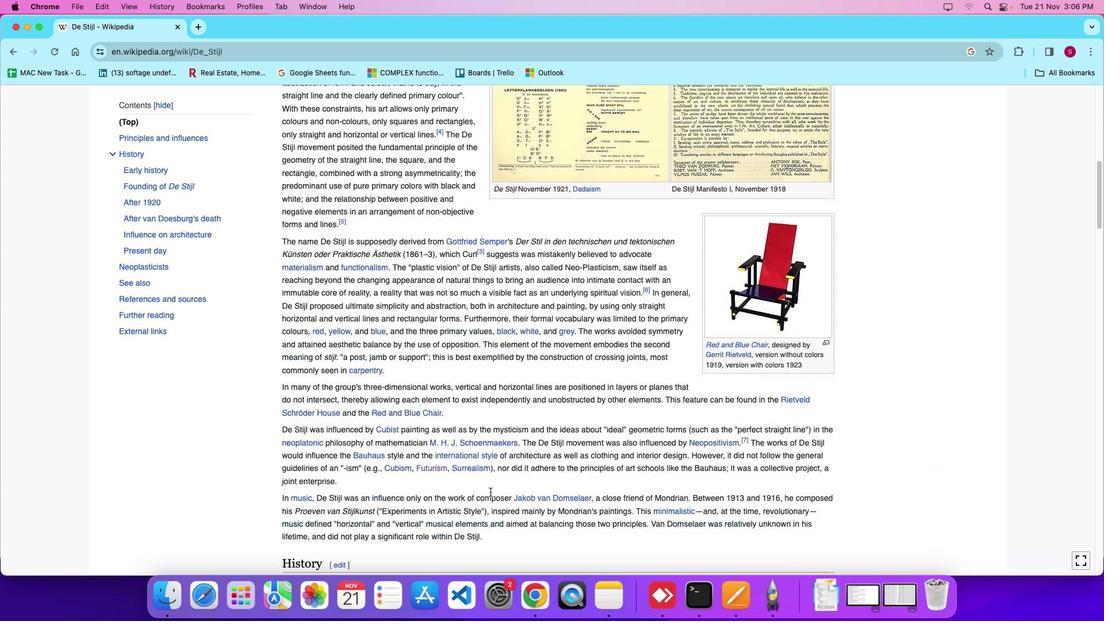 
Action: Mouse moved to (489, 491)
Screenshot: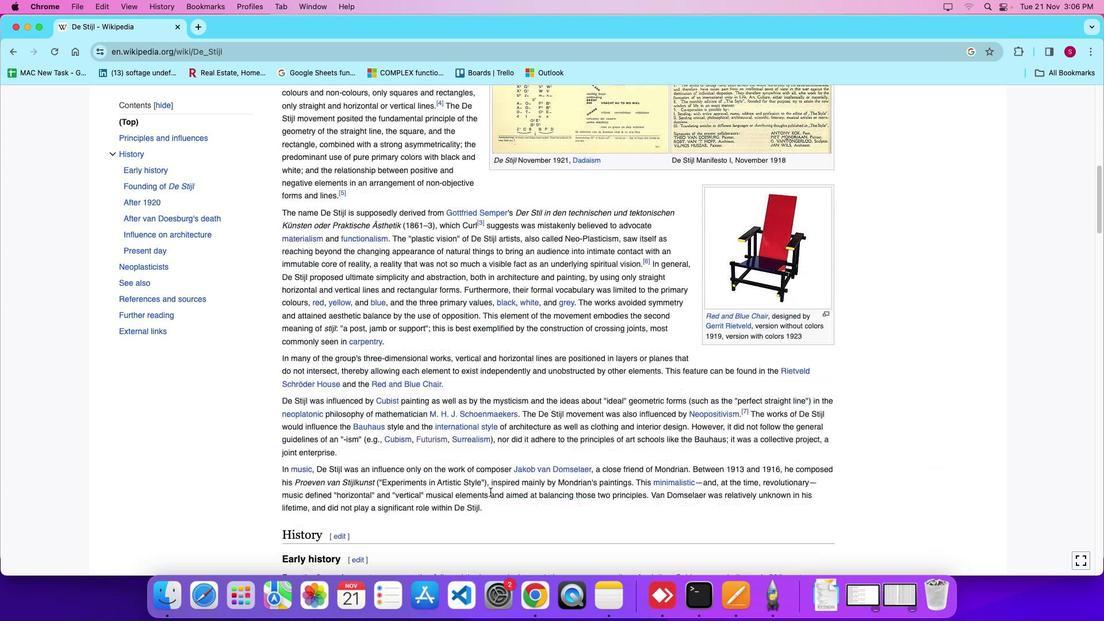 
Action: Mouse scrolled (489, 491) with delta (0, -4)
Screenshot: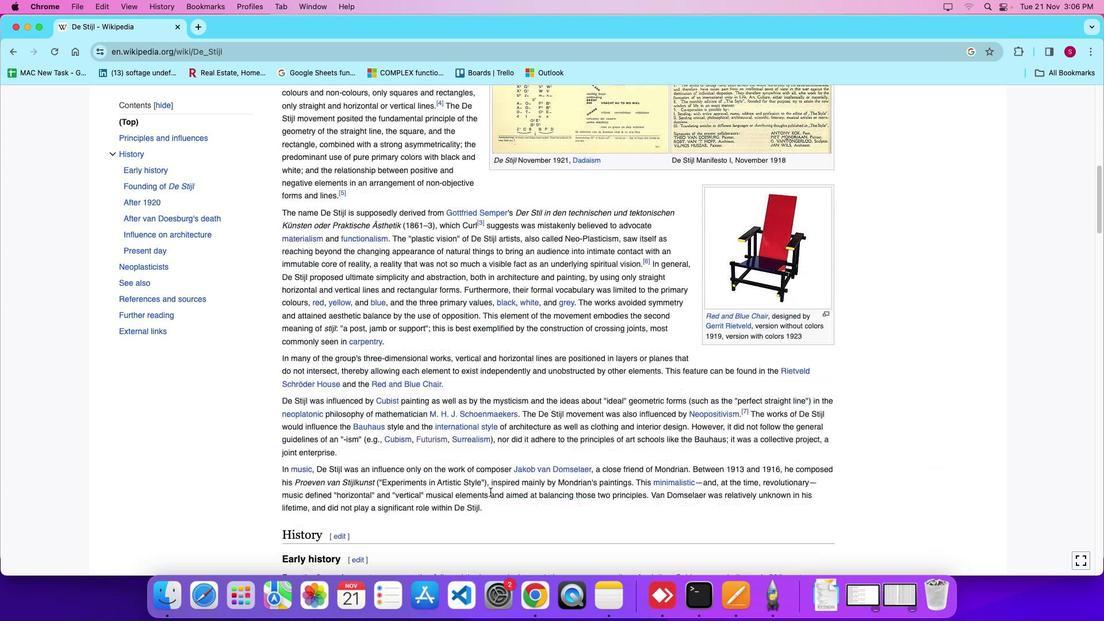 
Action: Mouse moved to (489, 491)
Screenshot: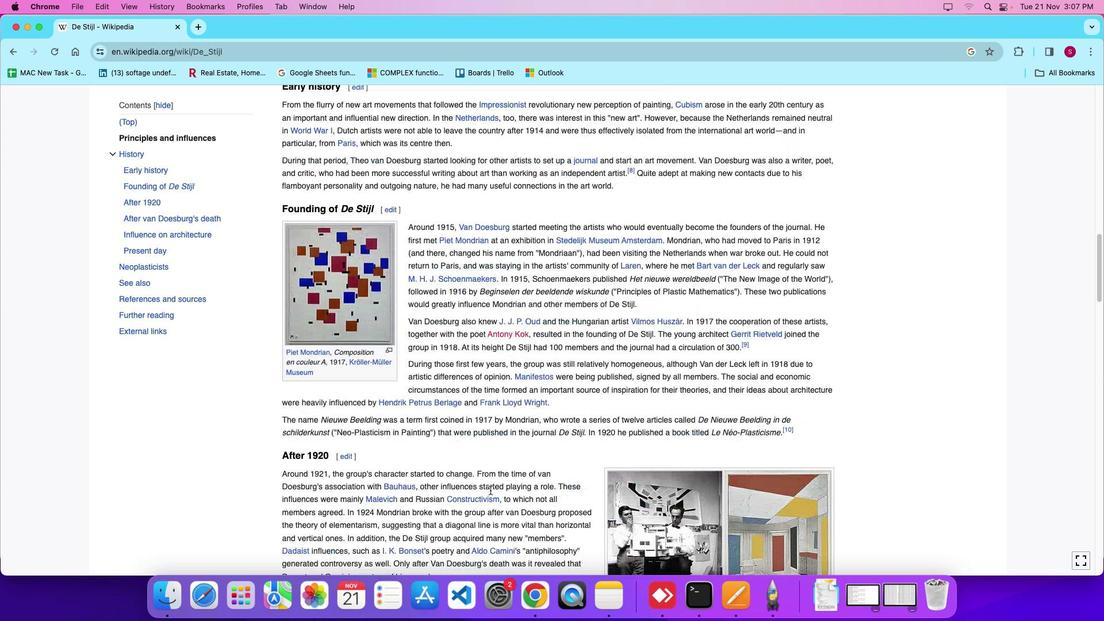 
Action: Mouse scrolled (489, 491) with delta (0, 0)
Screenshot: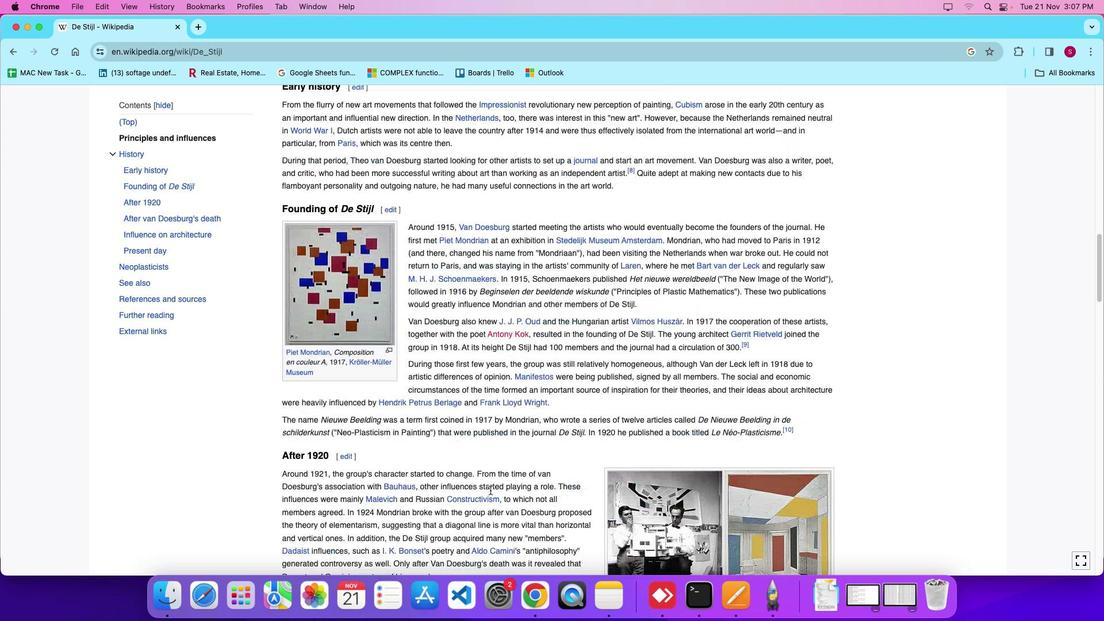 
Action: Mouse scrolled (489, 491) with delta (0, -1)
Screenshot: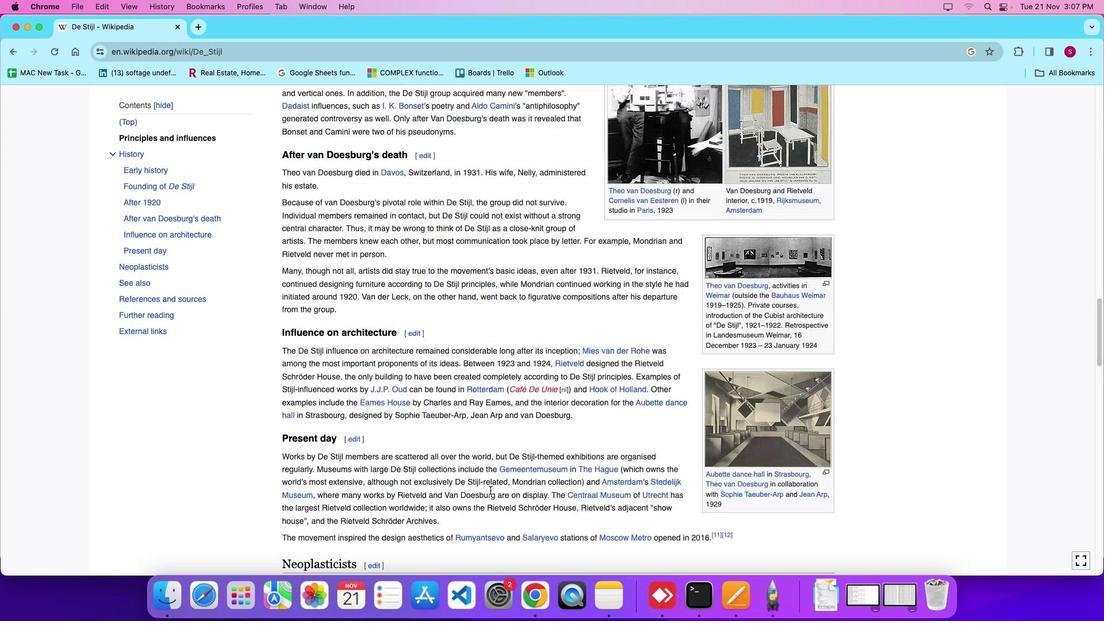 
Action: Mouse scrolled (489, 491) with delta (0, -5)
Screenshot: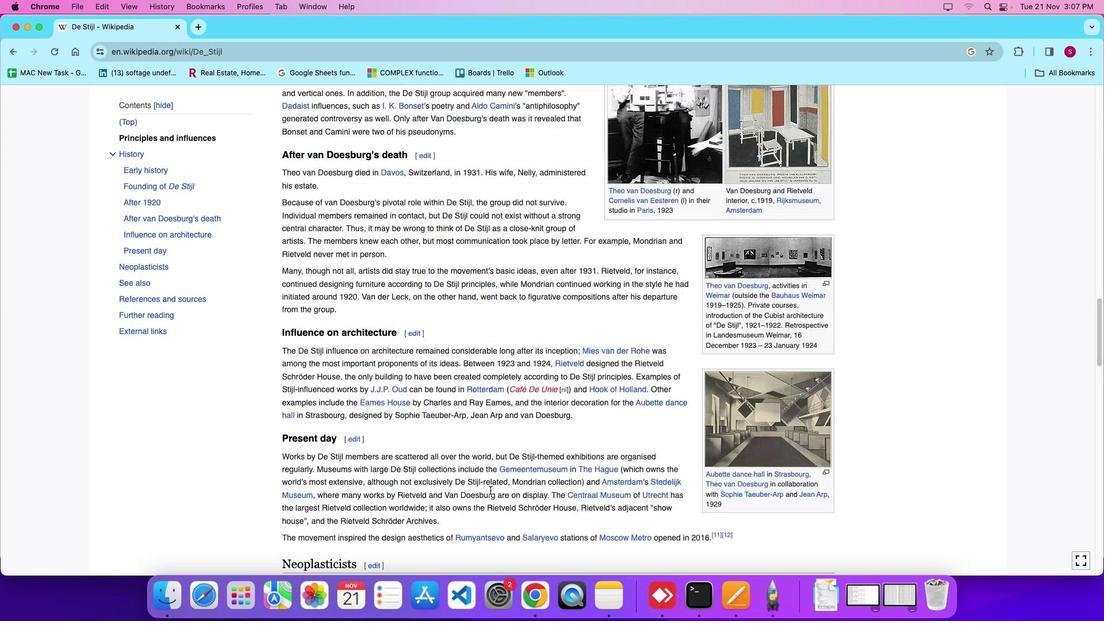 
Action: Mouse scrolled (489, 491) with delta (0, -8)
Screenshot: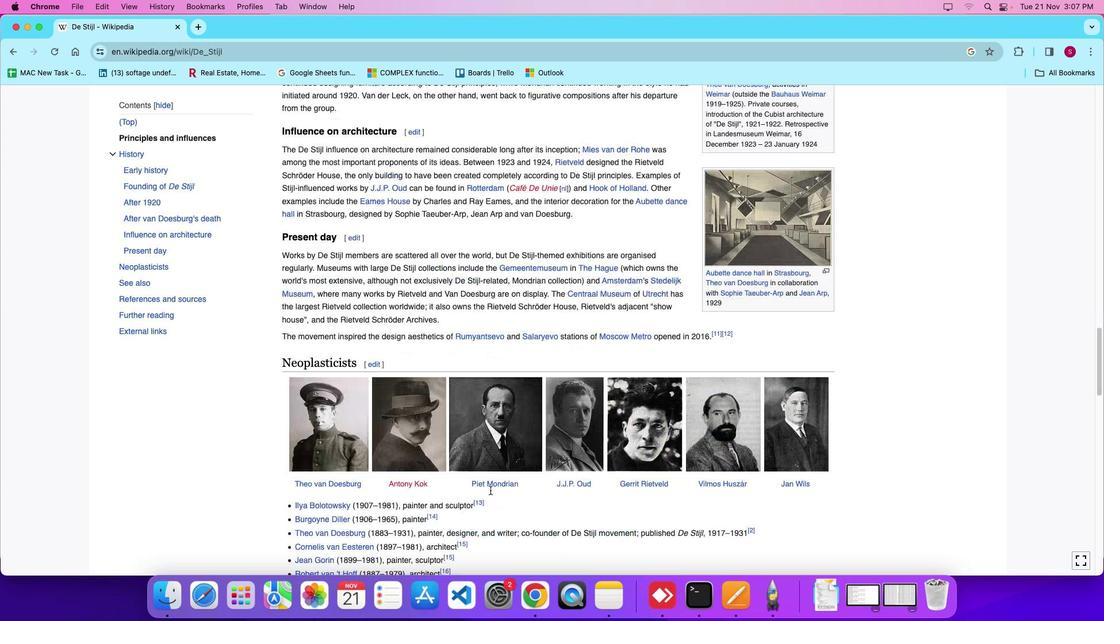 
Action: Mouse moved to (489, 491)
Screenshot: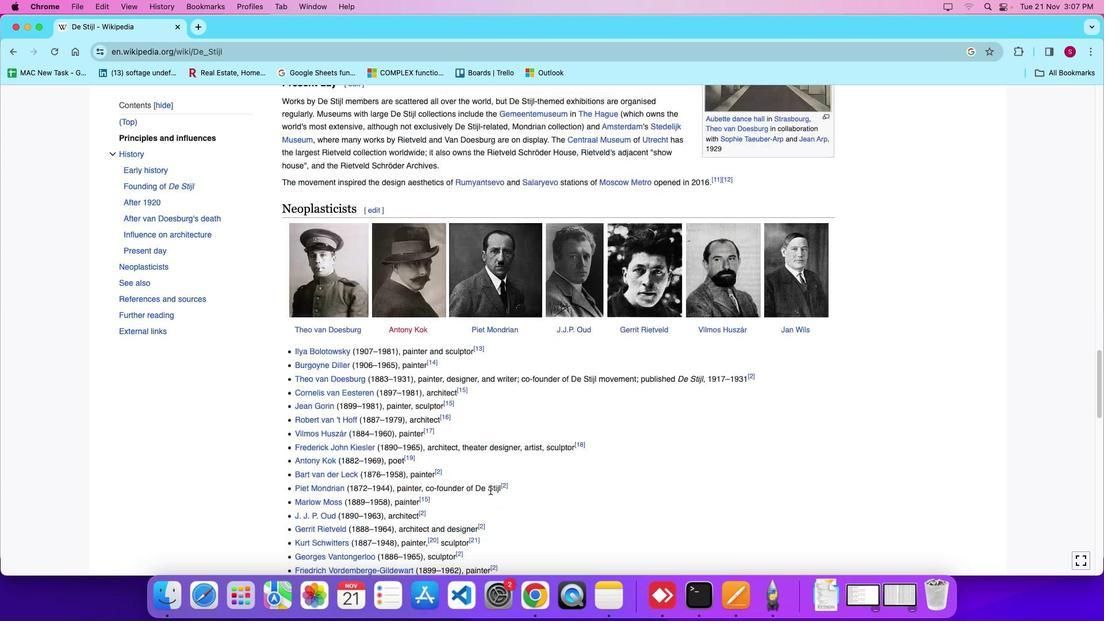 
Action: Mouse scrolled (489, 491) with delta (0, -8)
Screenshot: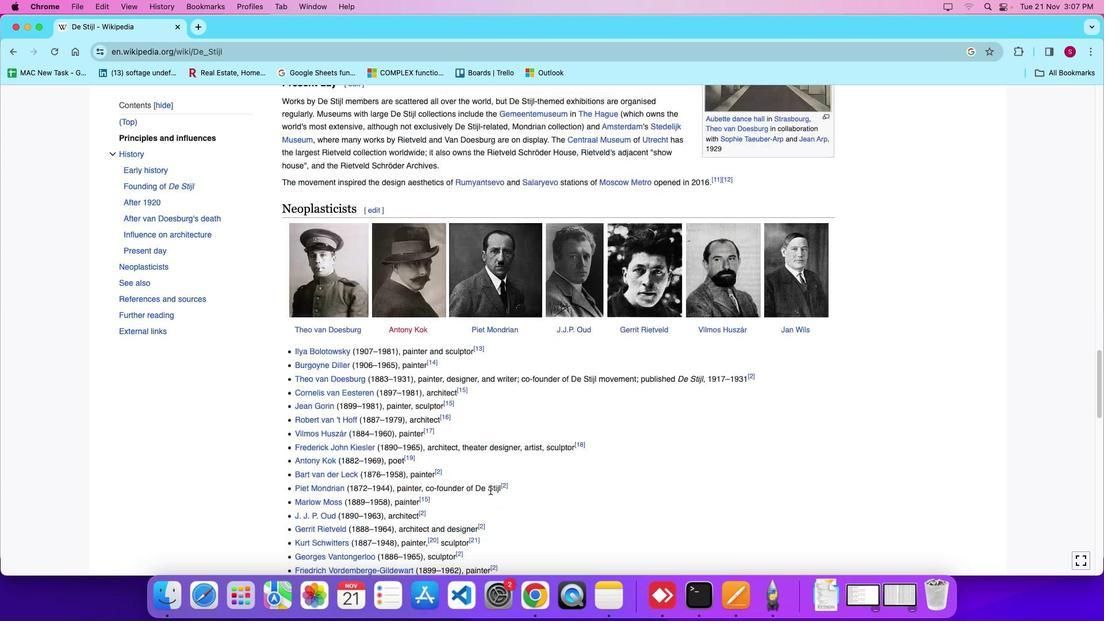 
Action: Mouse moved to (489, 490)
Screenshot: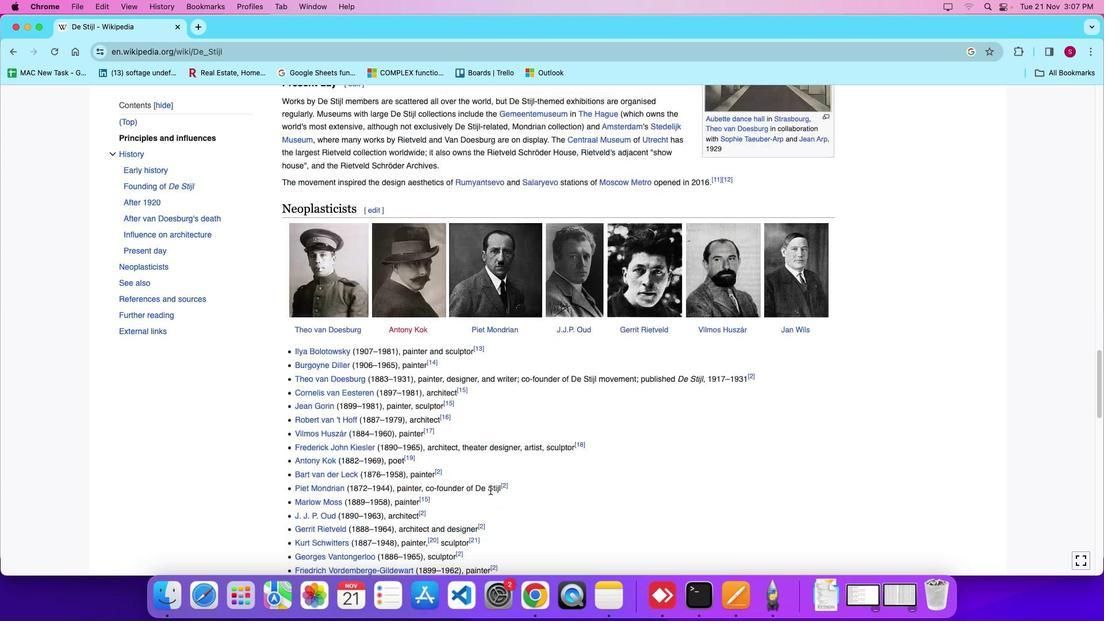 
Action: Mouse scrolled (489, 490) with delta (0, -8)
Screenshot: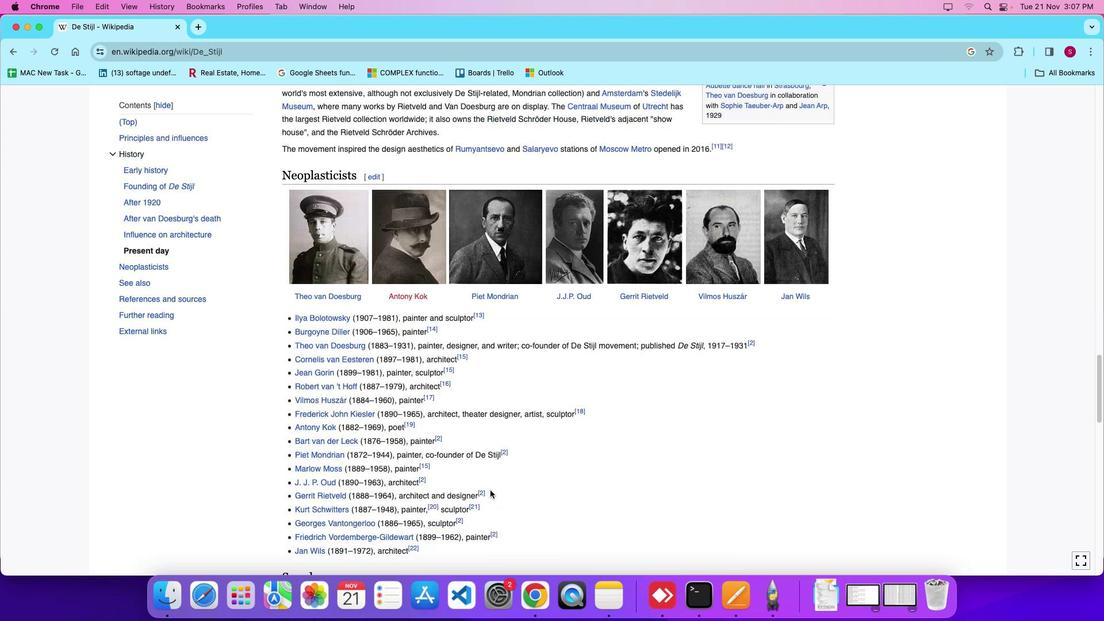 
Action: Mouse moved to (489, 489)
Screenshot: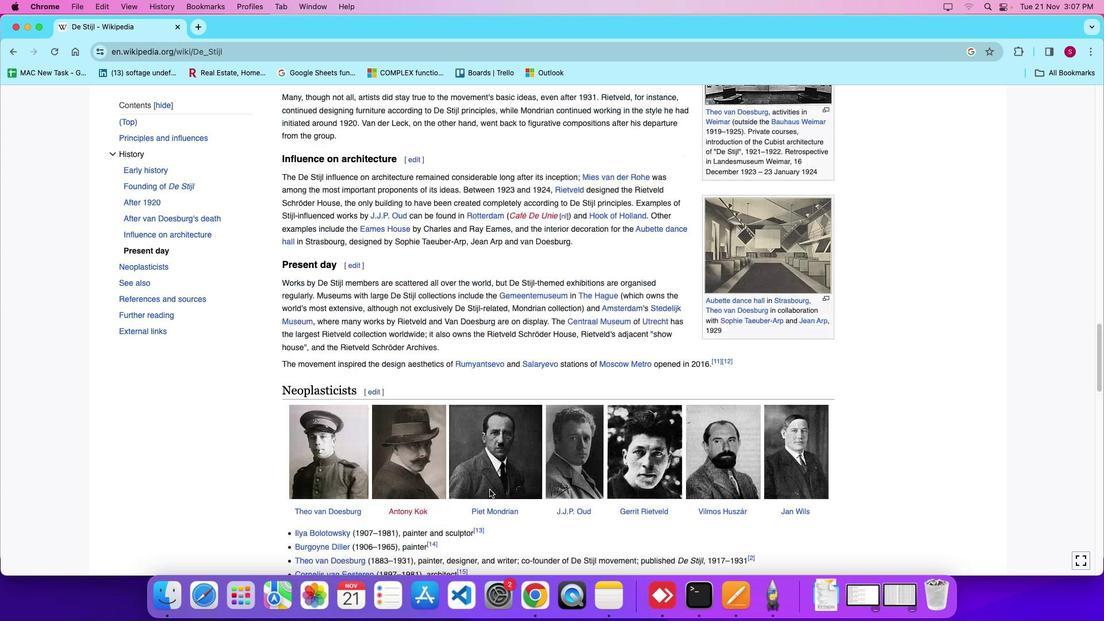 
Action: Mouse scrolled (489, 489) with delta (0, 0)
Screenshot: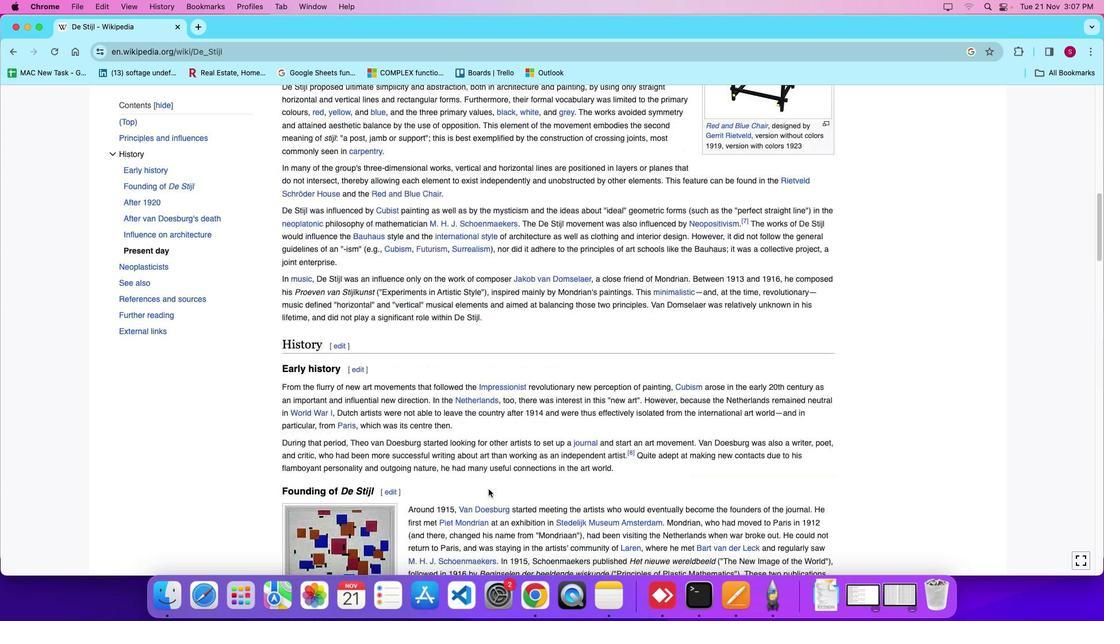 
Action: Mouse scrolled (489, 489) with delta (0, 1)
Screenshot: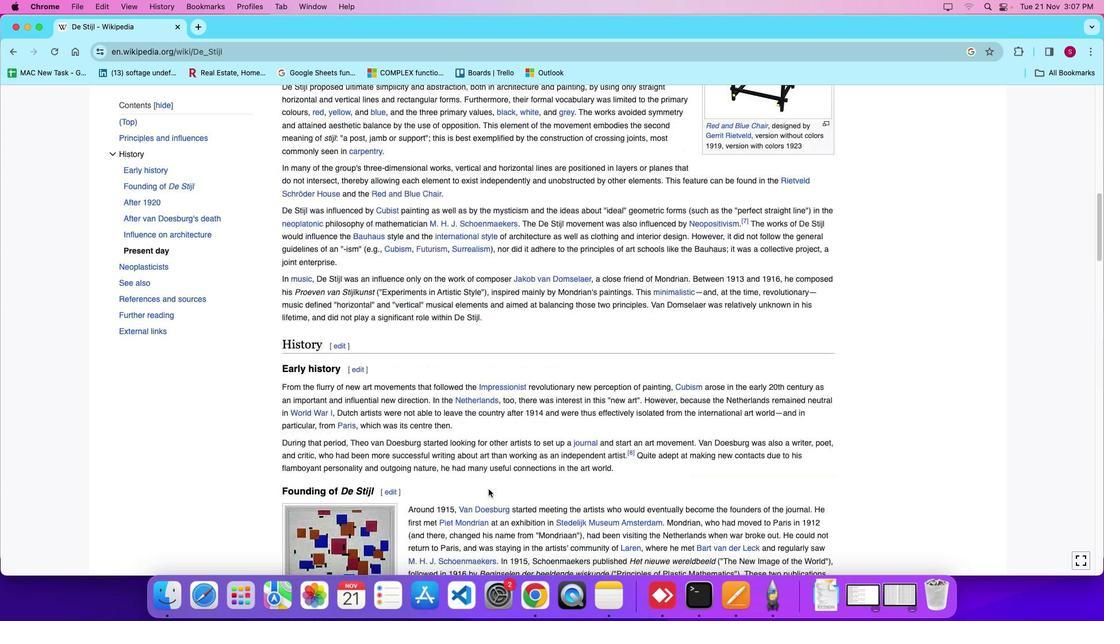 
Action: Mouse scrolled (489, 489) with delta (0, 5)
Screenshot: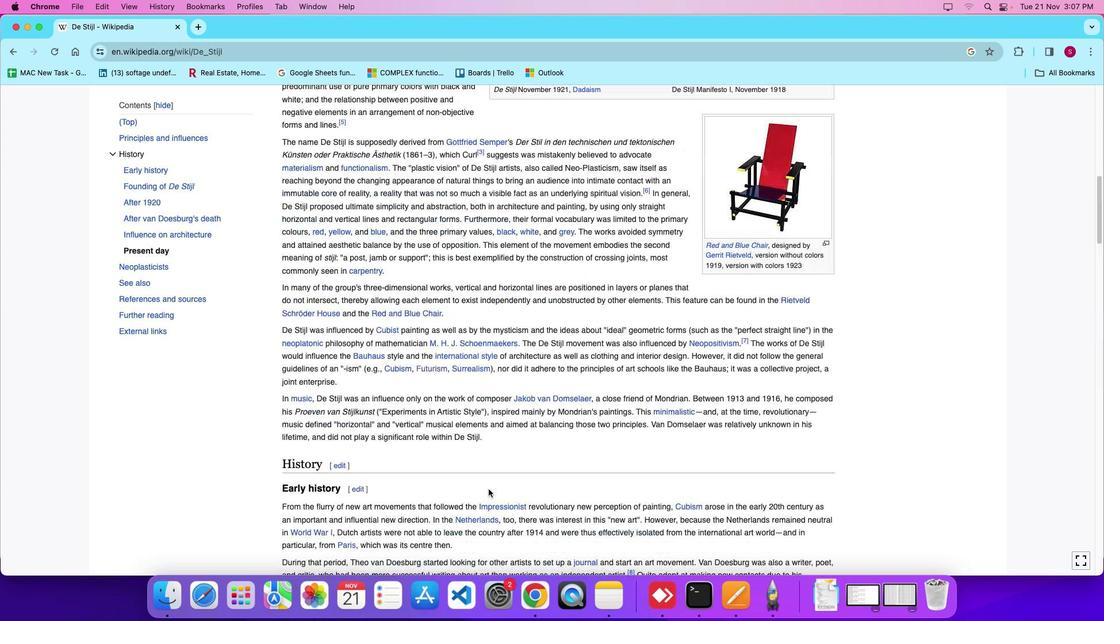 
Action: Mouse scrolled (489, 489) with delta (0, 8)
Screenshot: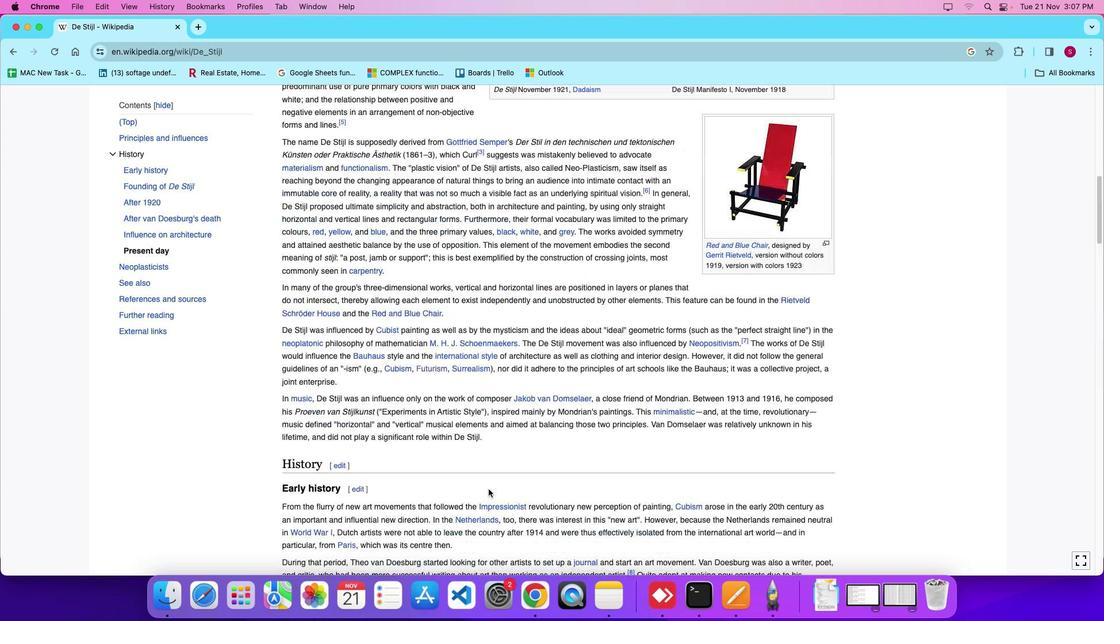 
Action: Mouse scrolled (489, 489) with delta (0, 8)
Screenshot: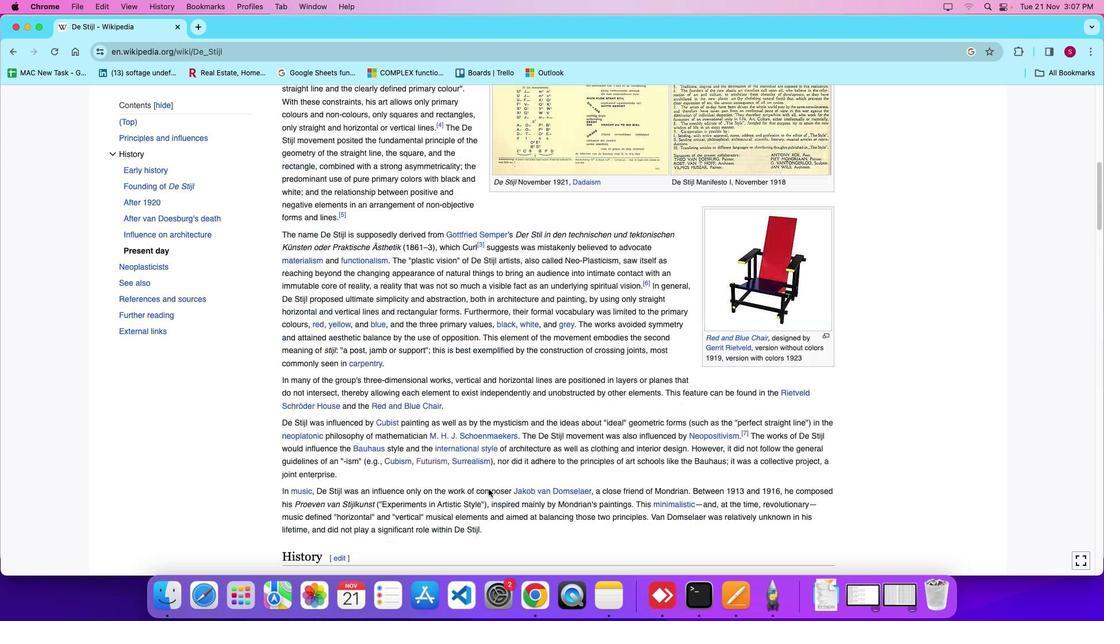
Action: Mouse scrolled (489, 489) with delta (0, 9)
Screenshot: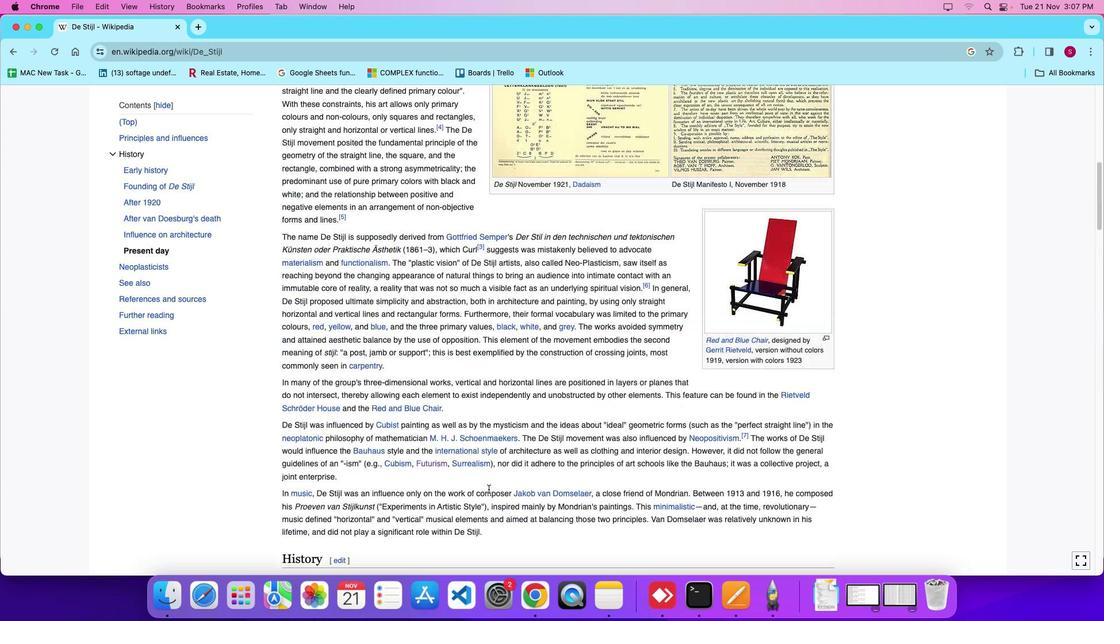 
Action: Mouse moved to (488, 488)
Screenshot: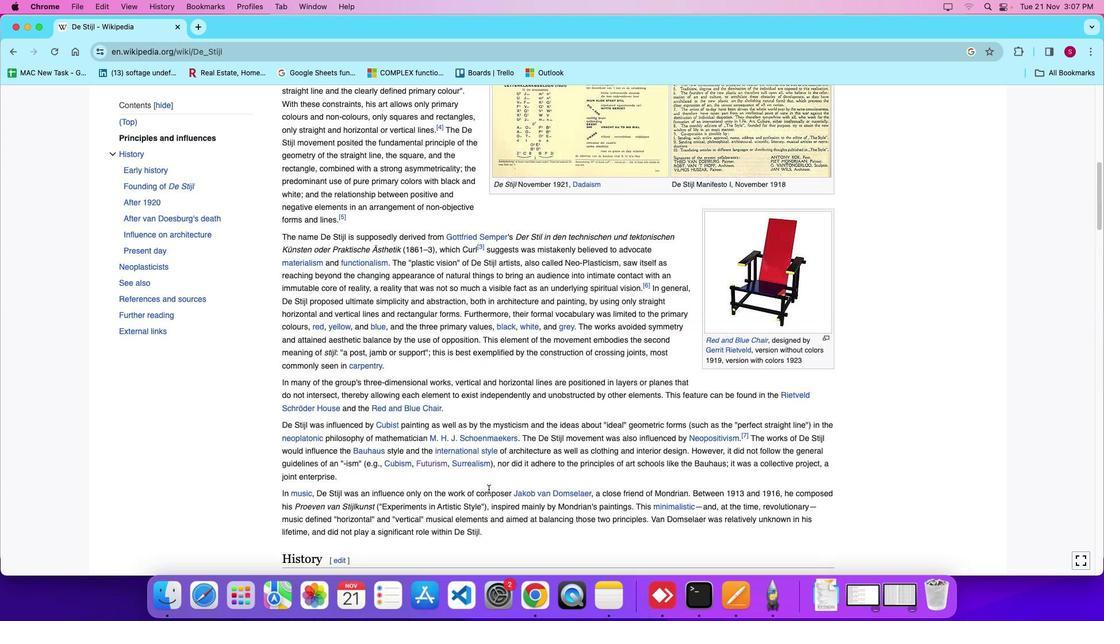 
Action: Mouse scrolled (488, 488) with delta (0, 0)
Screenshot: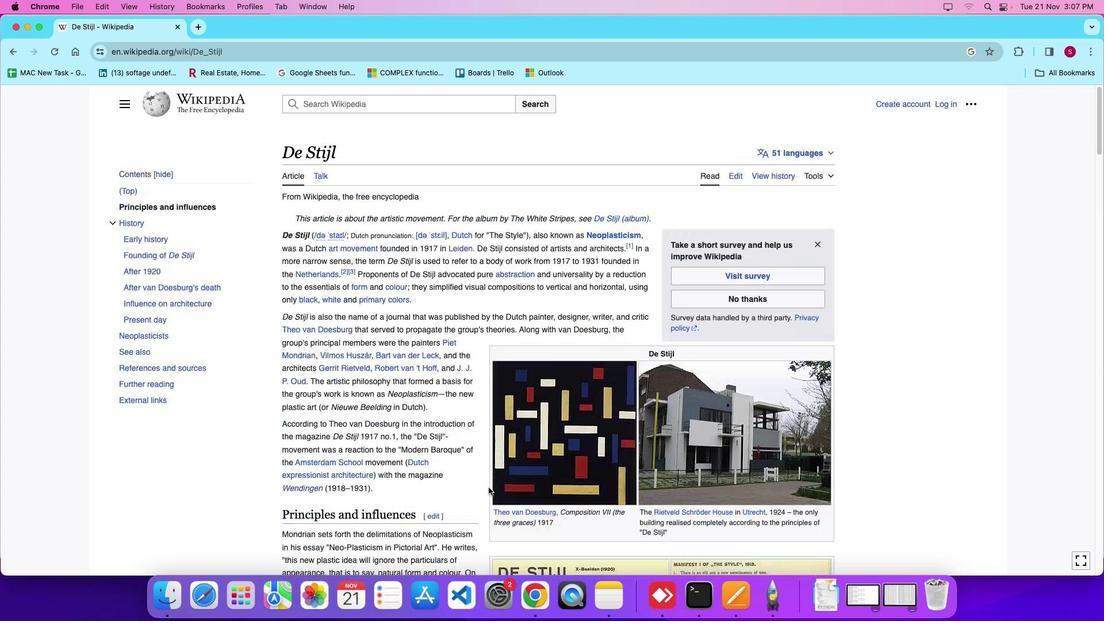 
Action: Mouse scrolled (488, 488) with delta (0, 0)
Screenshot: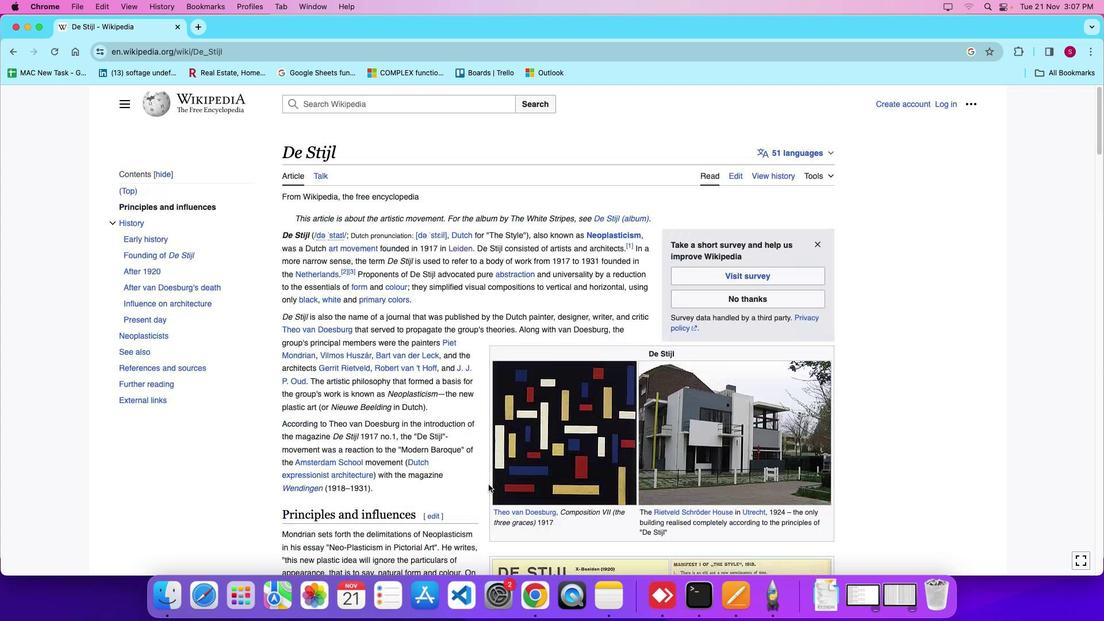 
Action: Mouse scrolled (488, 488) with delta (0, 5)
Screenshot: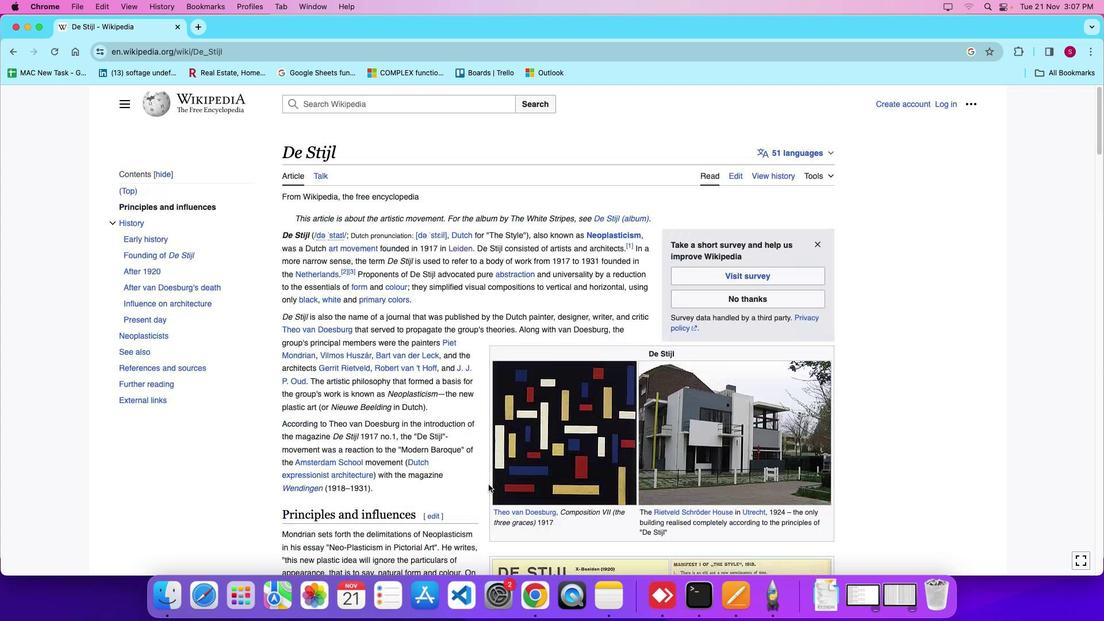 
Action: Mouse scrolled (488, 488) with delta (0, 8)
Screenshot: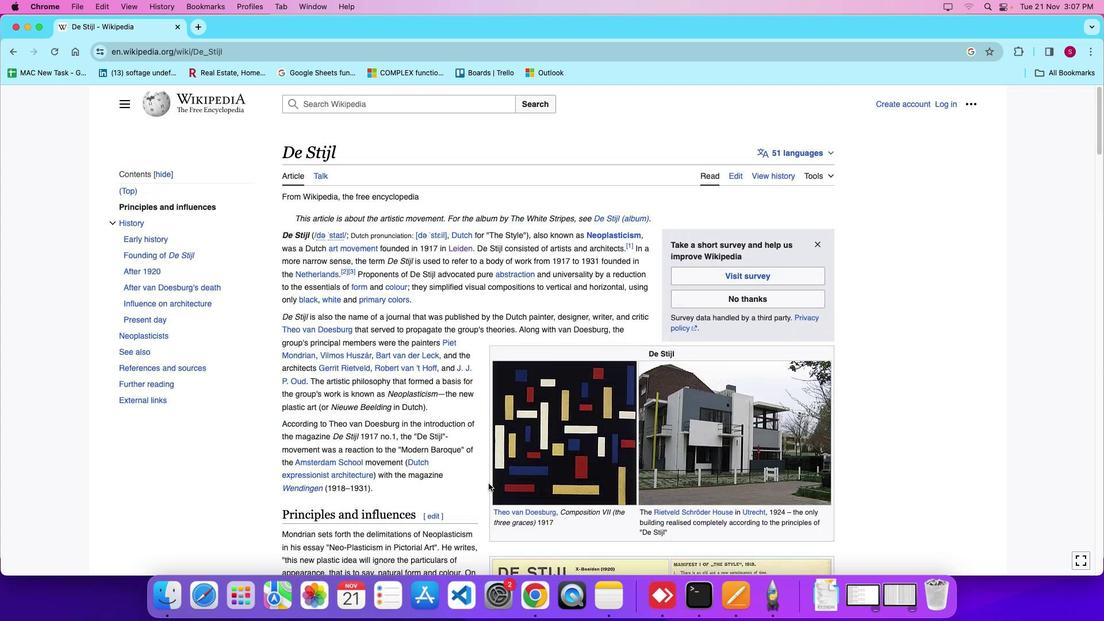 
Action: Mouse scrolled (488, 488) with delta (0, 8)
Screenshot: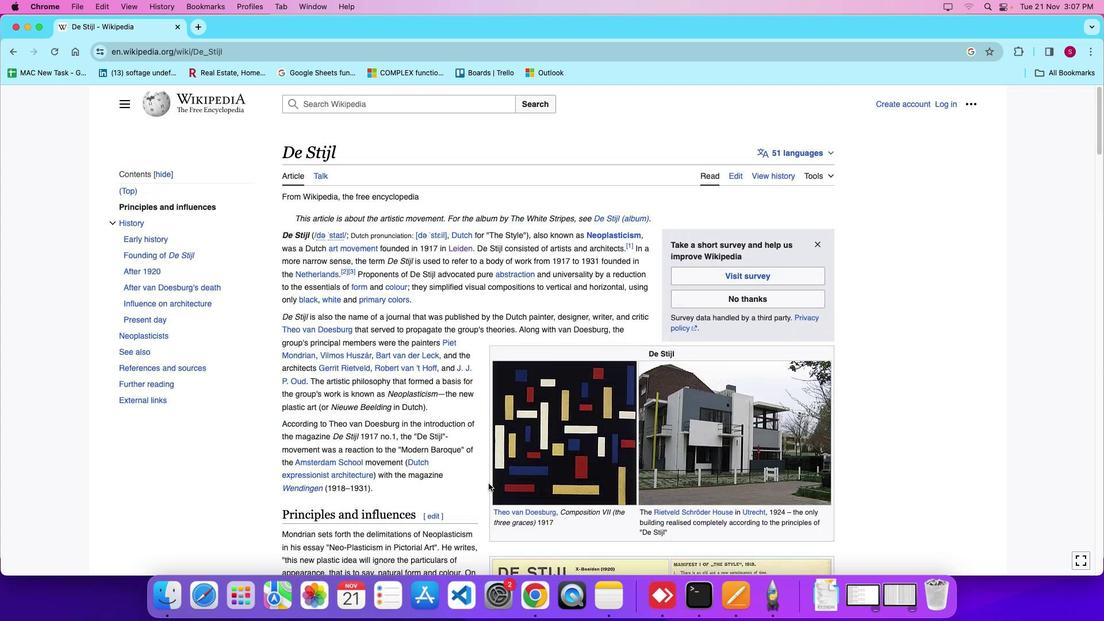 
Action: Mouse moved to (488, 481)
Screenshot: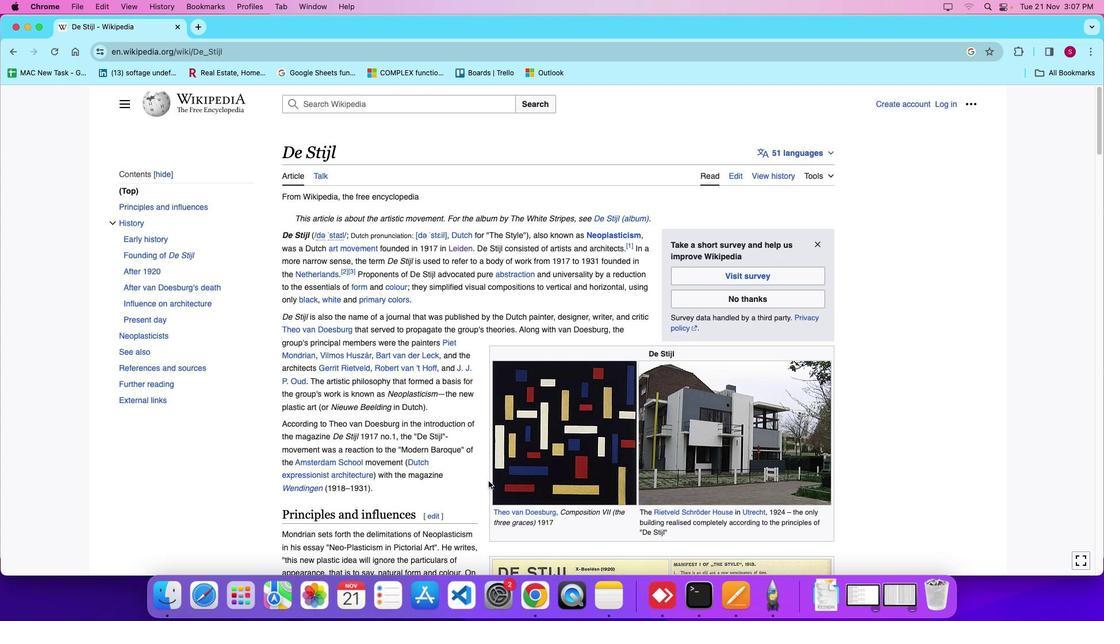 
Action: Mouse scrolled (488, 481) with delta (0, 0)
Screenshot: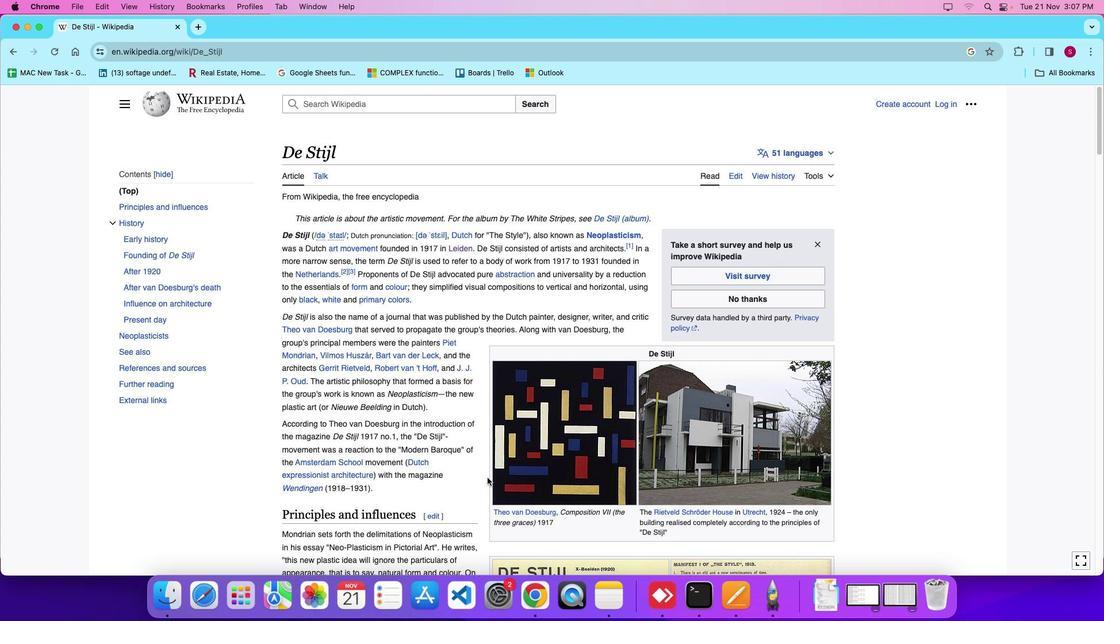 
Action: Mouse scrolled (488, 481) with delta (0, 1)
Screenshot: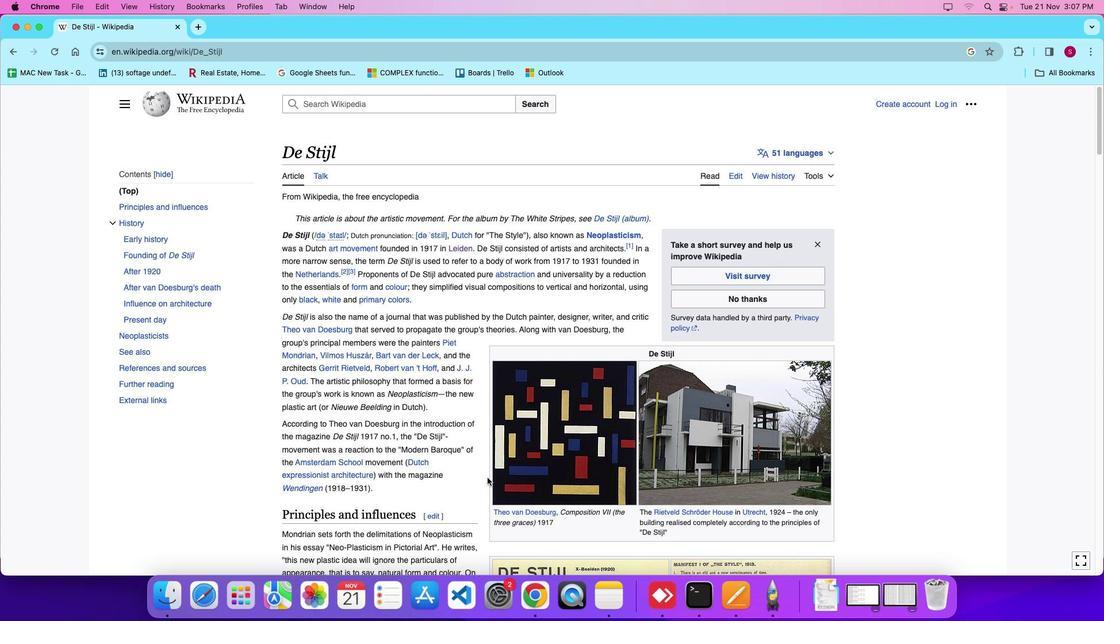 
Action: Mouse scrolled (488, 481) with delta (0, 5)
Screenshot: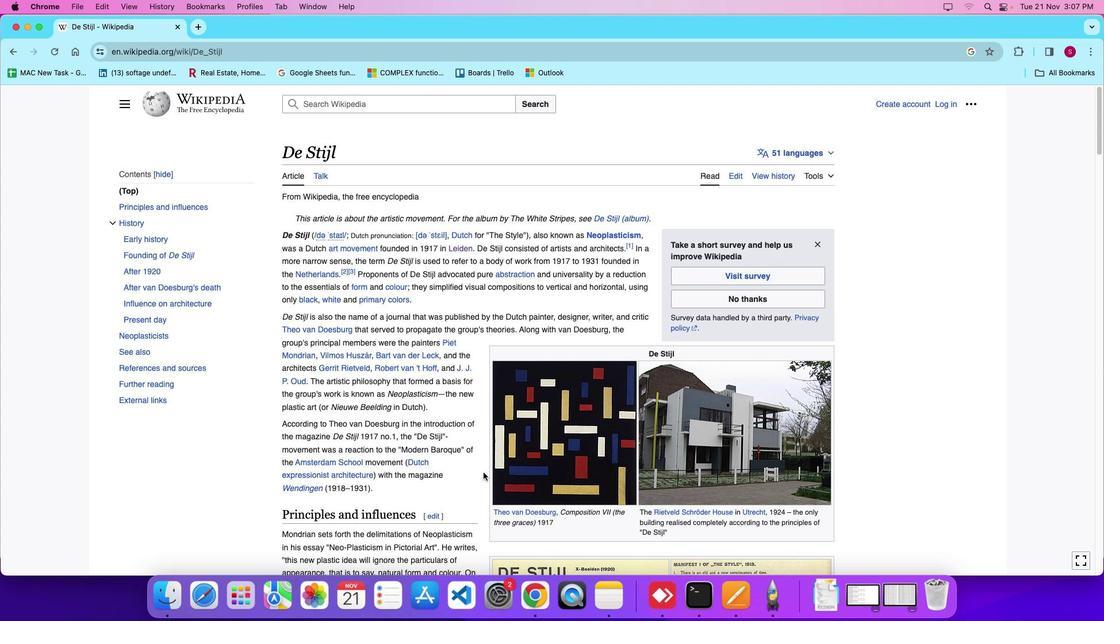 
Action: Mouse scrolled (488, 481) with delta (0, 7)
Screenshot: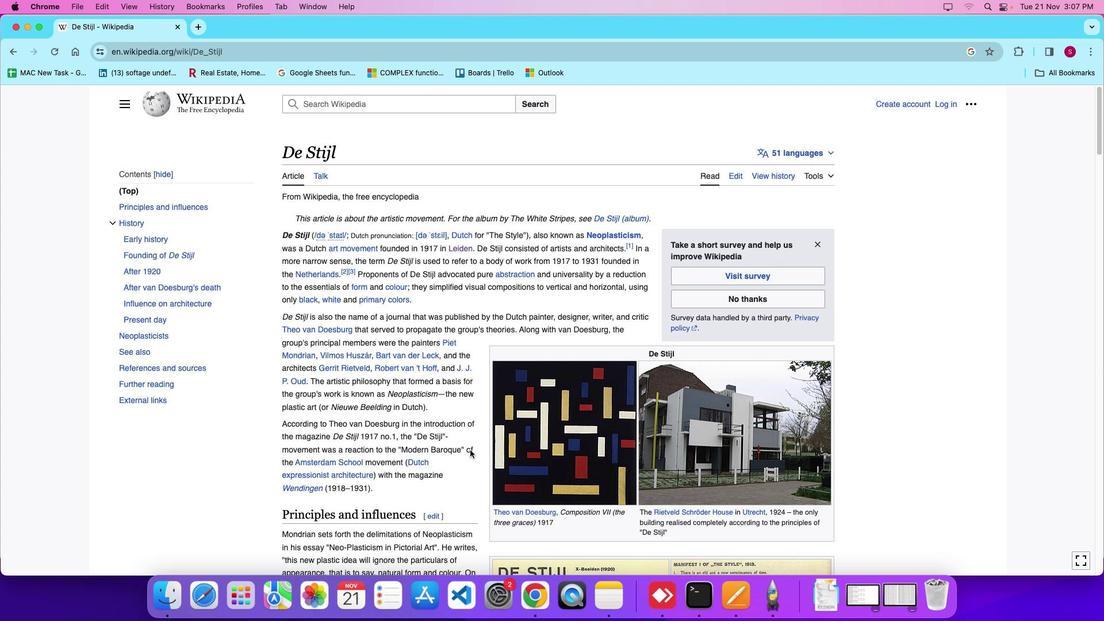 
Action: Mouse moved to (28, 28)
Screenshot: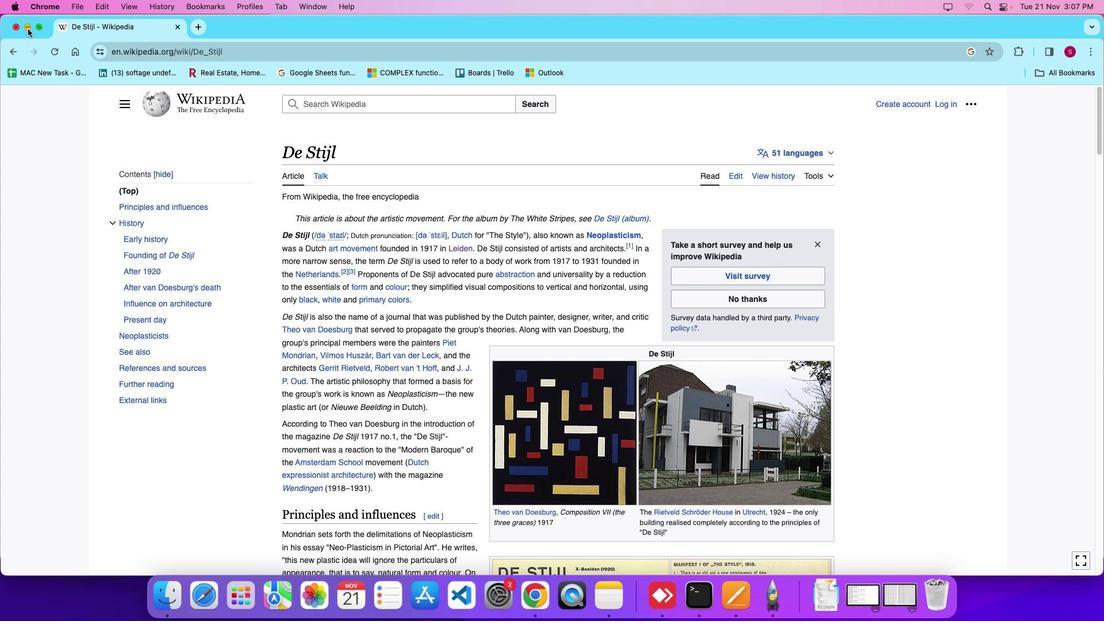 
Action: Mouse pressed left at (28, 28)
Screenshot: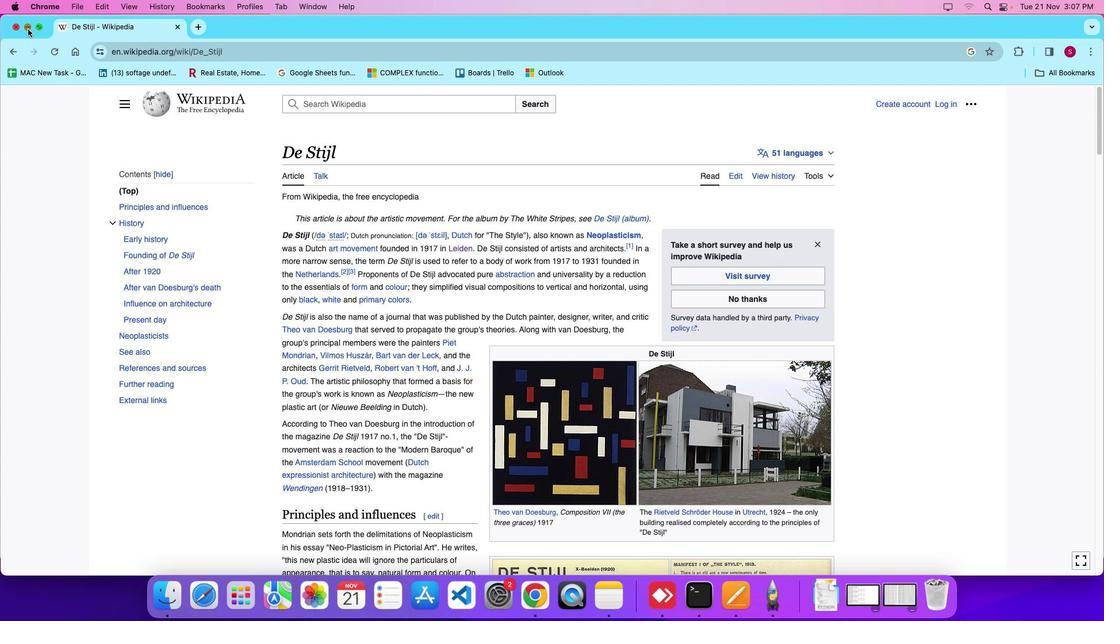
Action: Mouse moved to (70, 98)
Screenshot: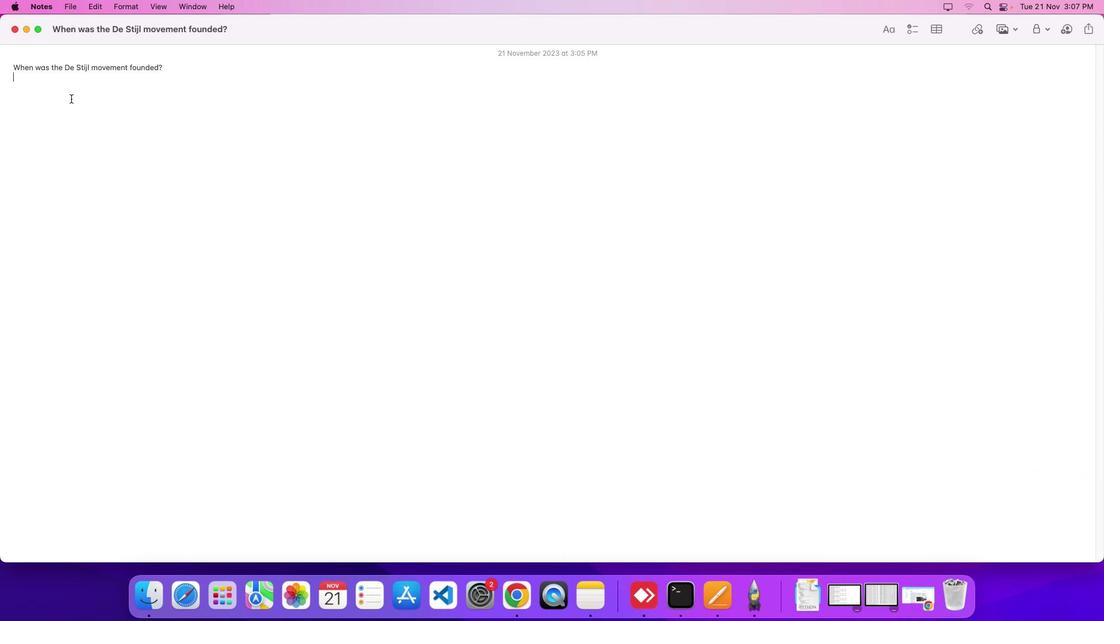 
Action: Mouse pressed left at (70, 98)
Screenshot: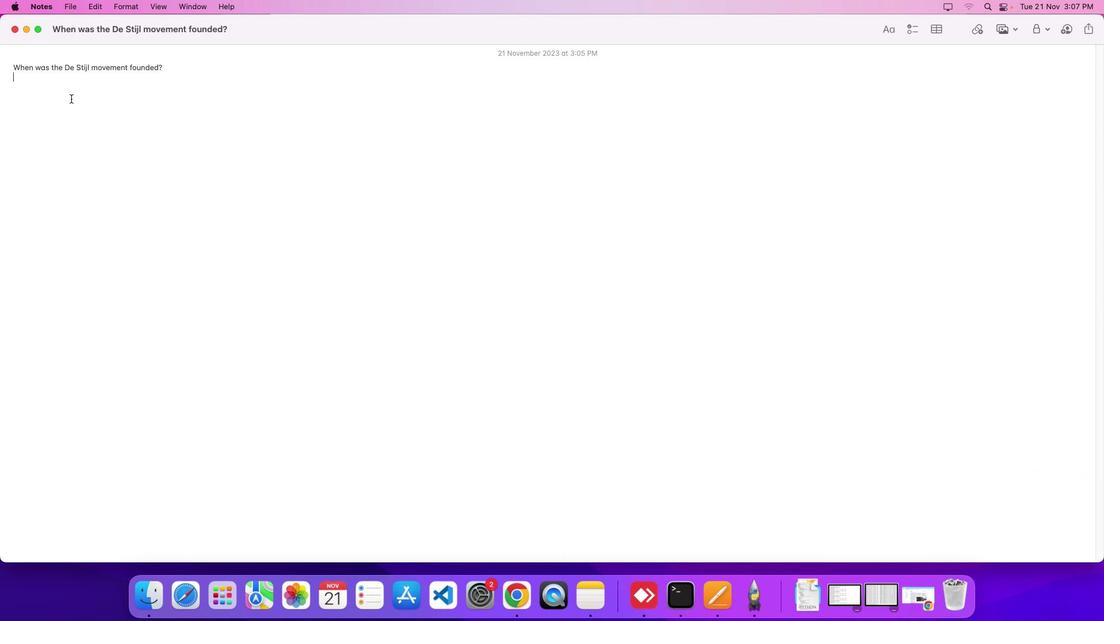 
Action: Mouse moved to (75, 98)
Screenshot: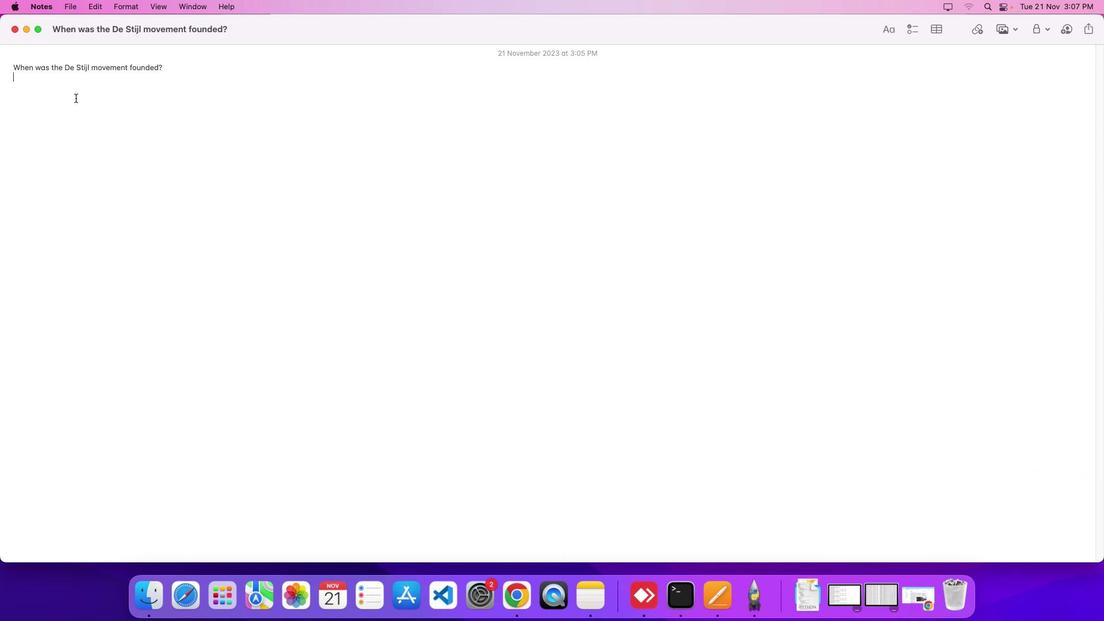 
Action: Key pressed Key.shift'D''e'Key.spaceKey.shift'S''S''t''i''j''l'Key.space'w''a''s'Key.space'a'Key.spaceKey.shift'D''u''t''c''h'Key.space'a''r''t'Key.space'm''o''v''e''m''e''n''t'Key.space'f''o''u''n''d''d''d'Key.space'i''n'Key.space'1''9''1''7'Key.space'i''n'Key.spaceKey.shift'L''e''i''d''e''n''.'
Screenshot: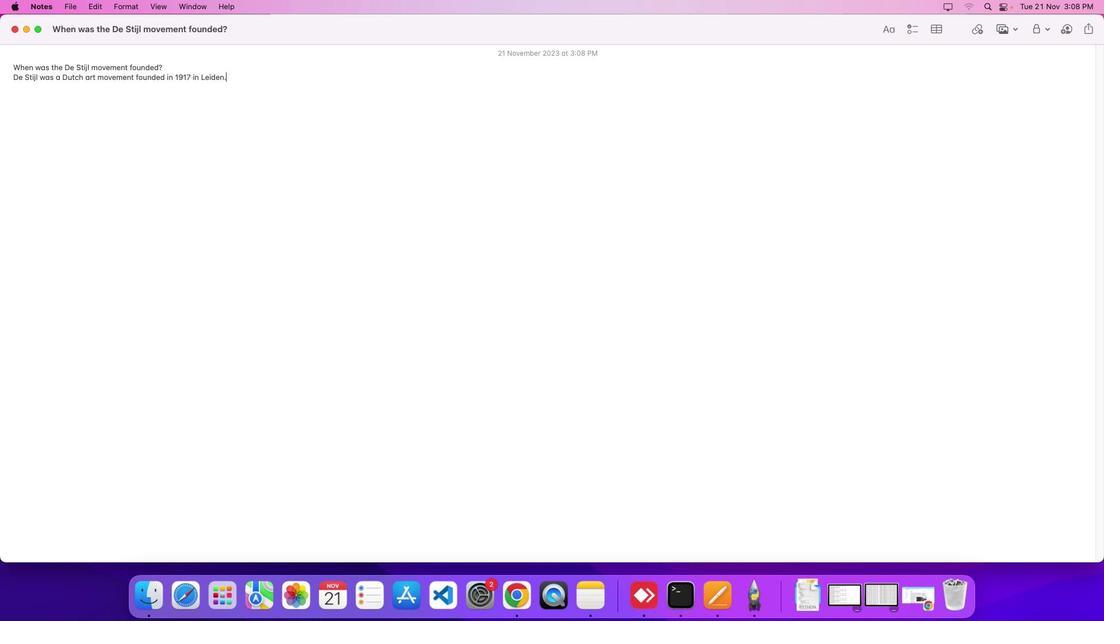 
